 Task: Open the event Second Lunch and Learn: Effective Presentation Skills for Engaging Delivery on '2023/11/25', change the date to 2023/11/23, change the font style of the description to Tahoma, set the availability to Busy, insert an emoji Earth, logged in from the account softage.10@softage.net and add another guest for the event, softage.1@softage.net. Change the alignment of the event description to Align left.Change the font color of the description to Red and select an event charm, 
Action: Mouse moved to (302, 145)
Screenshot: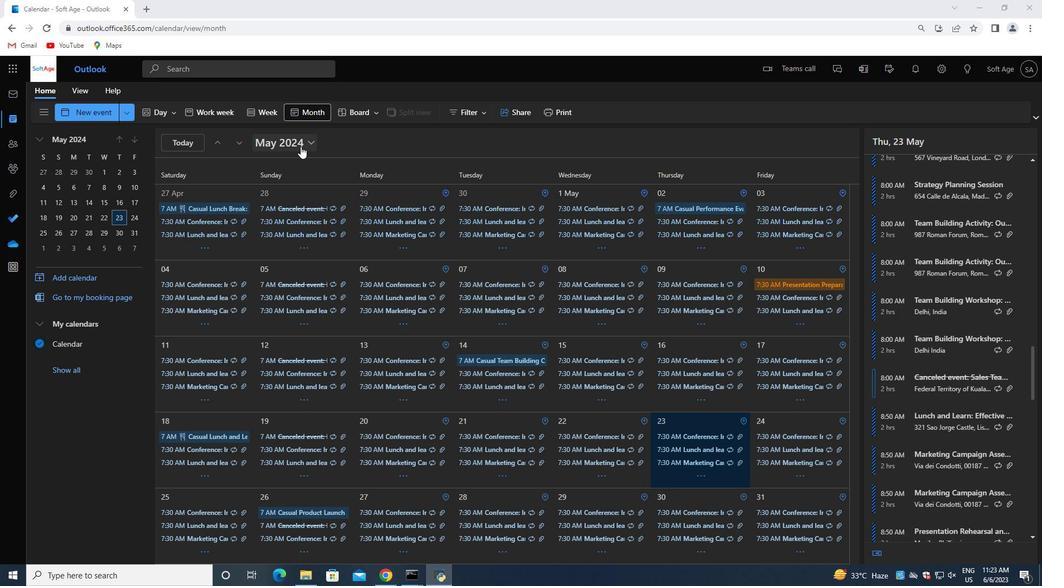 
Action: Mouse pressed left at (302, 145)
Screenshot: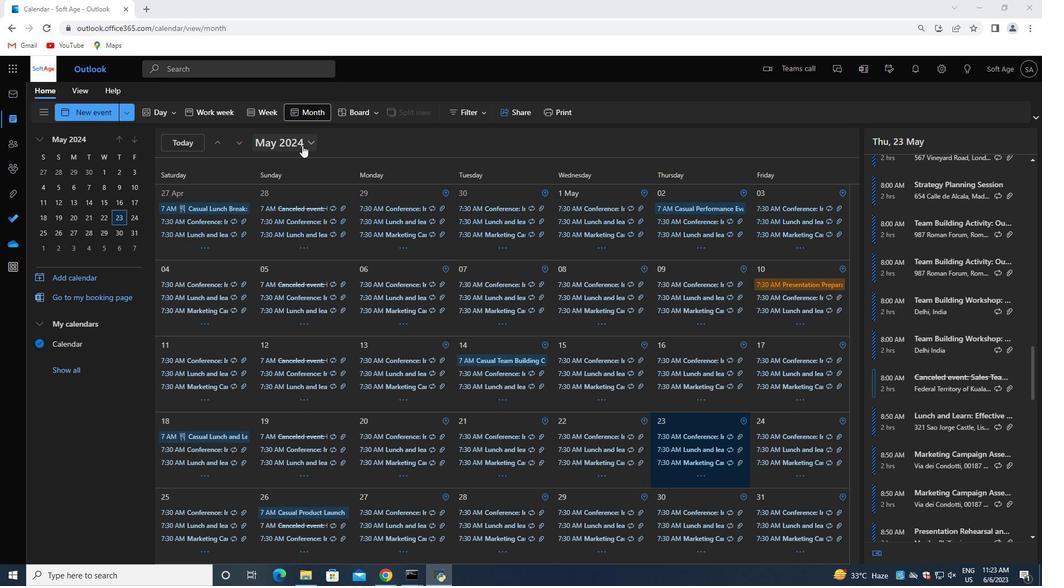 
Action: Mouse moved to (342, 168)
Screenshot: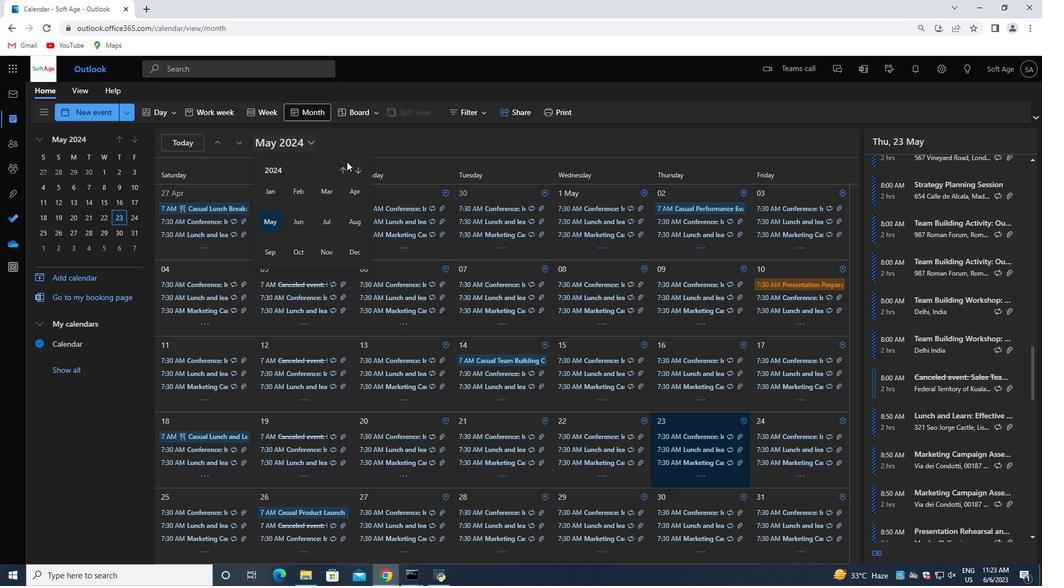 
Action: Mouse pressed left at (342, 168)
Screenshot: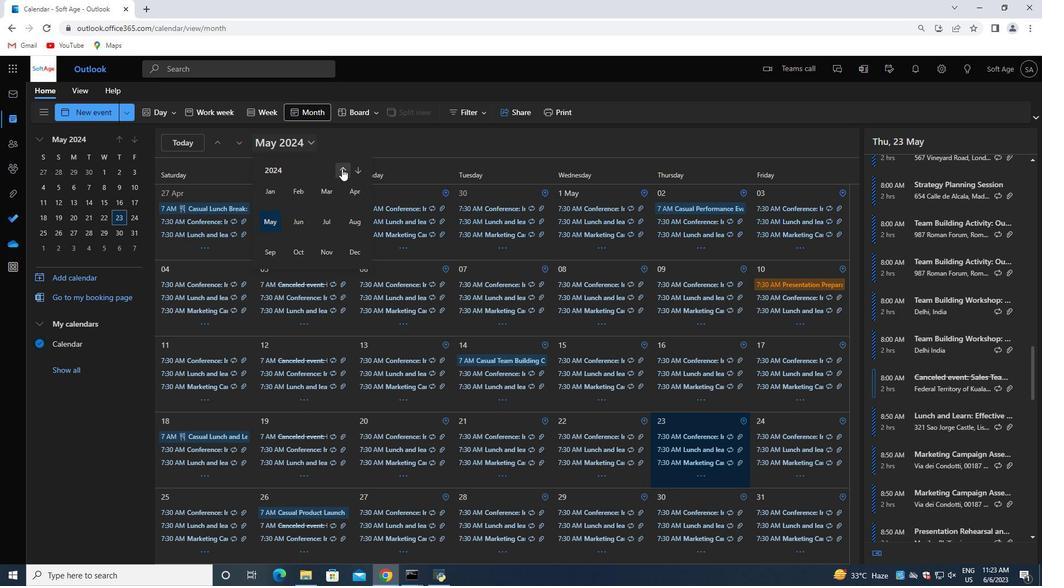 
Action: Mouse moved to (326, 256)
Screenshot: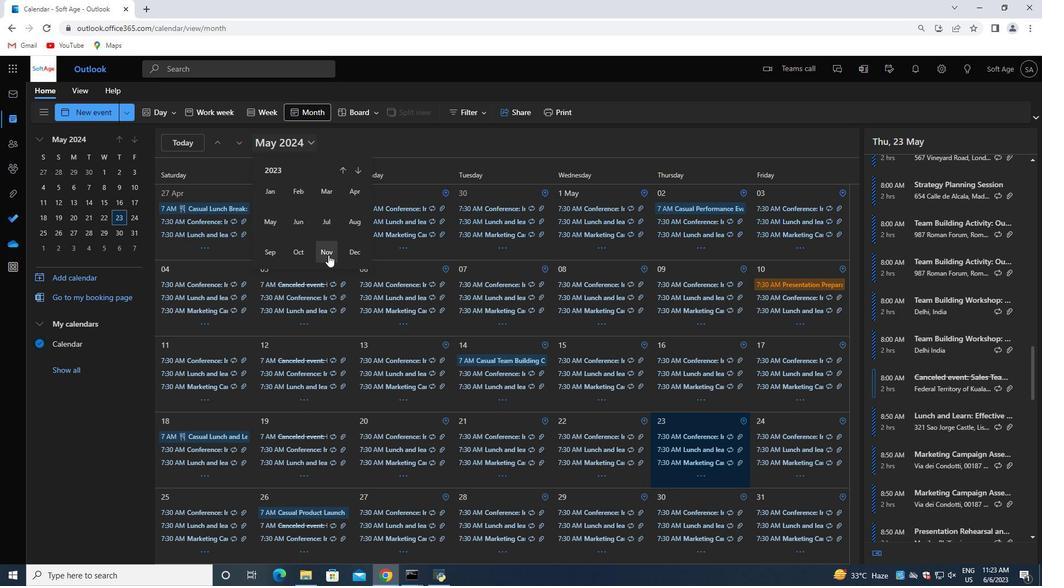 
Action: Mouse pressed left at (326, 256)
Screenshot: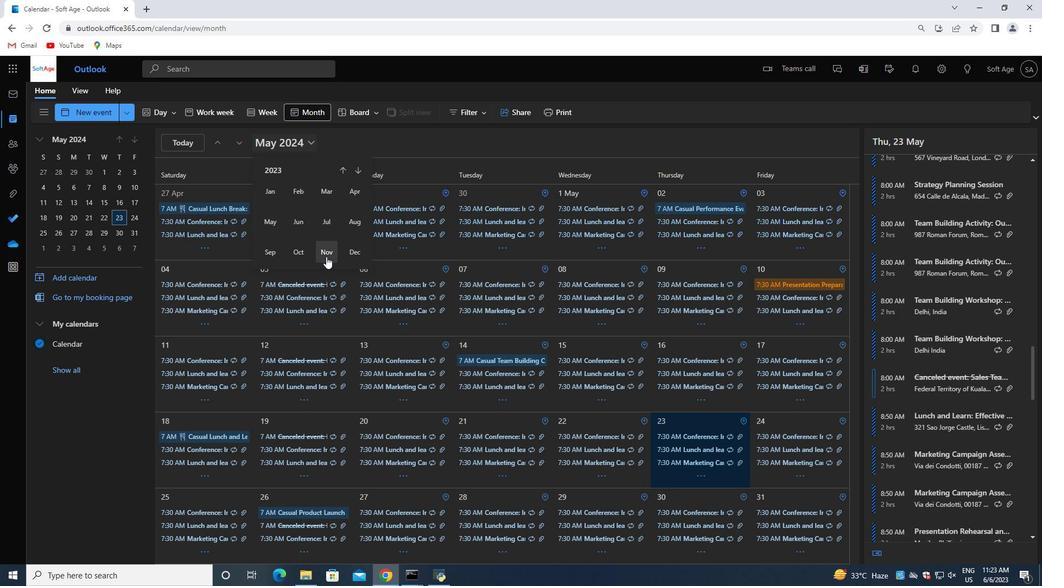 
Action: Mouse moved to (185, 548)
Screenshot: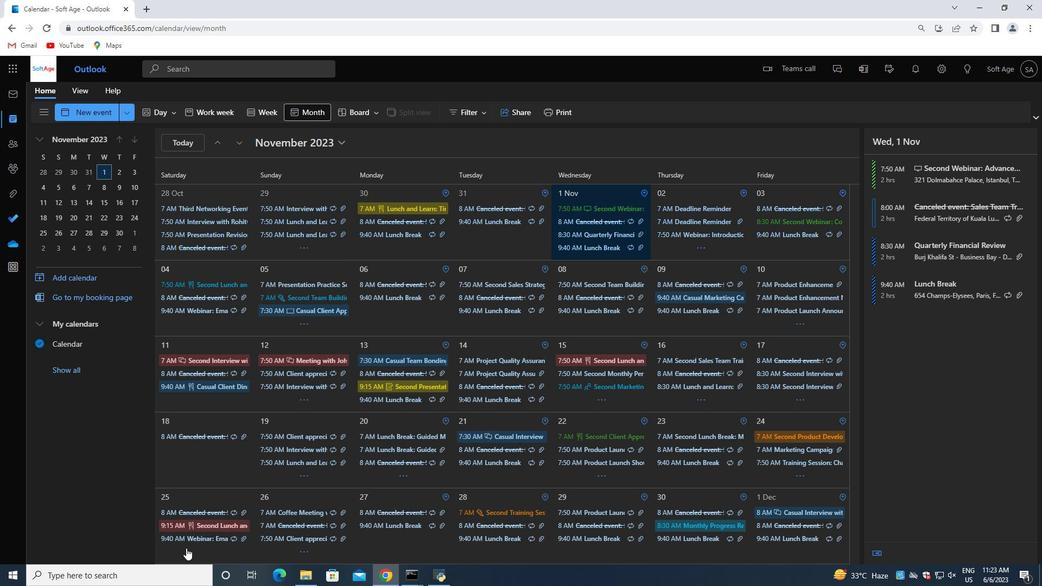 
Action: Mouse pressed left at (185, 548)
Screenshot: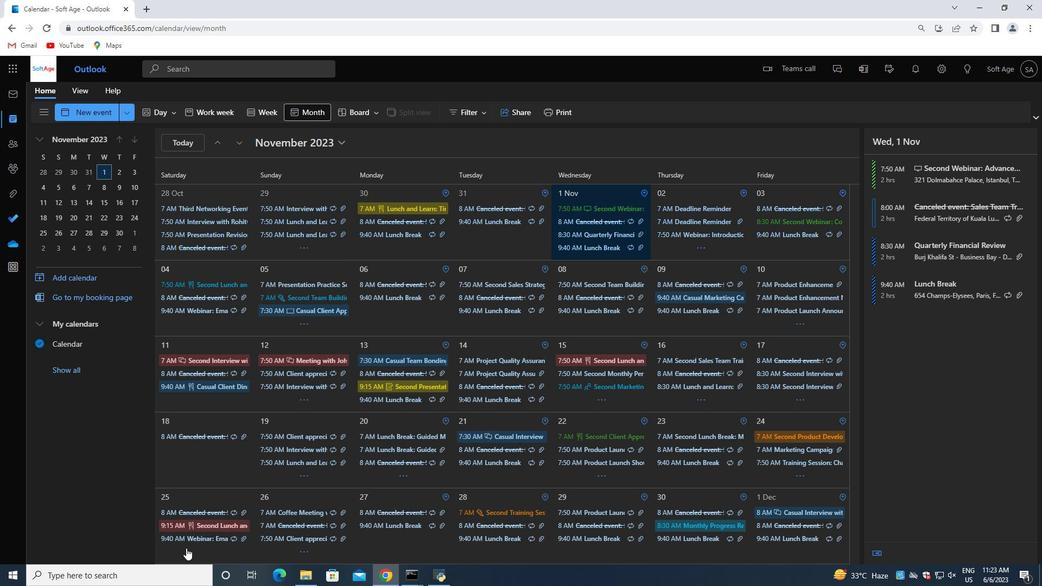 
Action: Mouse moved to (1012, 219)
Screenshot: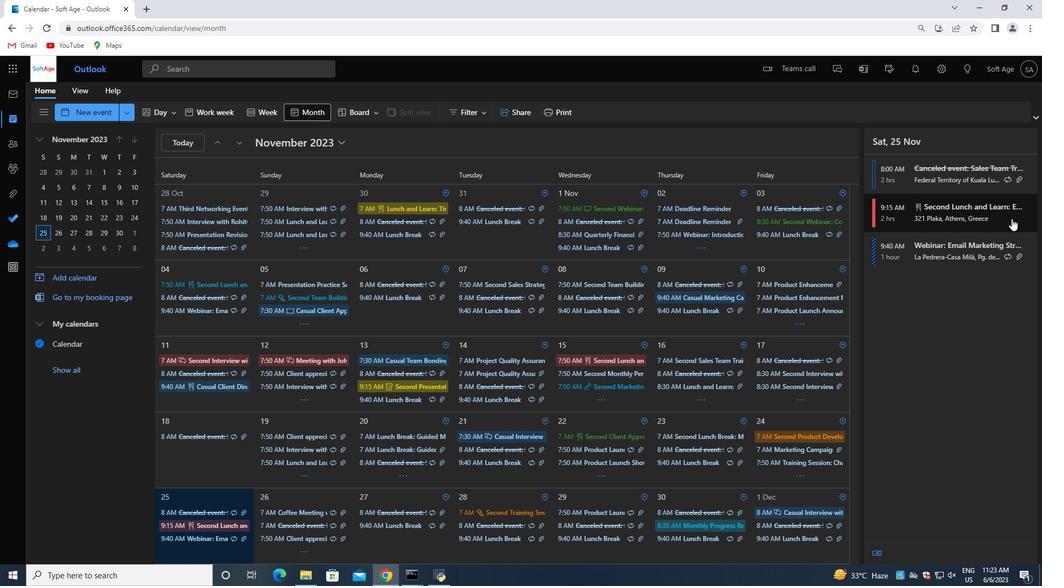 
Action: Mouse pressed left at (1012, 219)
Screenshot: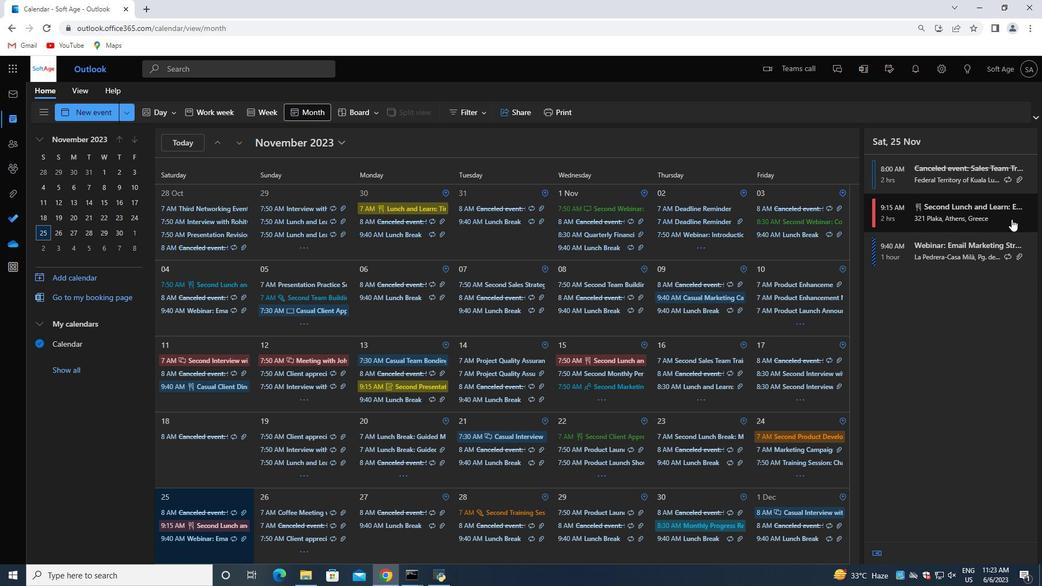 
Action: Mouse moved to (699, 343)
Screenshot: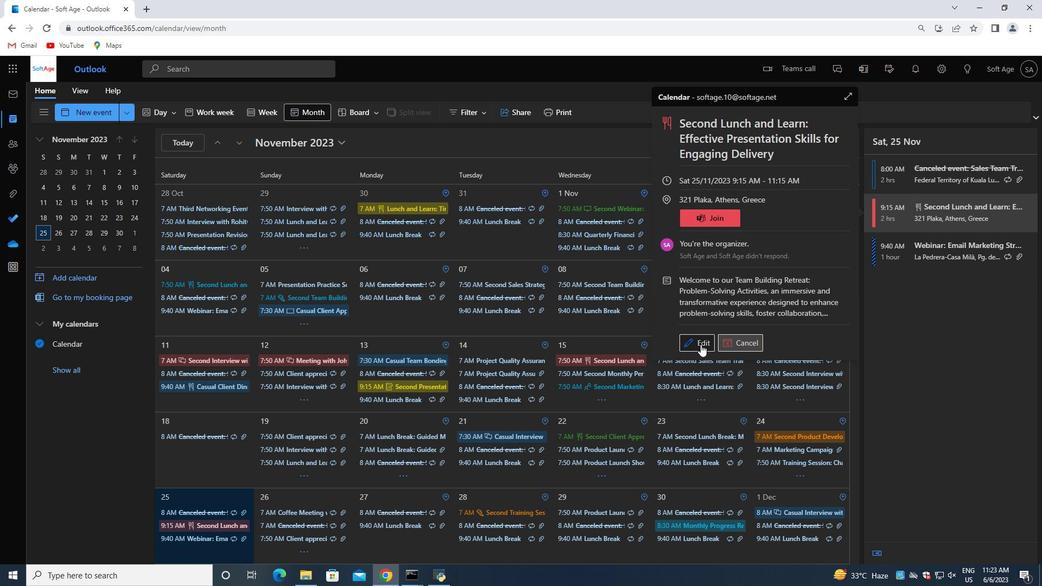 
Action: Mouse pressed left at (699, 343)
Screenshot: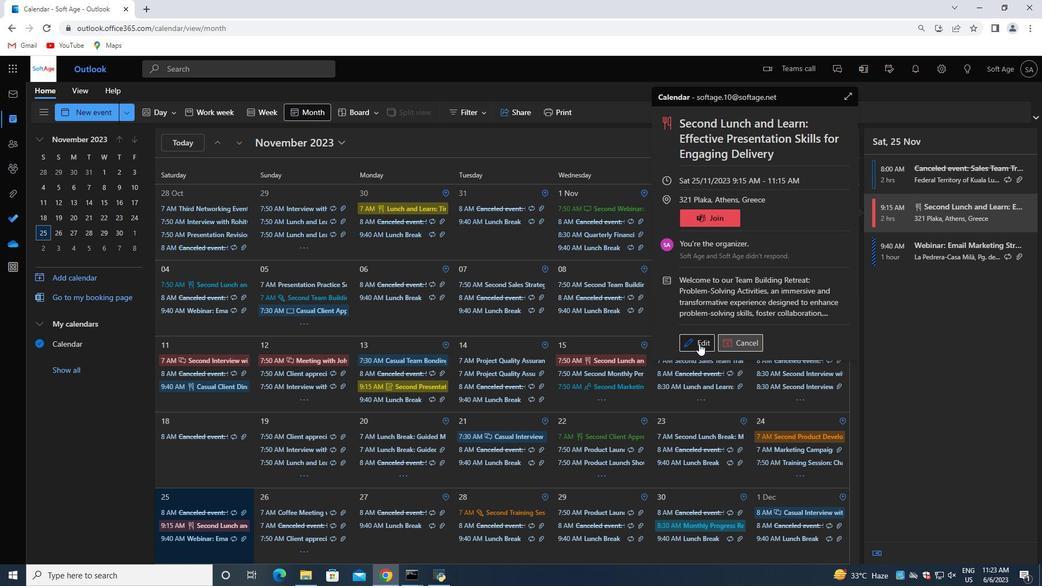 
Action: Mouse moved to (318, 299)
Screenshot: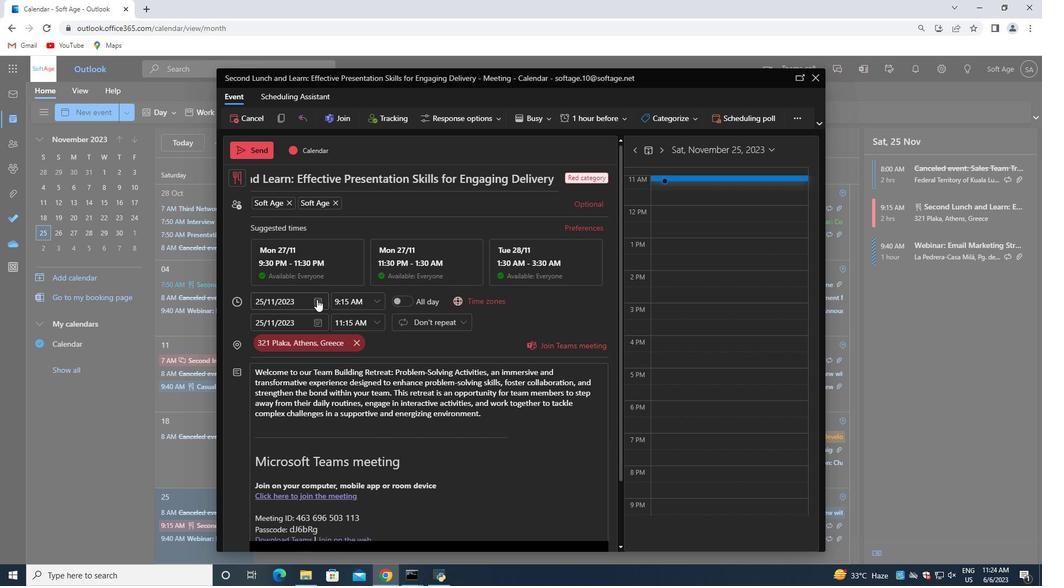 
Action: Mouse pressed left at (318, 299)
Screenshot: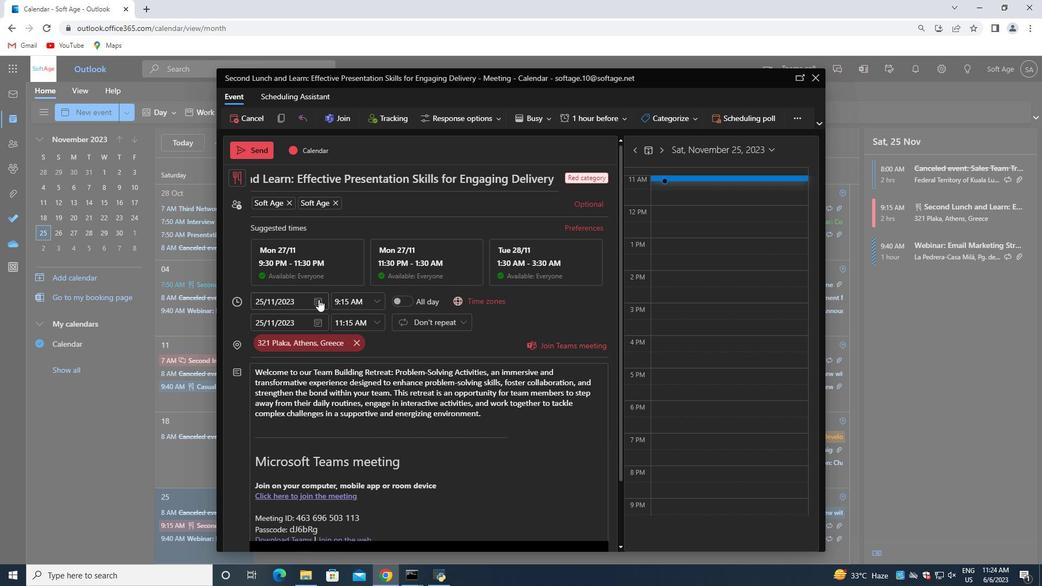 
Action: Mouse moved to (338, 399)
Screenshot: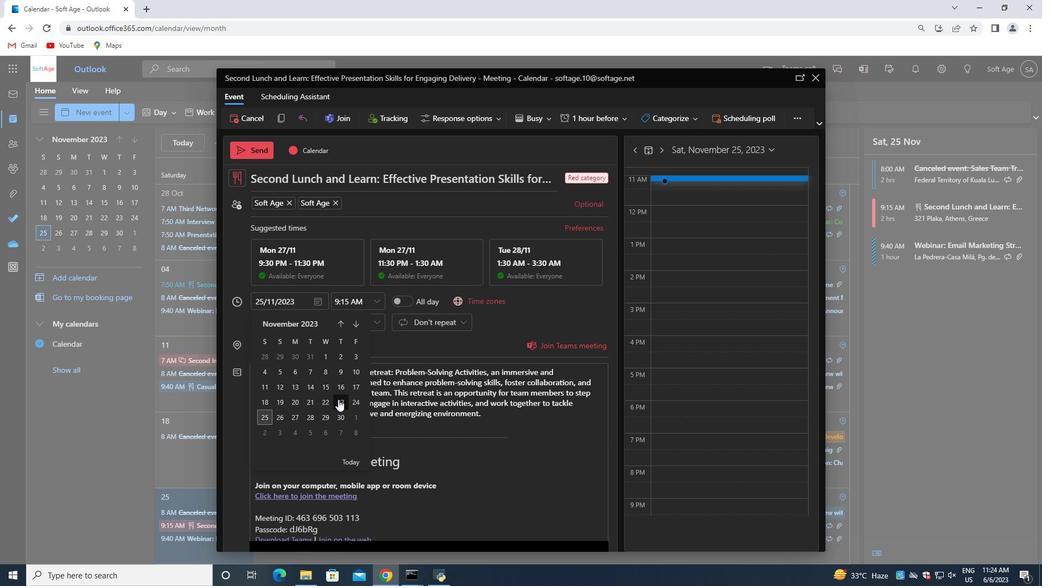 
Action: Mouse pressed left at (338, 399)
Screenshot: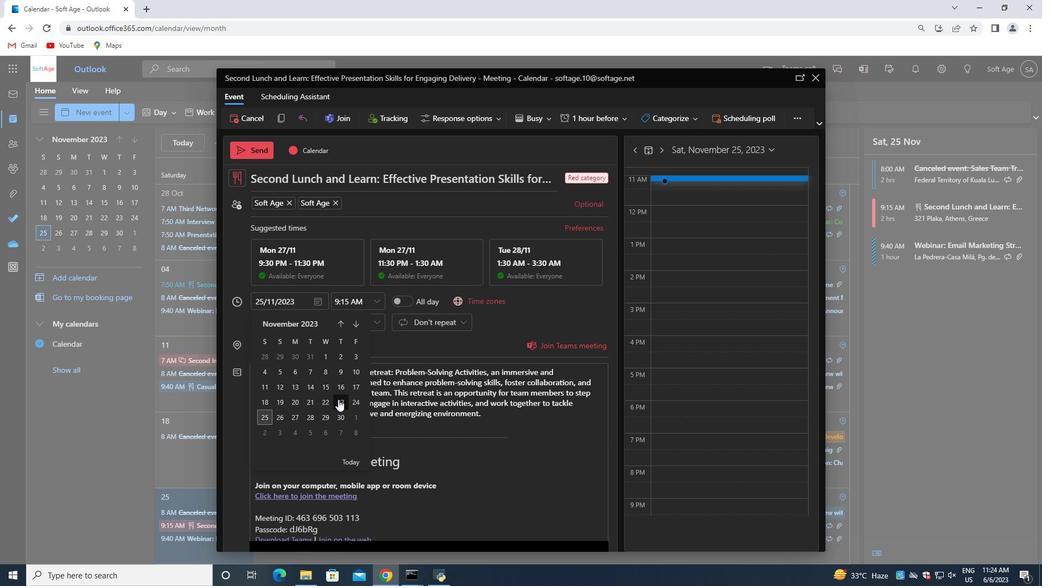 
Action: Mouse moved to (485, 414)
Screenshot: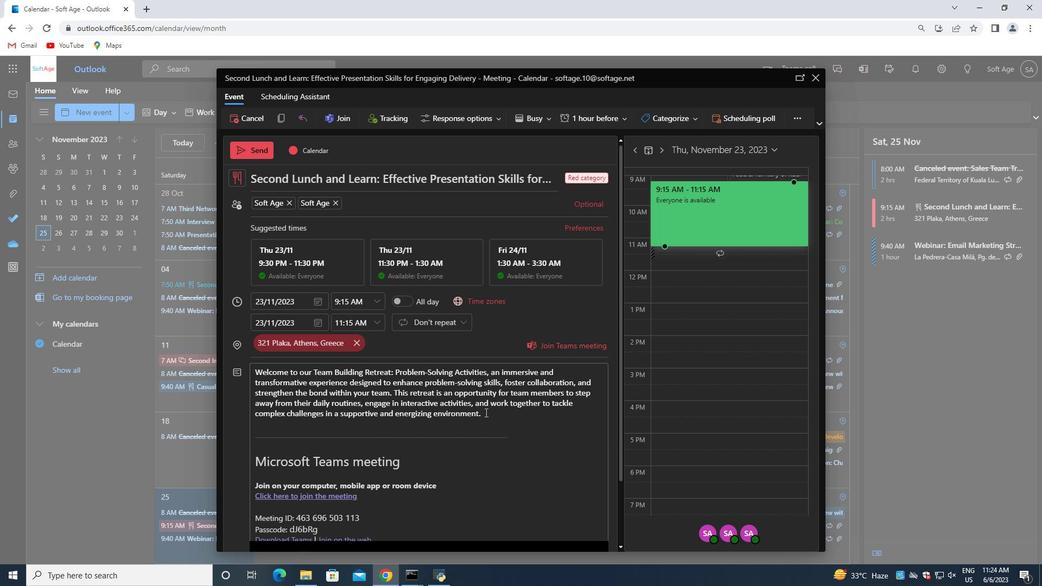 
Action: Mouse pressed left at (485, 414)
Screenshot: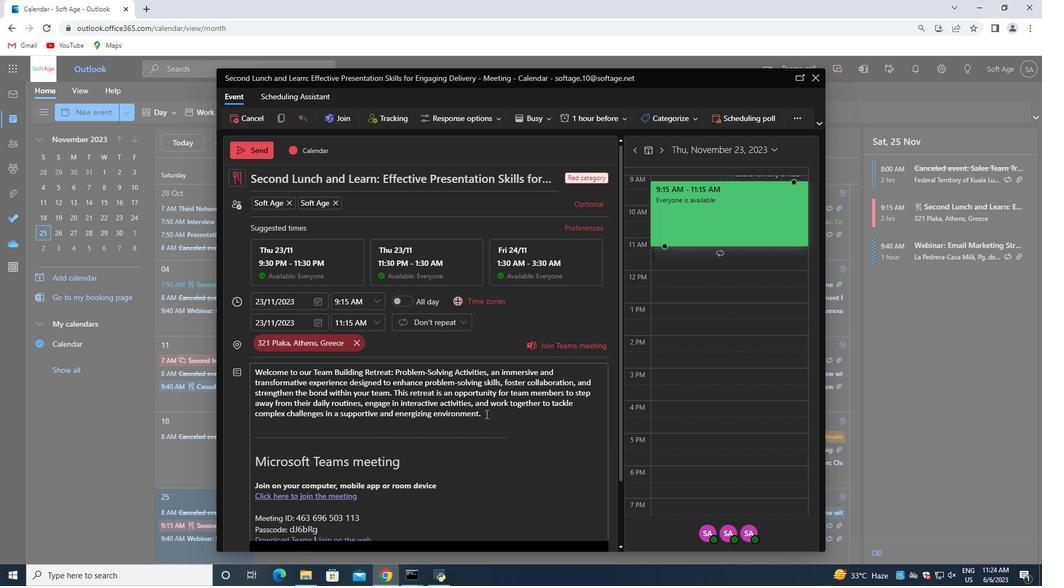 
Action: Mouse moved to (427, 440)
Screenshot: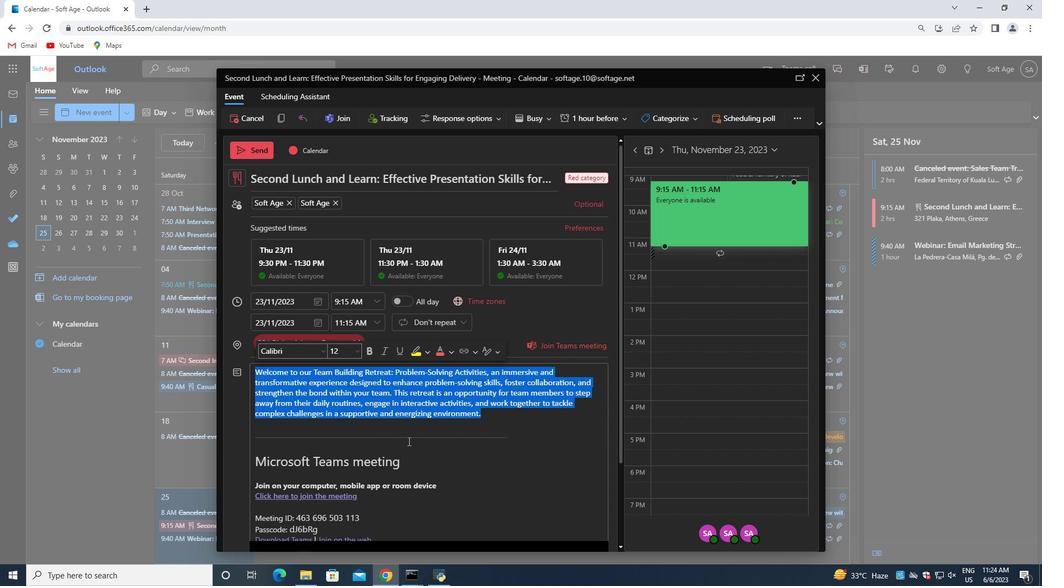 
Action: Mouse scrolled (427, 440) with delta (0, 0)
Screenshot: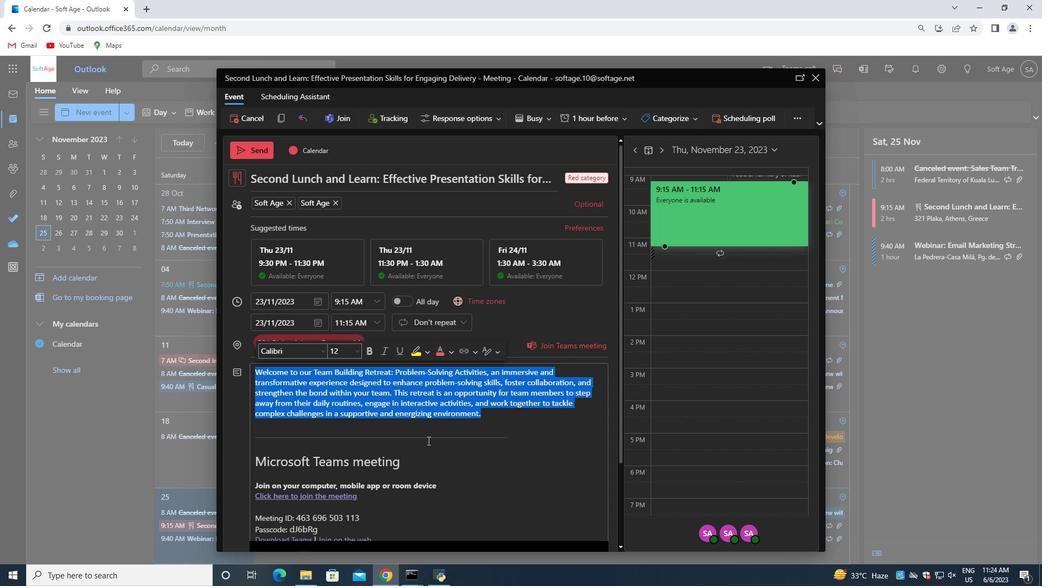 
Action: Mouse moved to (428, 441)
Screenshot: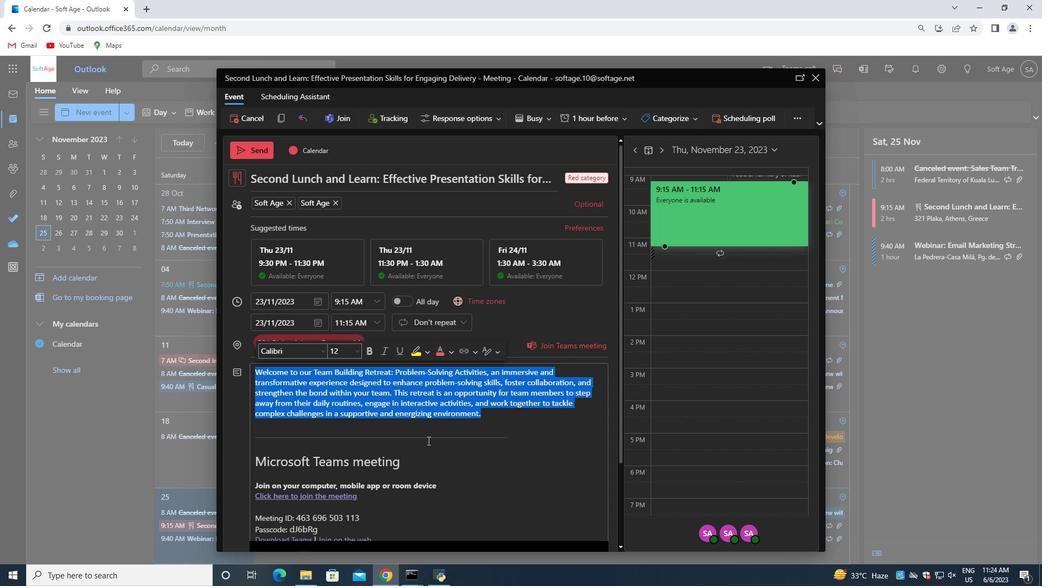 
Action: Mouse scrolled (428, 440) with delta (0, 0)
Screenshot: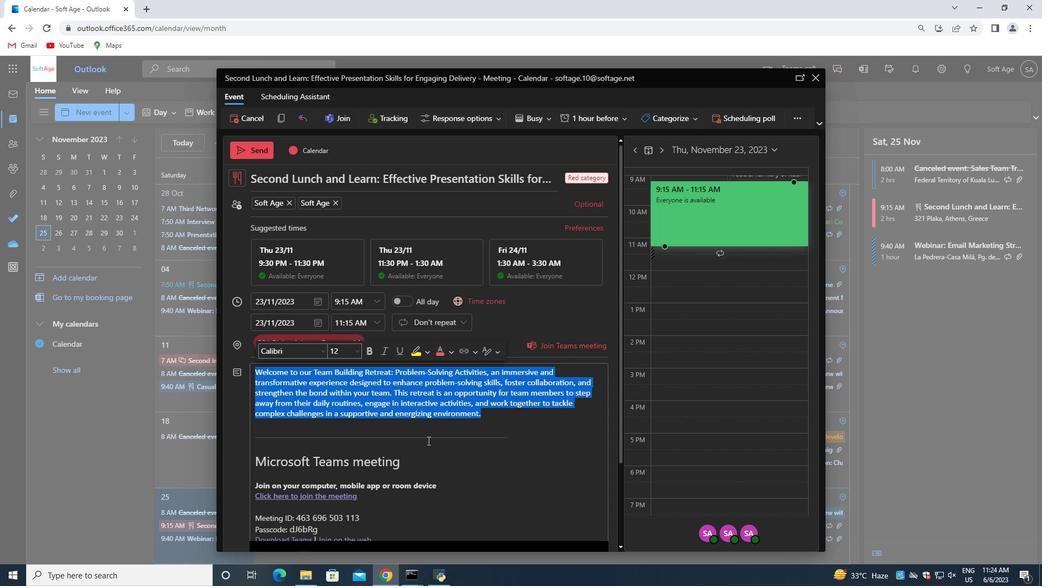 
Action: Mouse scrolled (428, 440) with delta (0, 0)
Screenshot: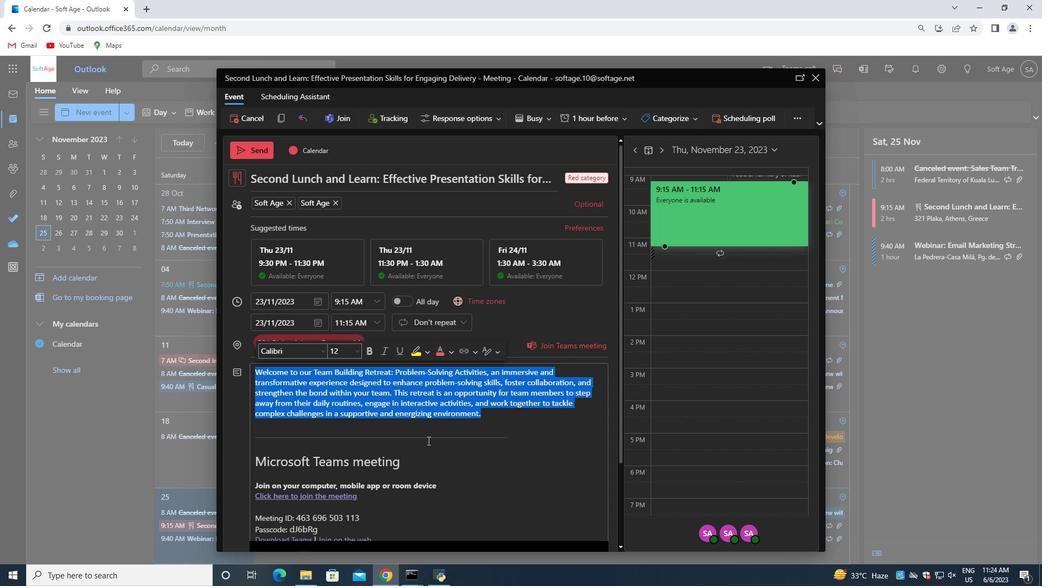 
Action: Mouse moved to (285, 501)
Screenshot: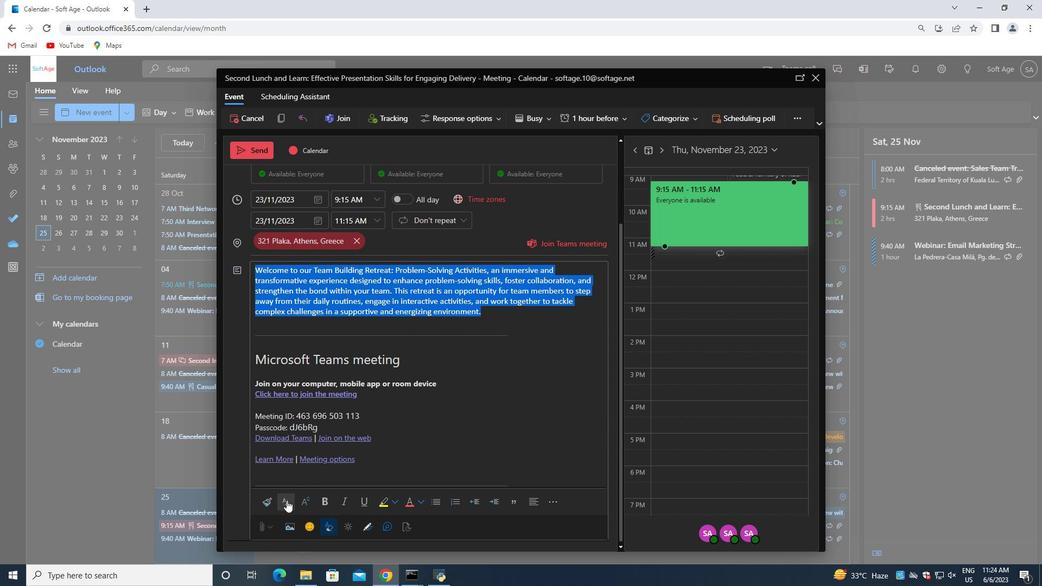 
Action: Mouse pressed left at (285, 501)
Screenshot: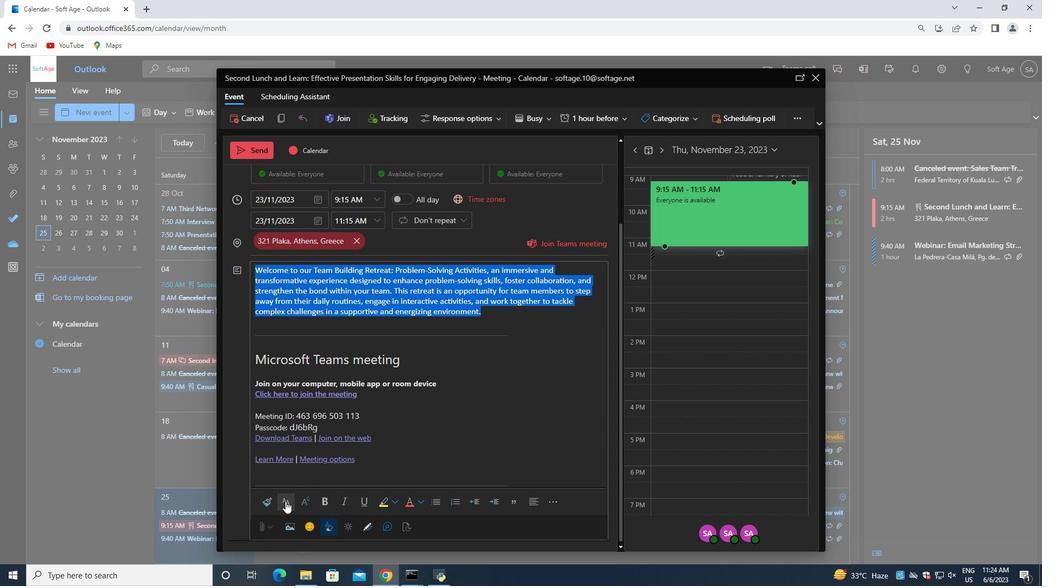
Action: Mouse moved to (293, 474)
Screenshot: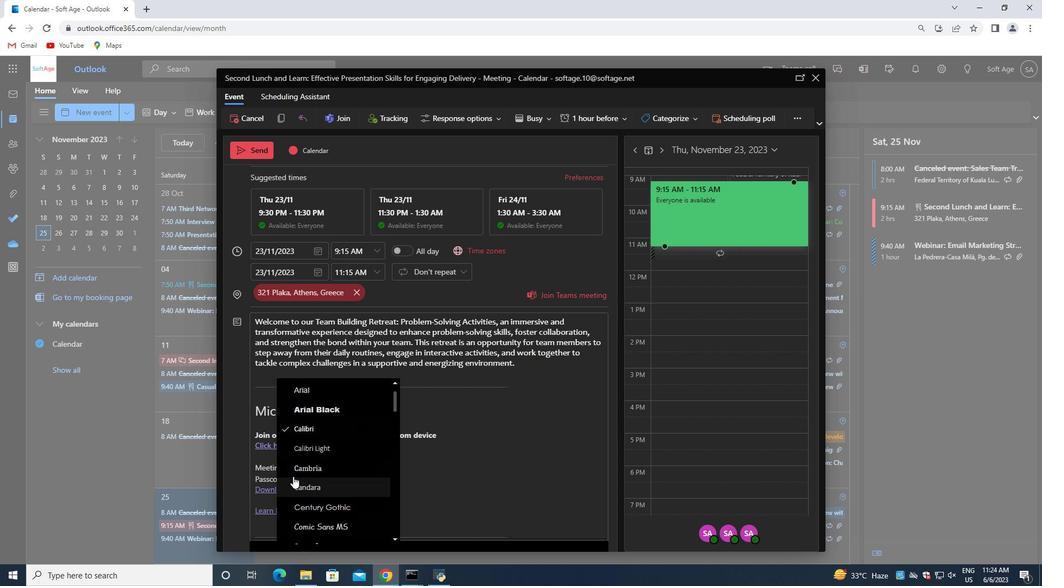 
Action: Mouse scrolled (293, 473) with delta (0, 0)
Screenshot: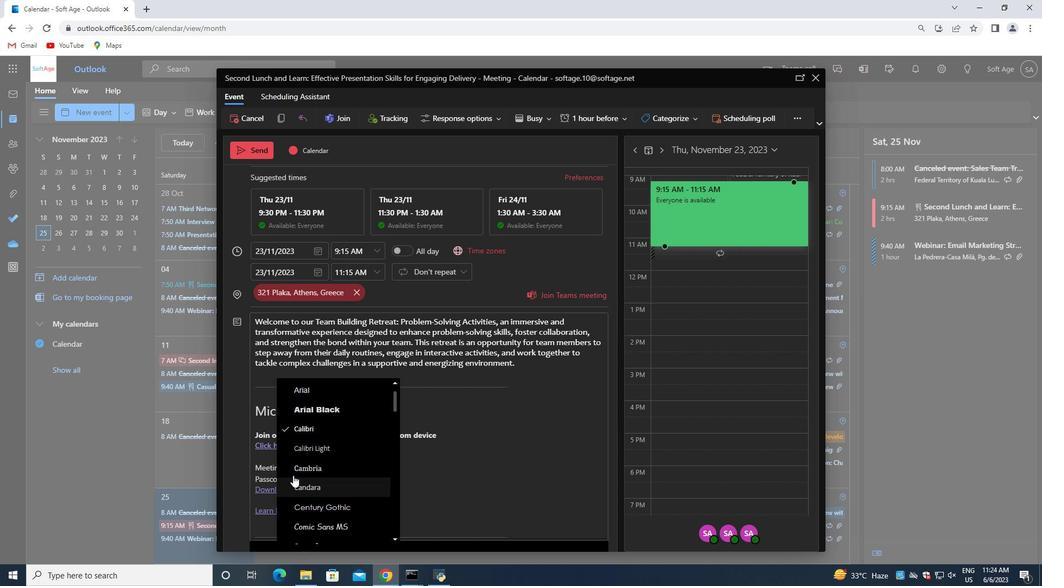 
Action: Mouse scrolled (293, 473) with delta (0, 0)
Screenshot: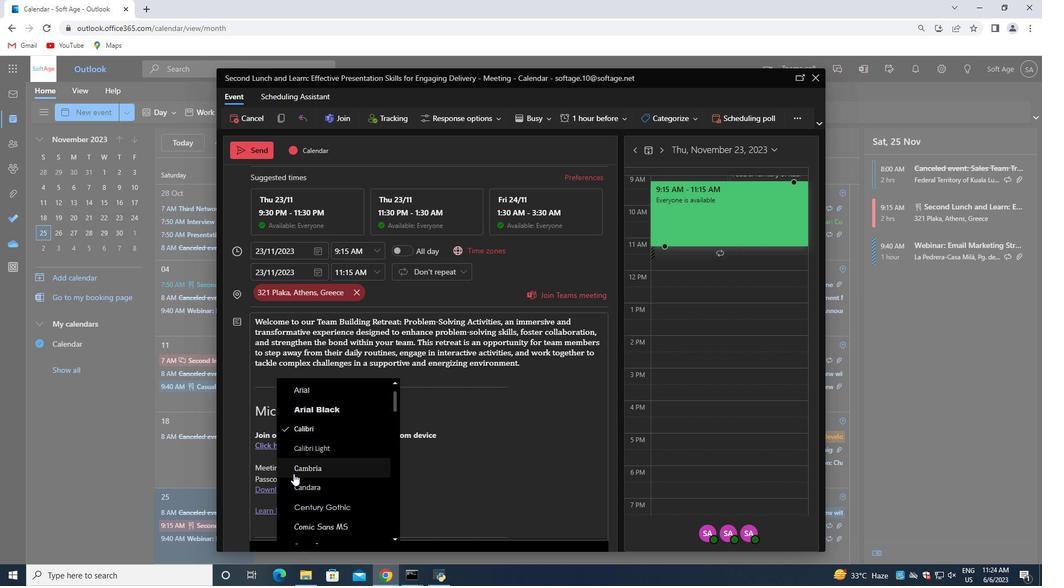
Action: Mouse moved to (295, 476)
Screenshot: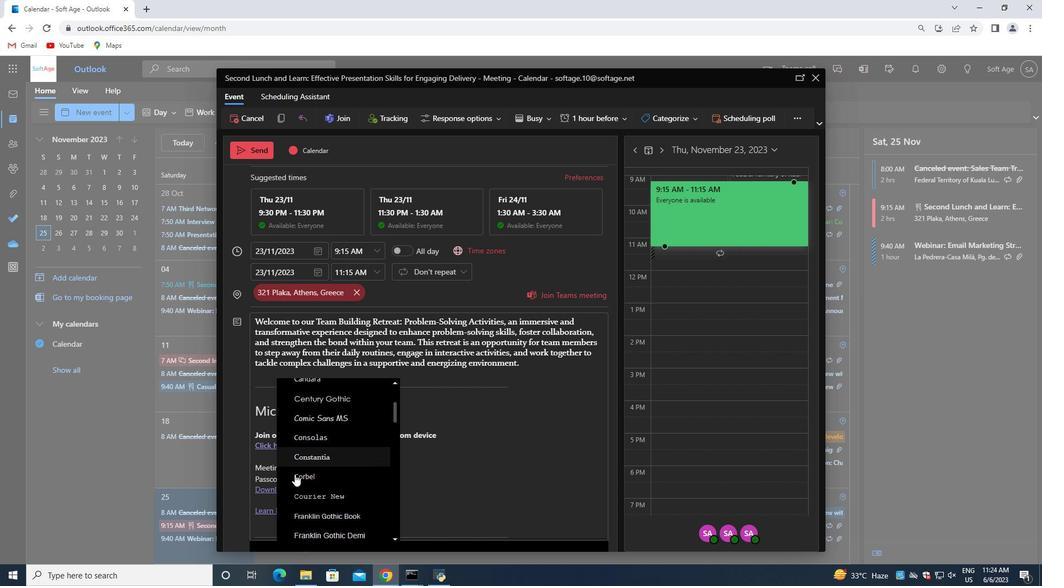 
Action: Mouse scrolled (295, 476) with delta (0, 0)
Screenshot: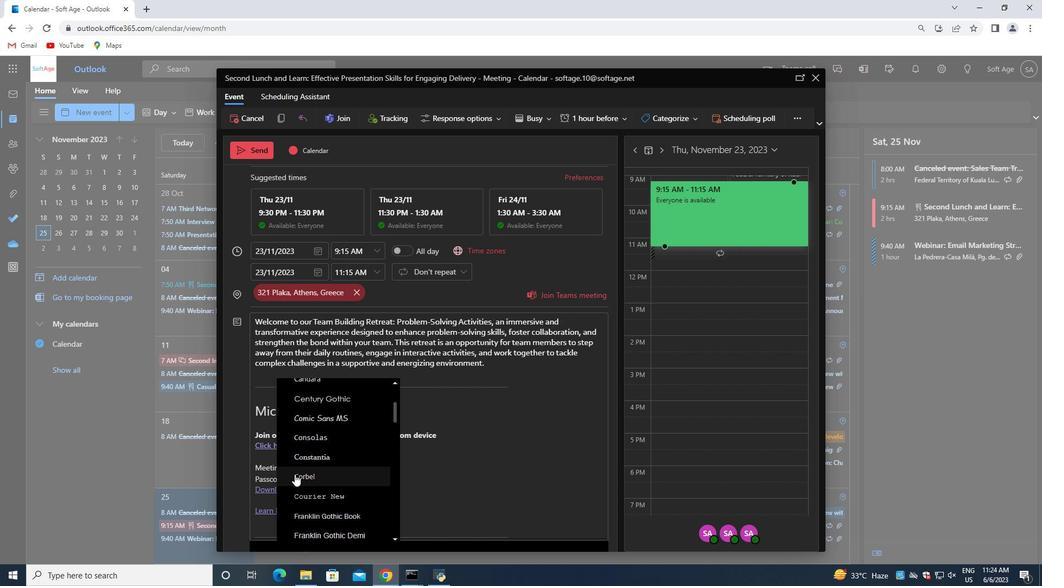 
Action: Mouse moved to (298, 478)
Screenshot: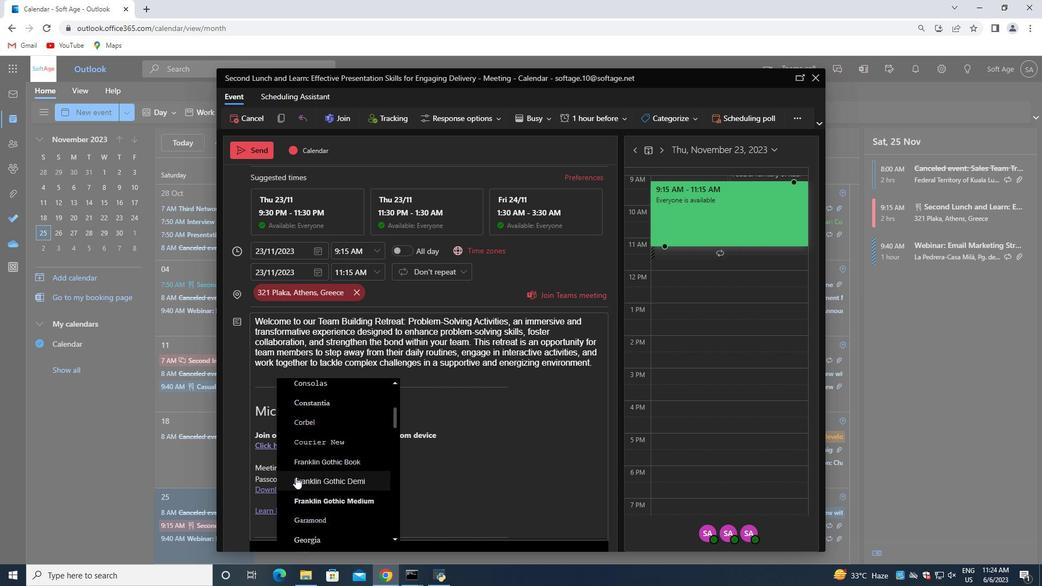 
Action: Mouse scrolled (298, 477) with delta (0, 0)
Screenshot: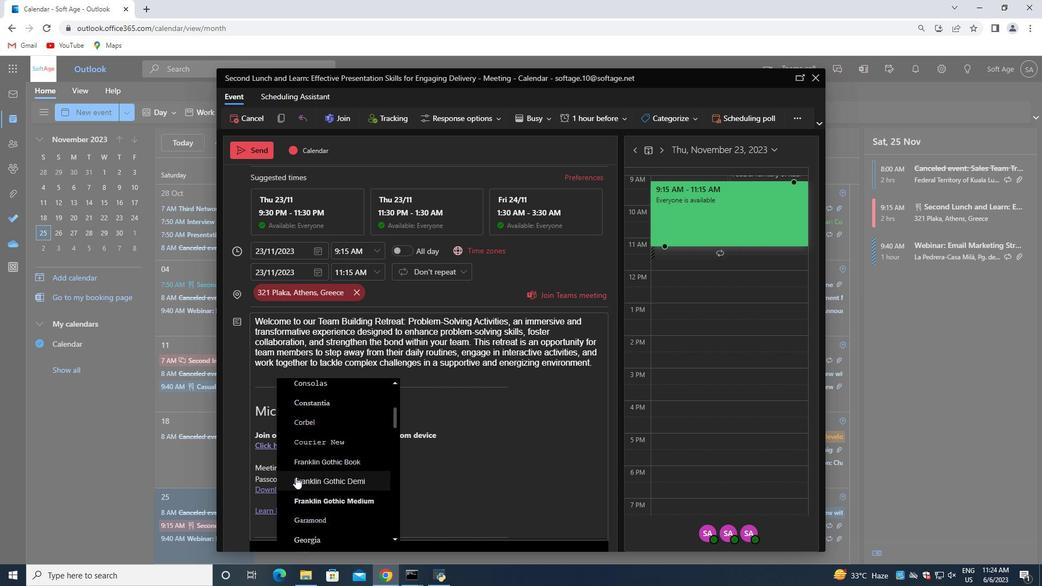 
Action: Mouse moved to (301, 482)
Screenshot: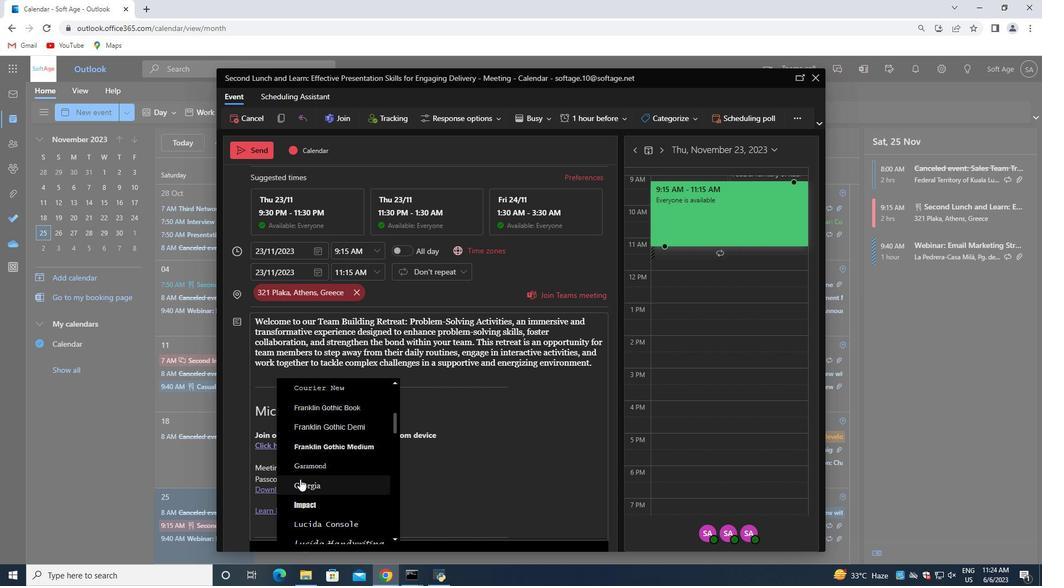 
Action: Mouse scrolled (301, 479) with delta (0, 0)
Screenshot: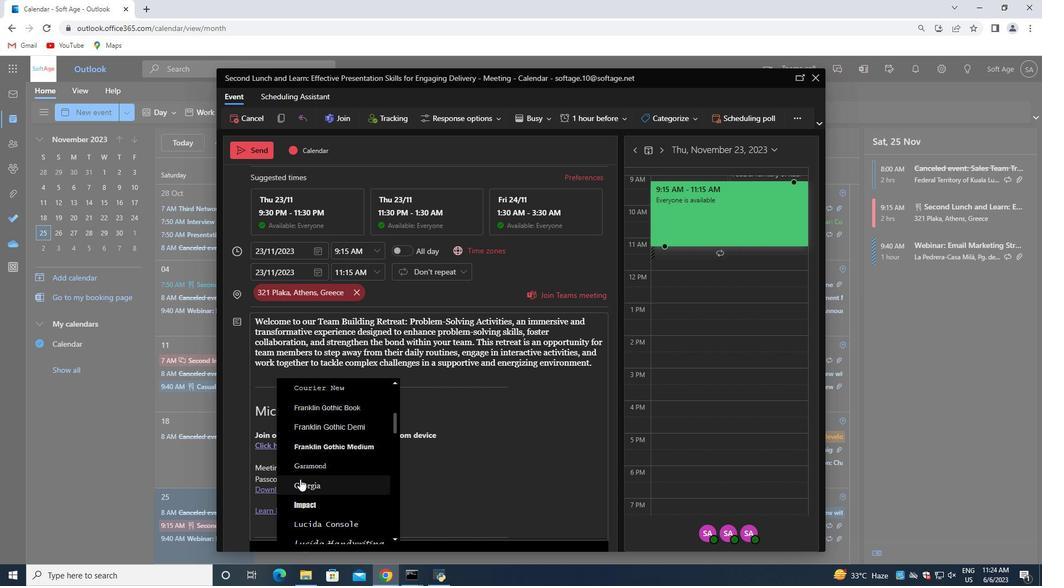 
Action: Mouse scrolled (301, 481) with delta (0, 0)
Screenshot: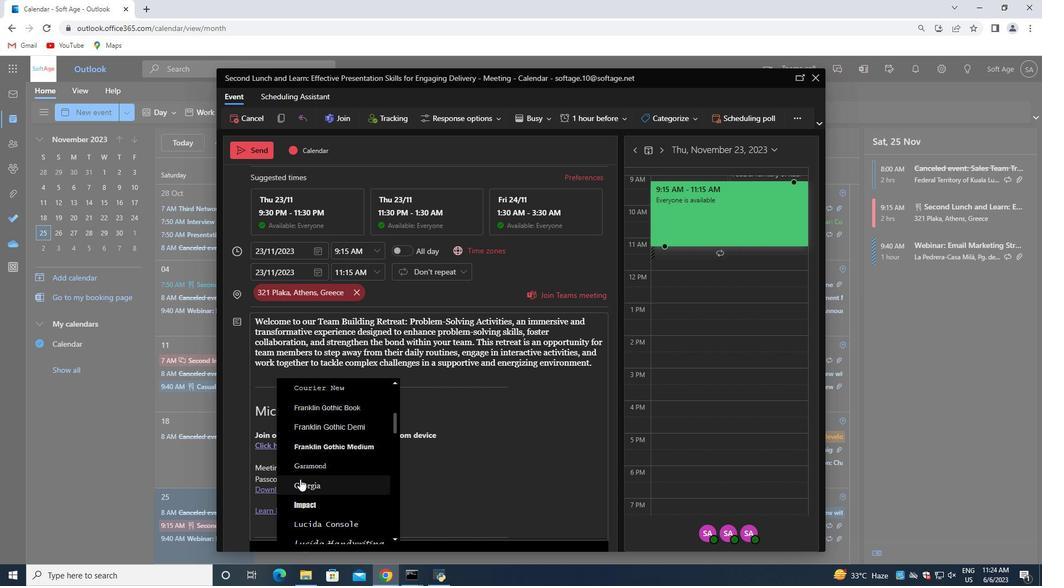 
Action: Mouse moved to (301, 483)
Screenshot: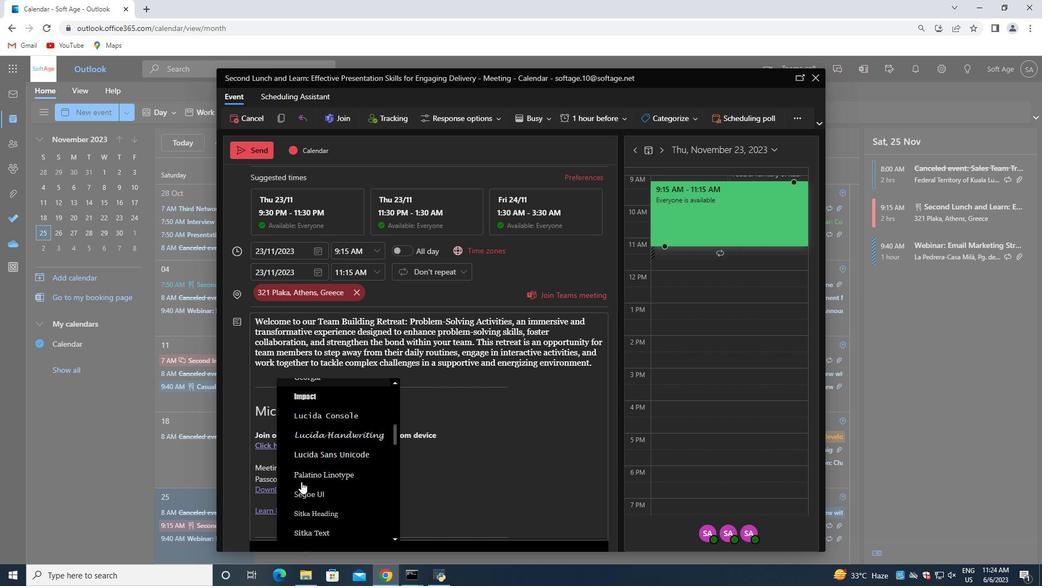 
Action: Mouse scrolled (301, 482) with delta (0, 0)
Screenshot: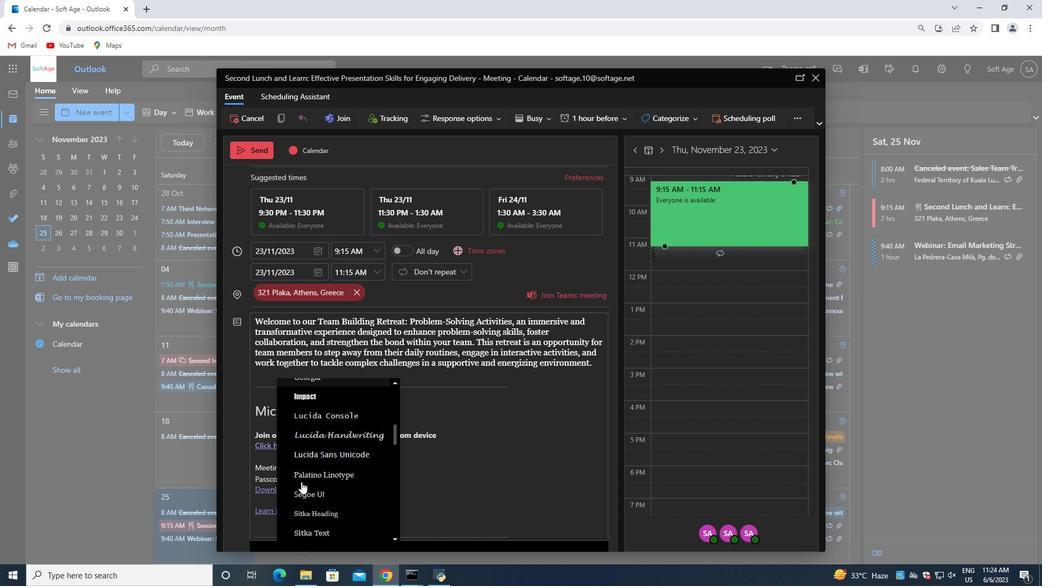 
Action: Mouse moved to (301, 483)
Screenshot: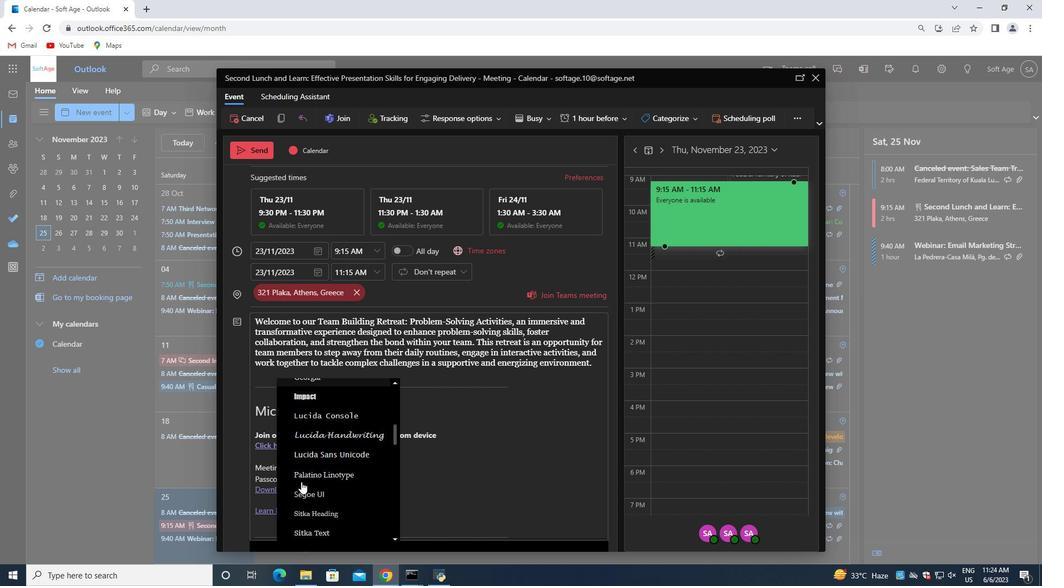 
Action: Mouse scrolled (301, 483) with delta (0, 0)
Screenshot: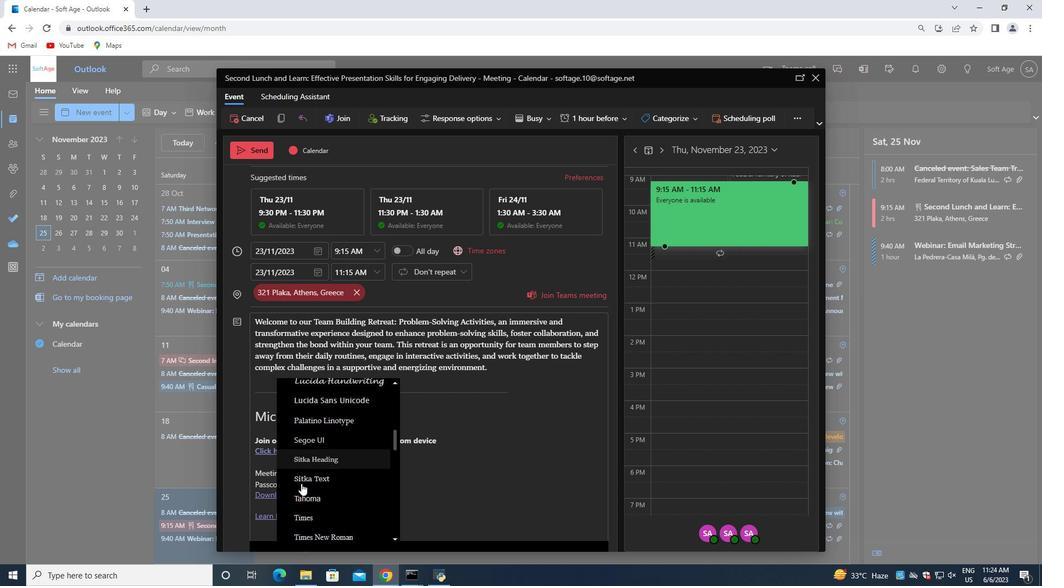 
Action: Mouse moved to (321, 438)
Screenshot: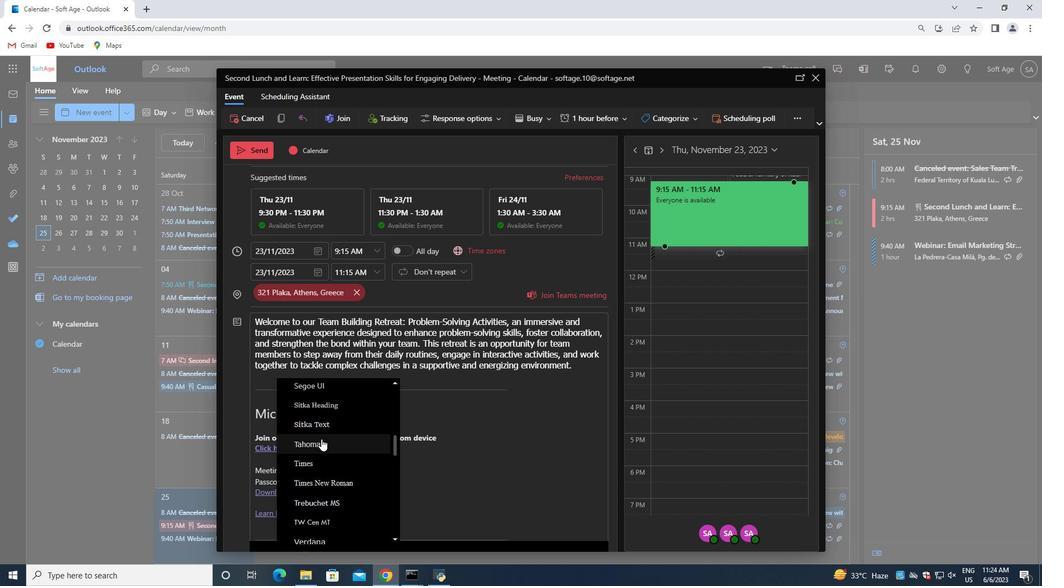 
Action: Mouse pressed left at (321, 438)
Screenshot: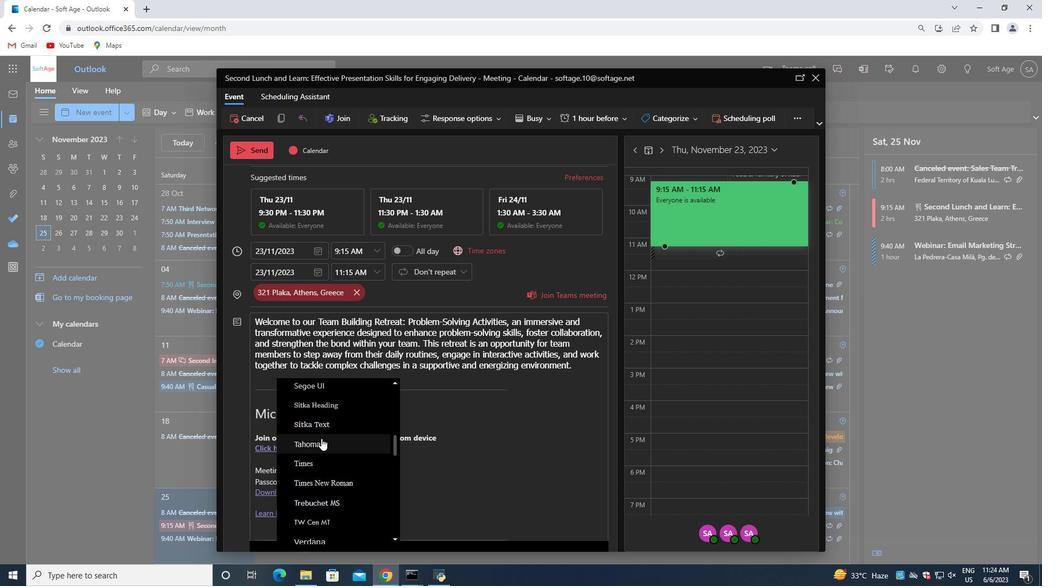 
Action: Mouse moved to (589, 370)
Screenshot: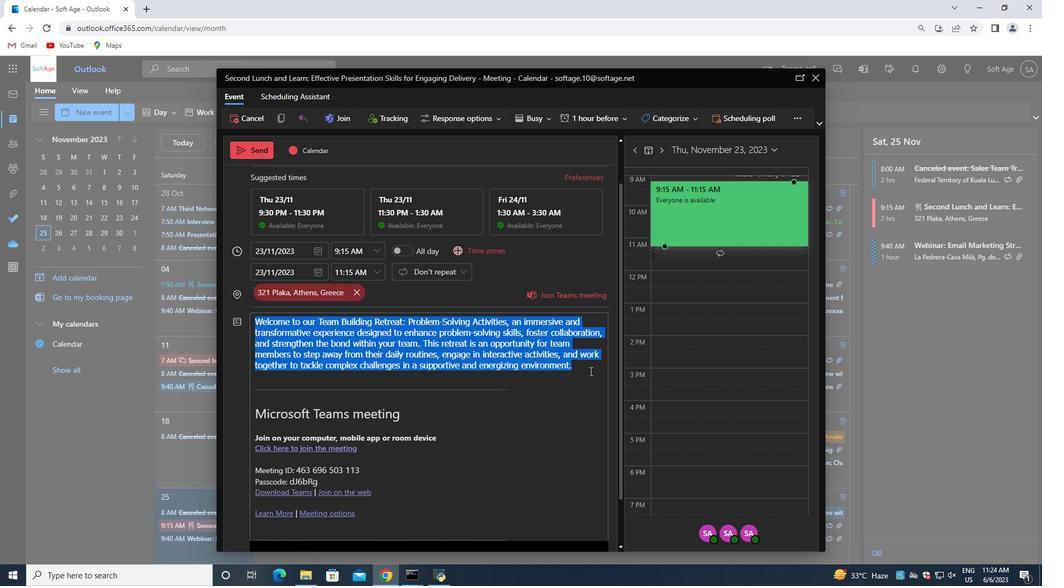 
Action: Mouse pressed left at (589, 370)
Screenshot: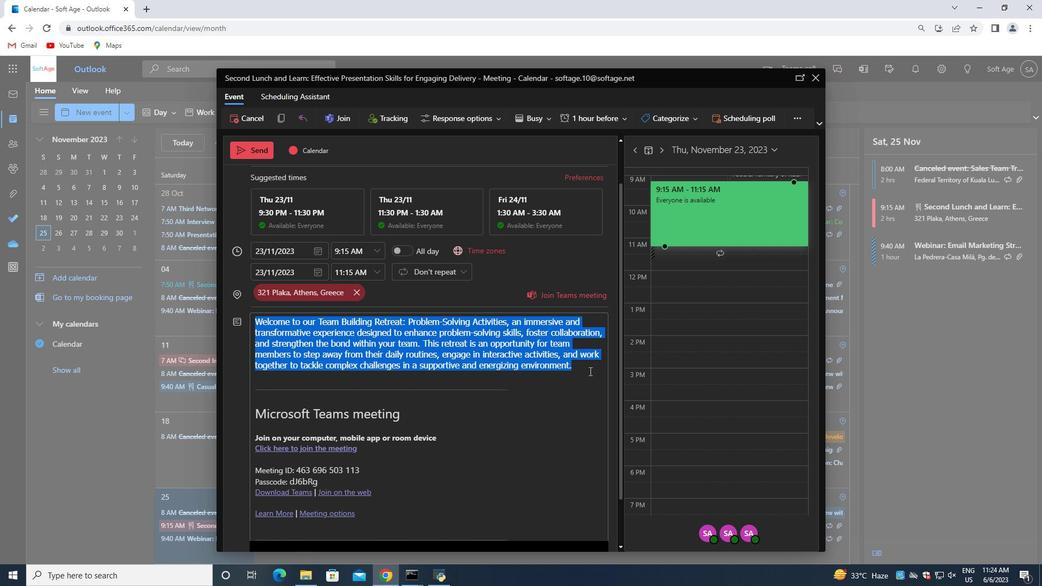 
Action: Mouse moved to (539, 119)
Screenshot: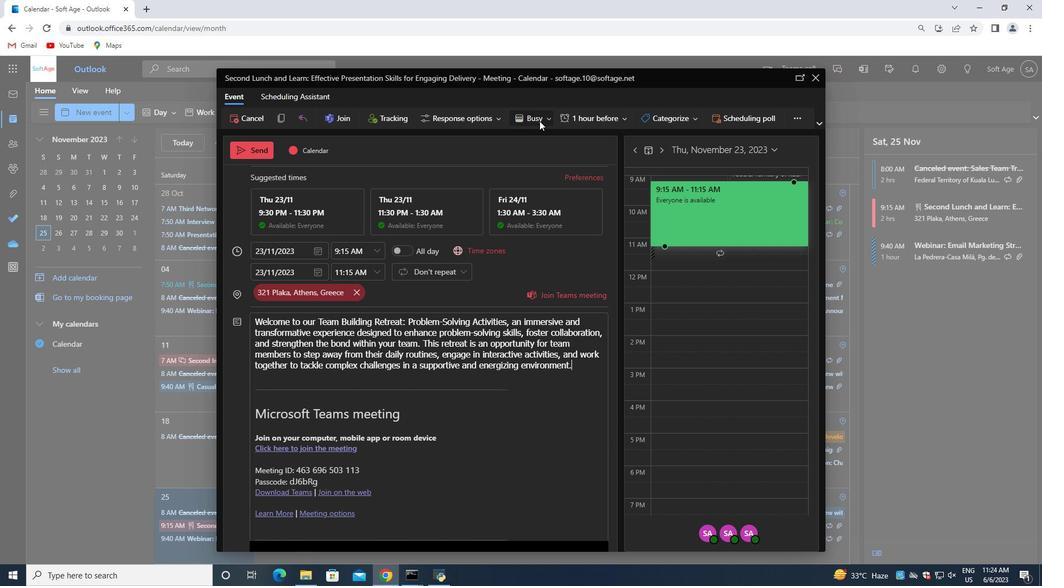 
Action: Mouse pressed left at (539, 119)
Screenshot: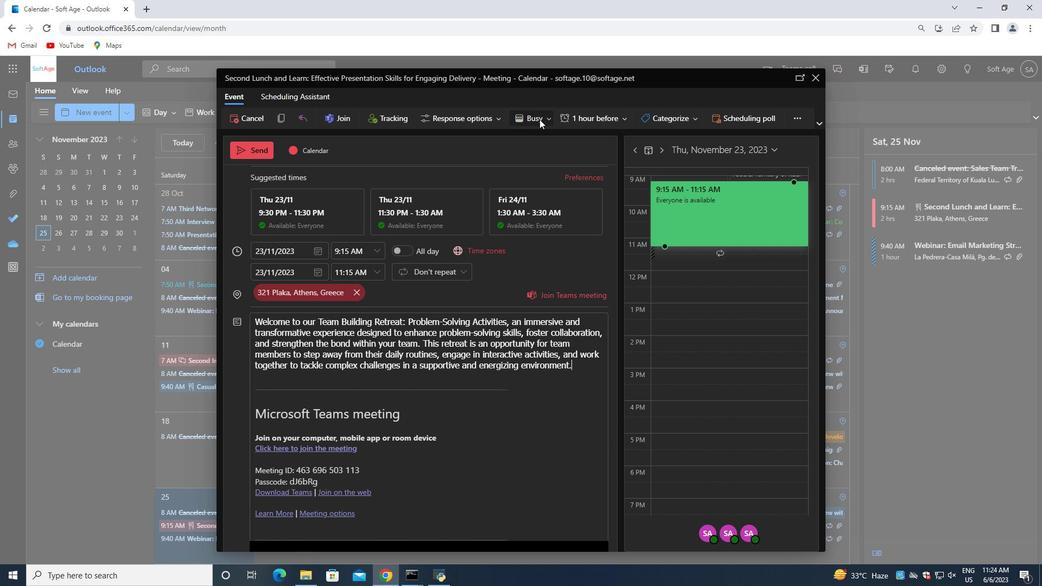 
Action: Mouse moved to (496, 199)
Screenshot: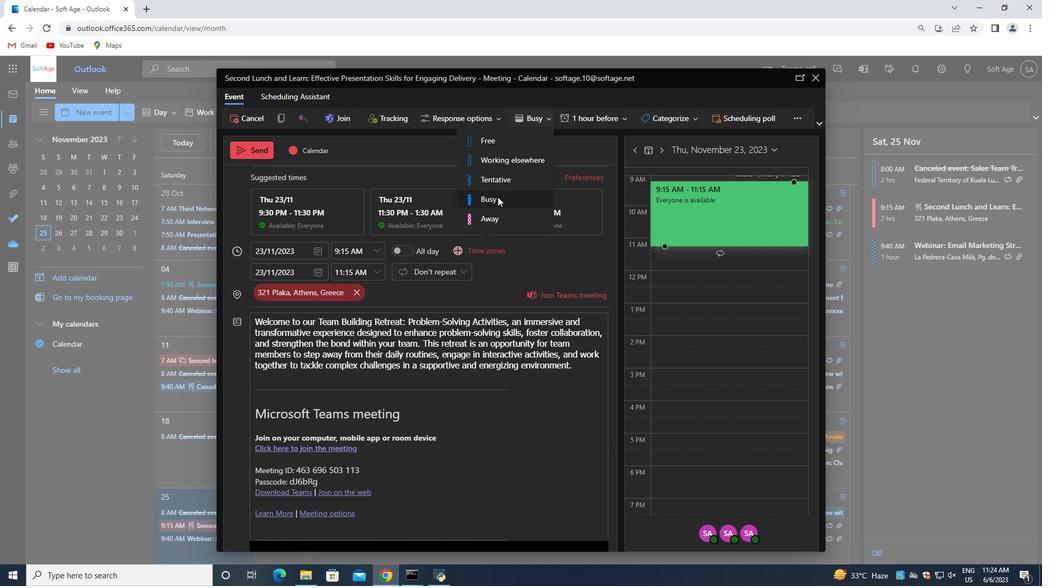 
Action: Mouse pressed left at (496, 199)
Screenshot: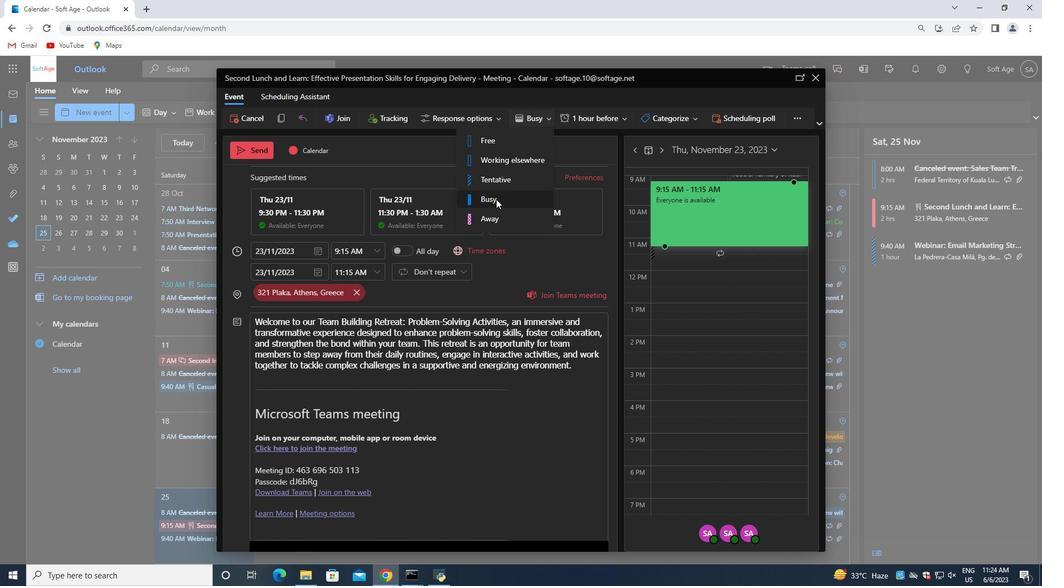 
Action: Mouse moved to (579, 365)
Screenshot: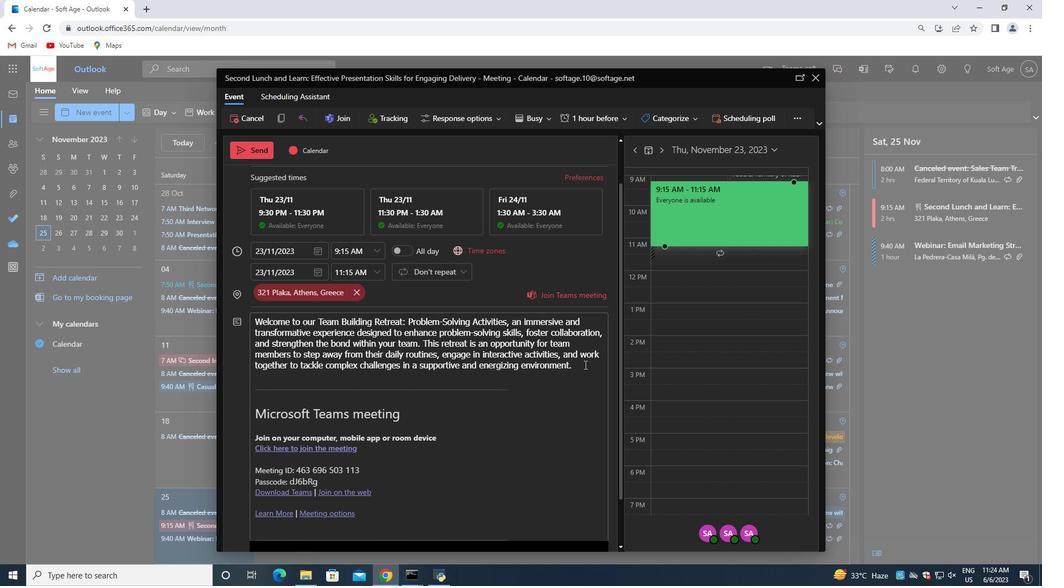 
Action: Mouse pressed left at (579, 365)
Screenshot: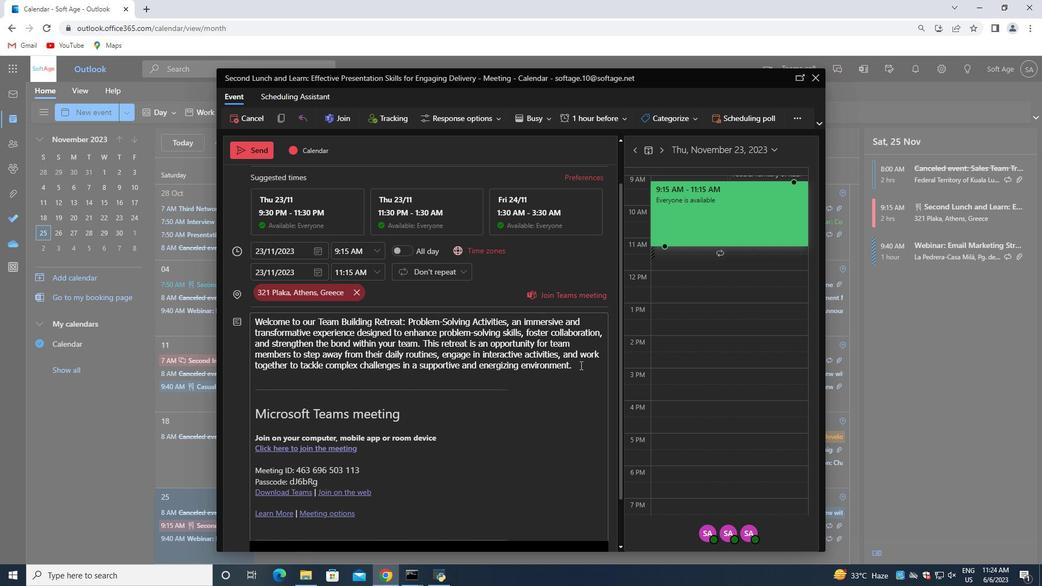 
Action: Mouse moved to (575, 368)
Screenshot: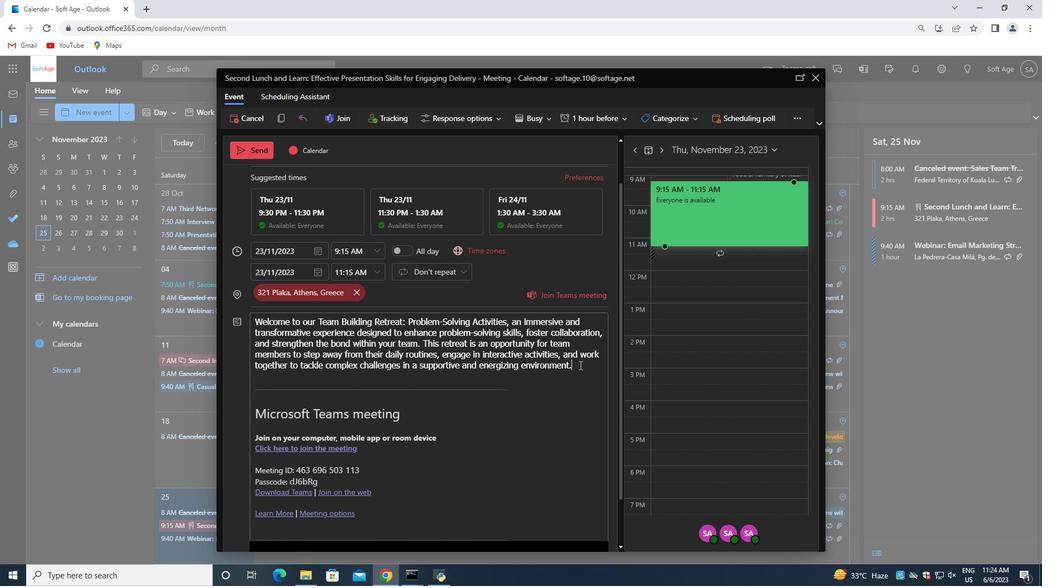 
Action: Mouse scrolled (575, 367) with delta (0, 0)
Screenshot: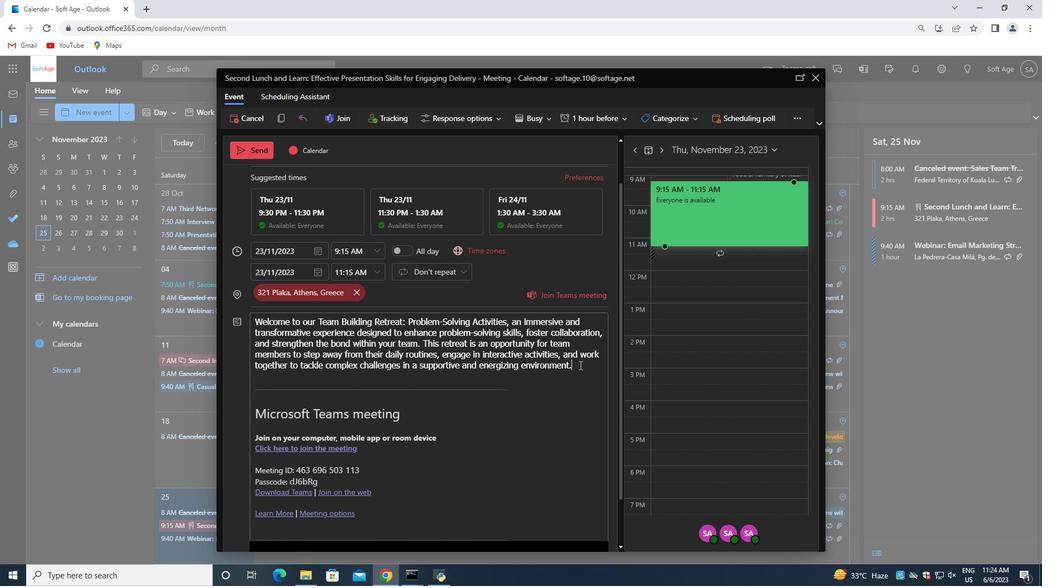 
Action: Mouse moved to (544, 380)
Screenshot: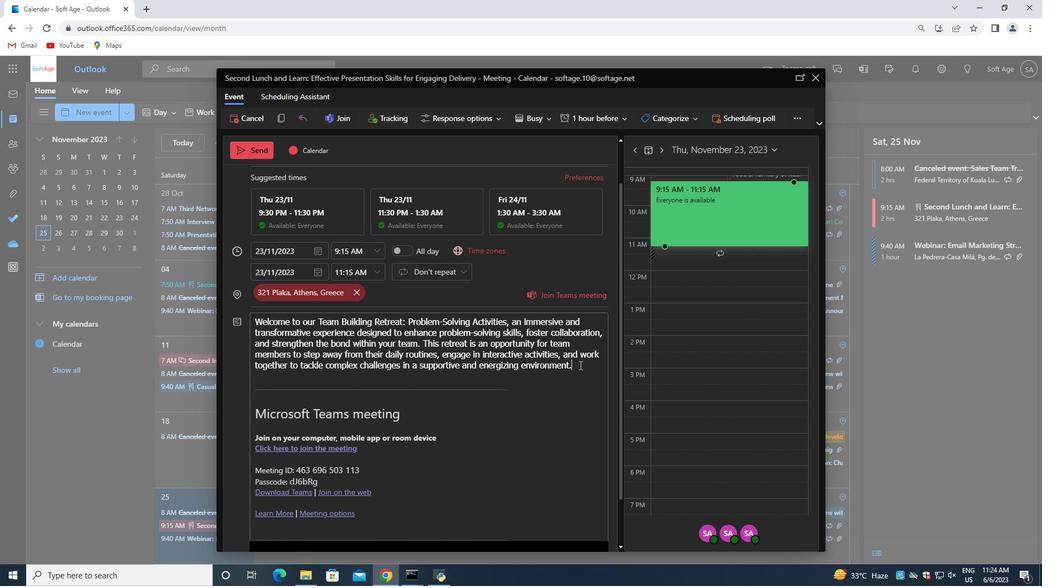
Action: Mouse scrolled (544, 379) with delta (0, 0)
Screenshot: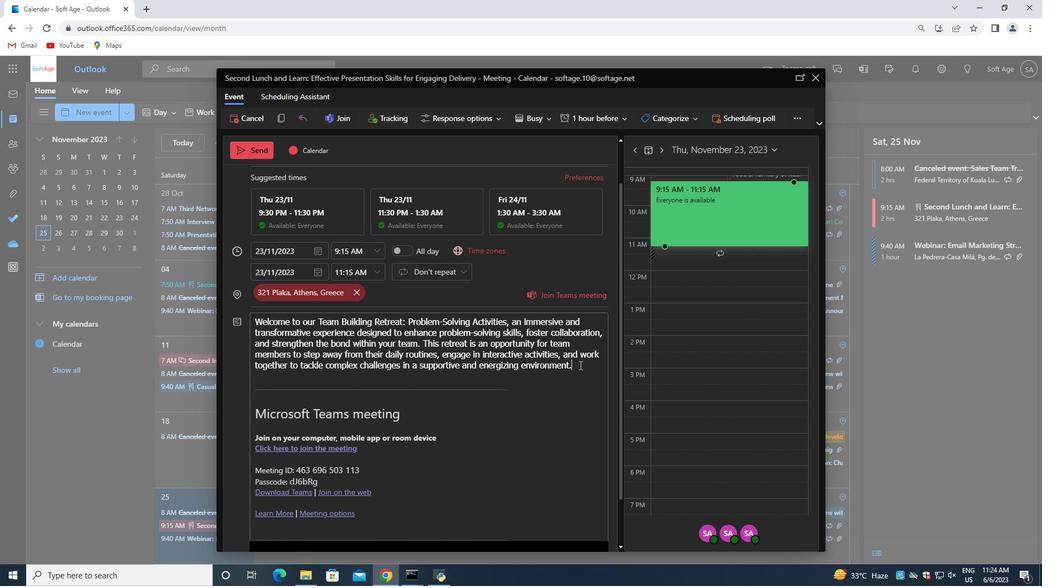 
Action: Mouse moved to (508, 388)
Screenshot: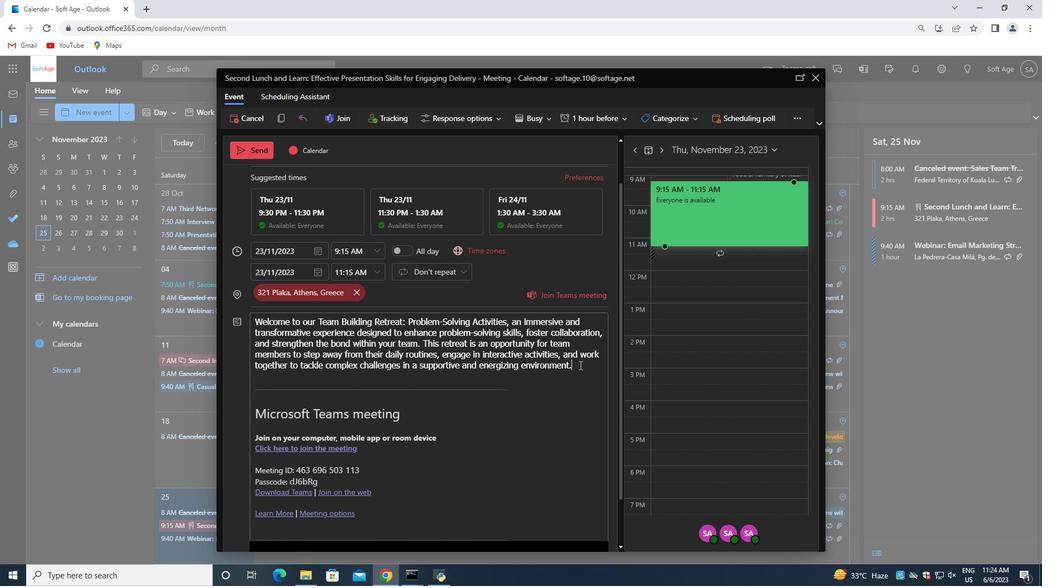 
Action: Mouse scrolled (514, 387) with delta (0, 0)
Screenshot: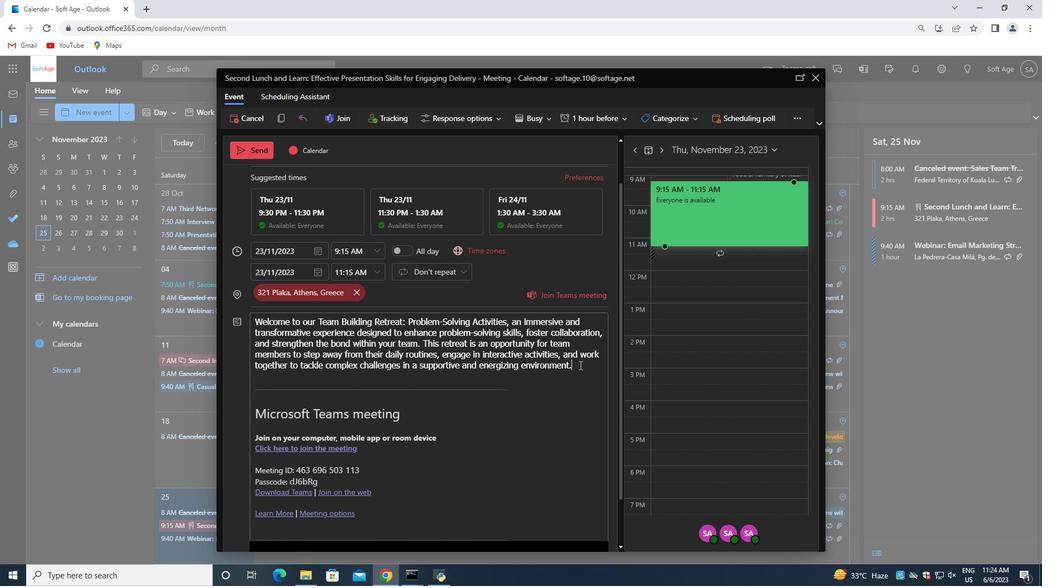 
Action: Mouse moved to (490, 394)
Screenshot: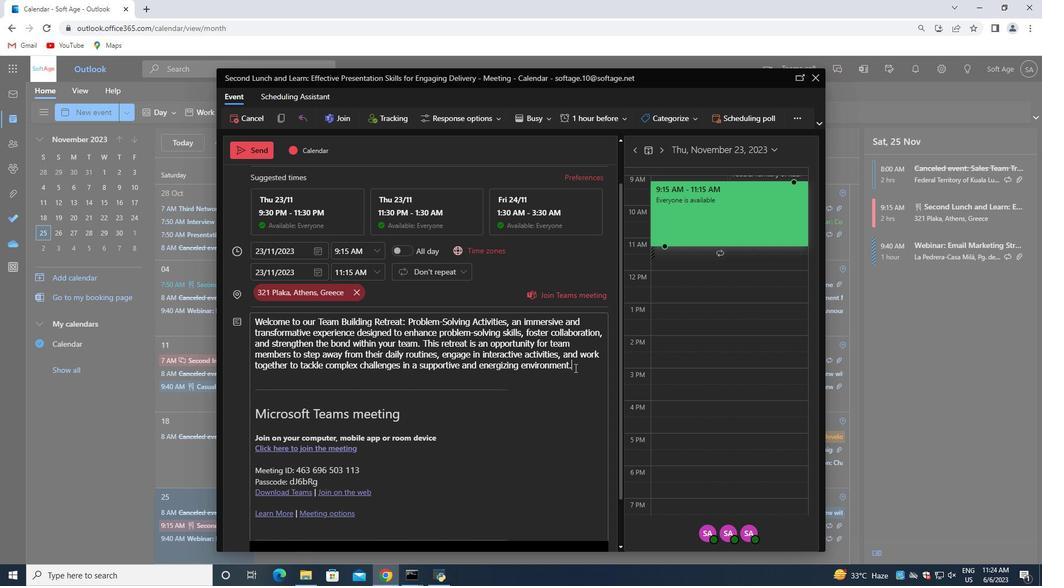 
Action: Mouse scrolled (490, 393) with delta (0, 0)
Screenshot: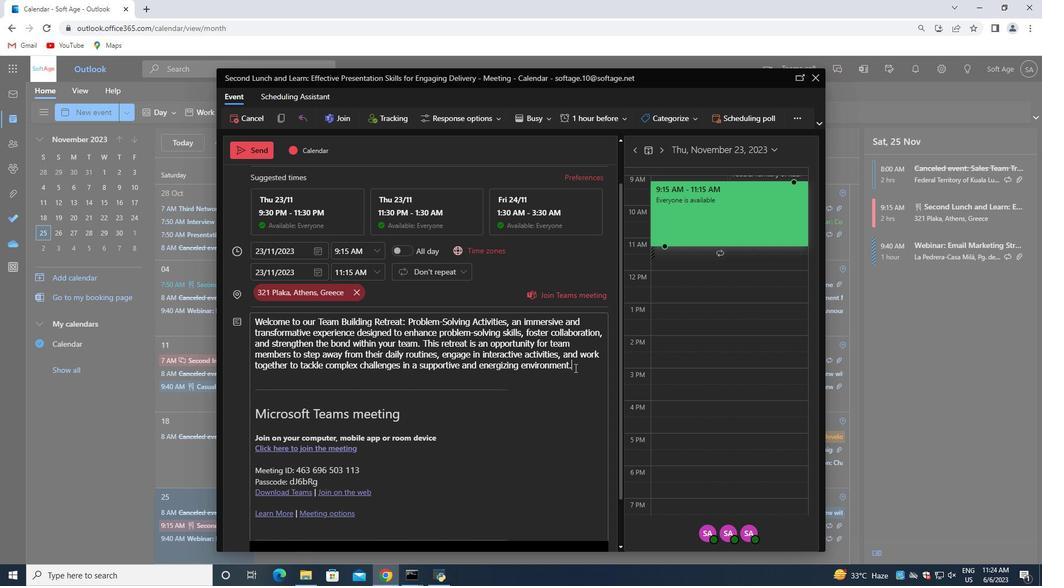 
Action: Mouse moved to (461, 407)
Screenshot: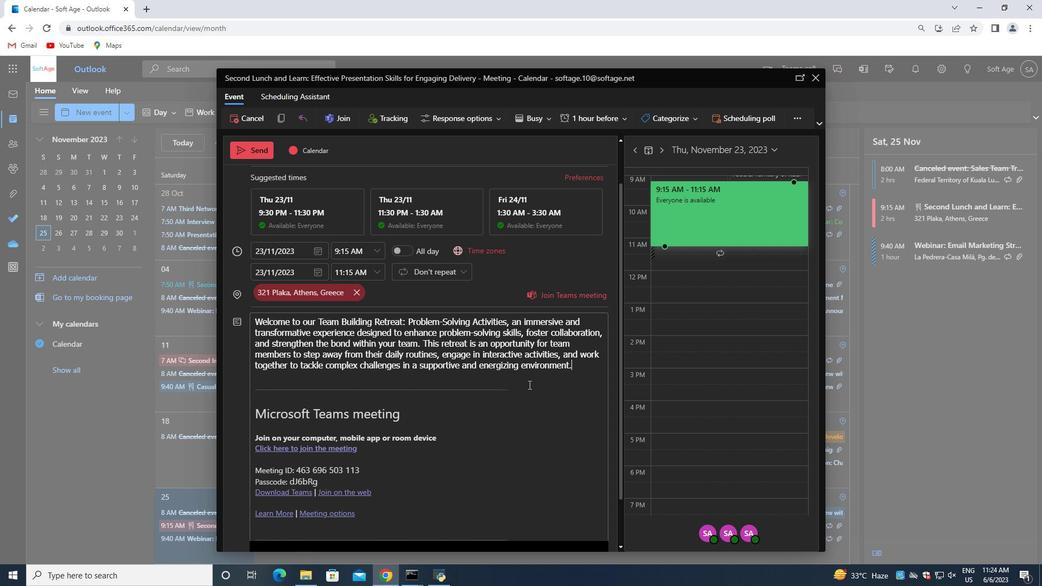 
Action: Mouse scrolled (470, 402) with delta (0, 0)
Screenshot: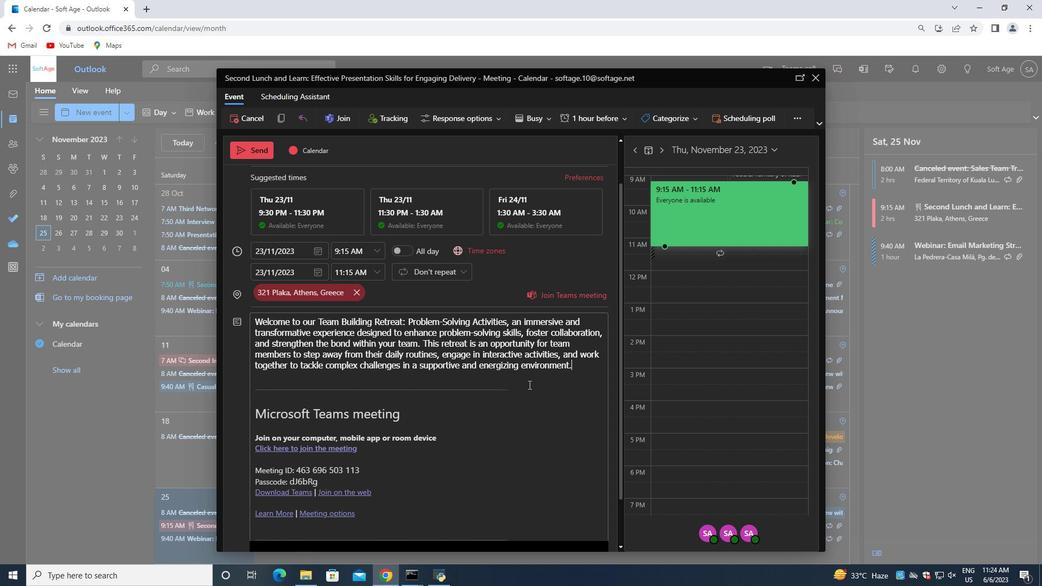 
Action: Mouse moved to (310, 529)
Screenshot: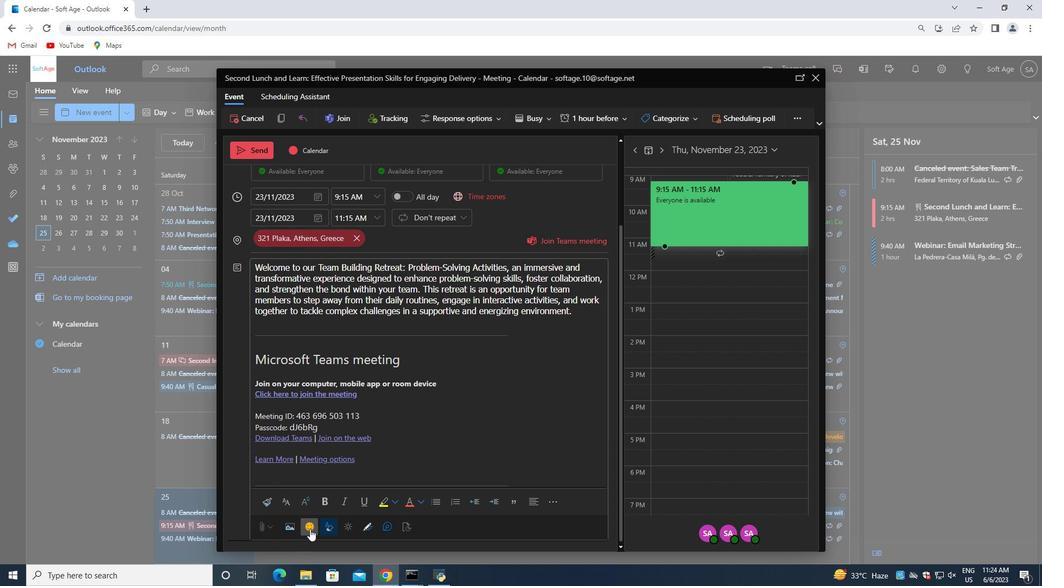 
Action: Mouse pressed left at (310, 529)
Screenshot: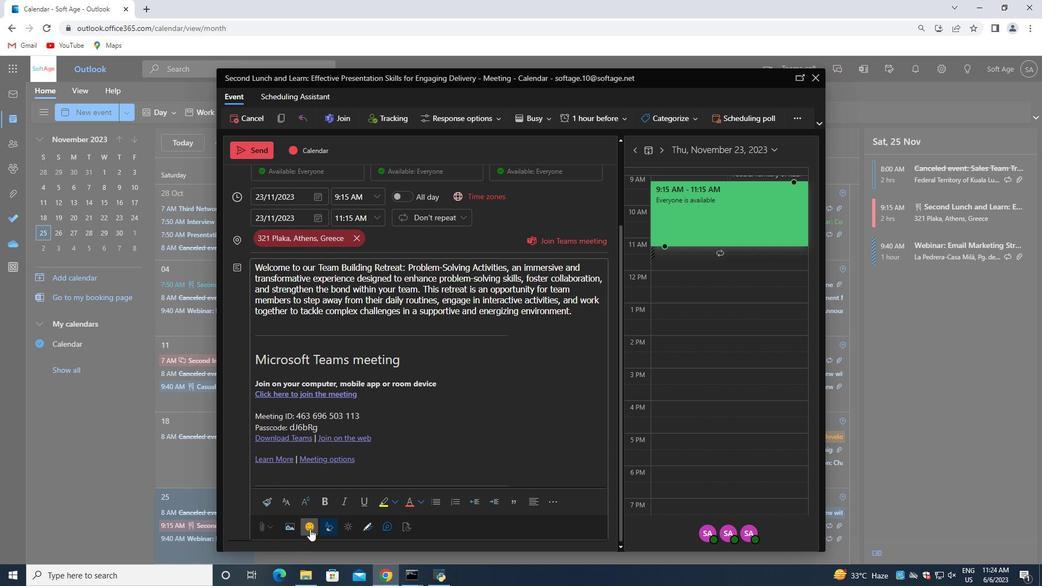 
Action: Mouse moved to (702, 229)
Screenshot: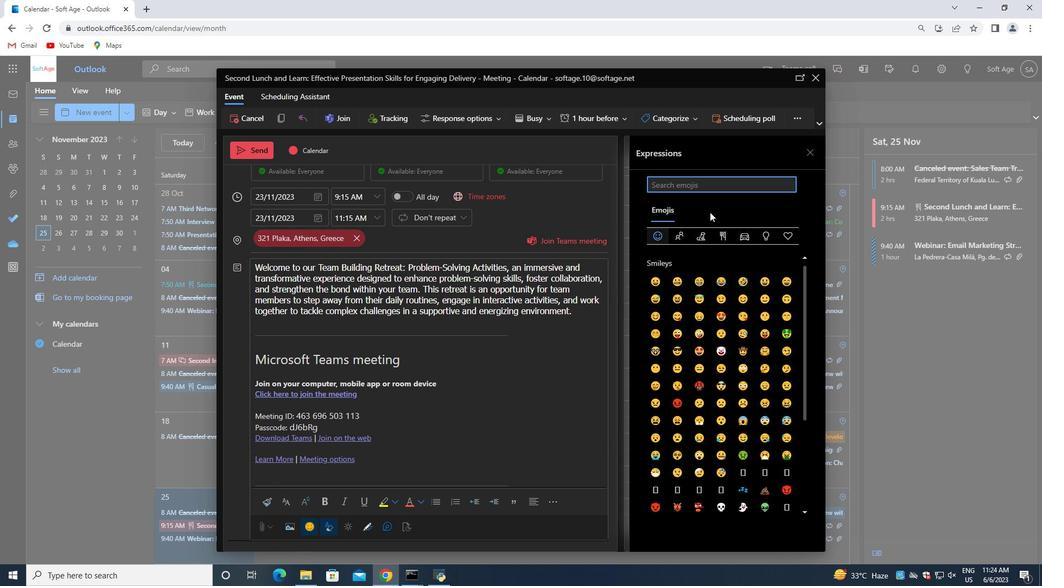 
Action: Mouse pressed left at (702, 229)
Screenshot: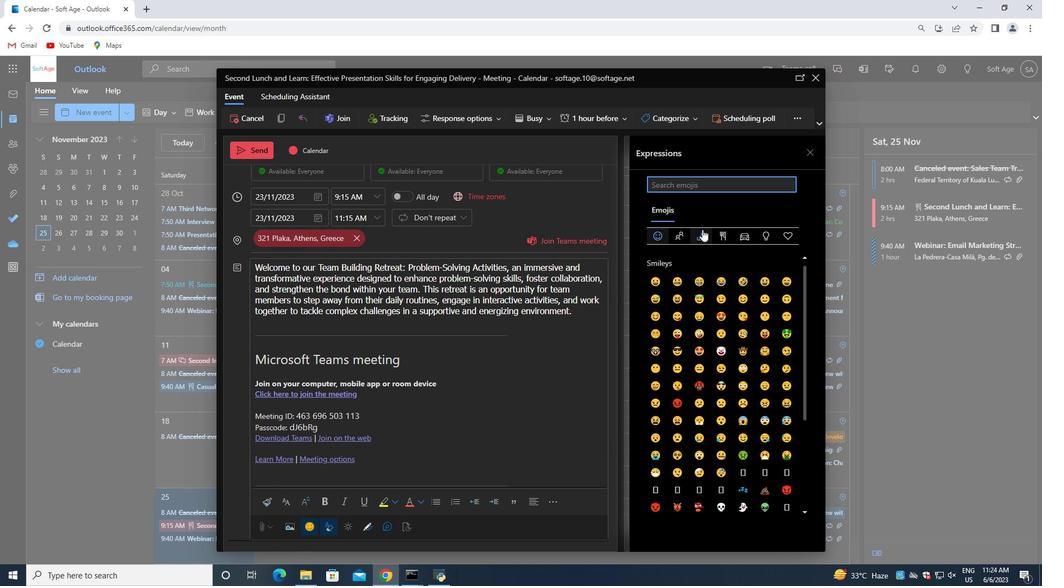 
Action: Mouse moved to (708, 371)
Screenshot: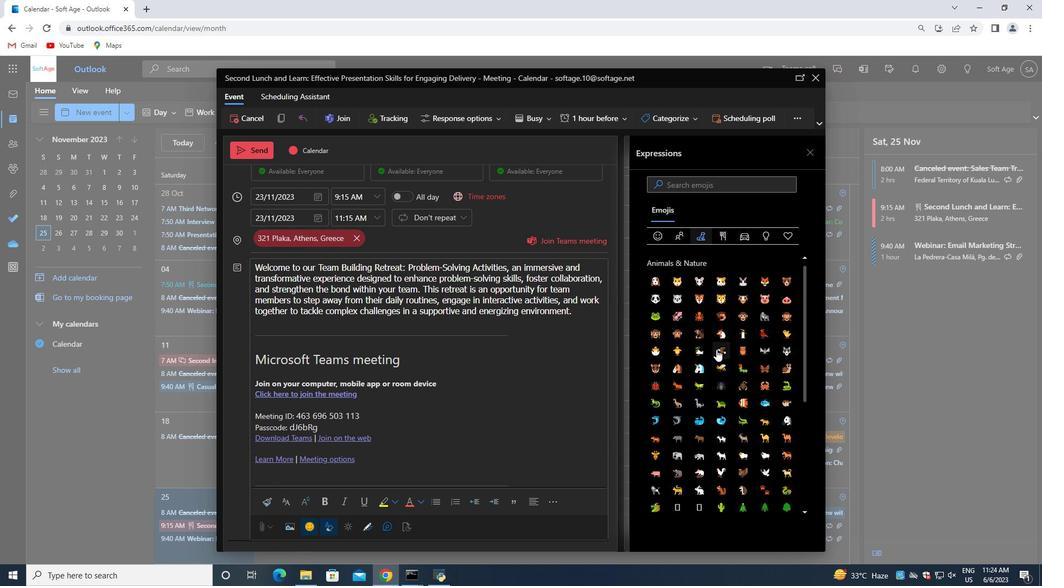 
Action: Mouse scrolled (708, 371) with delta (0, 0)
Screenshot: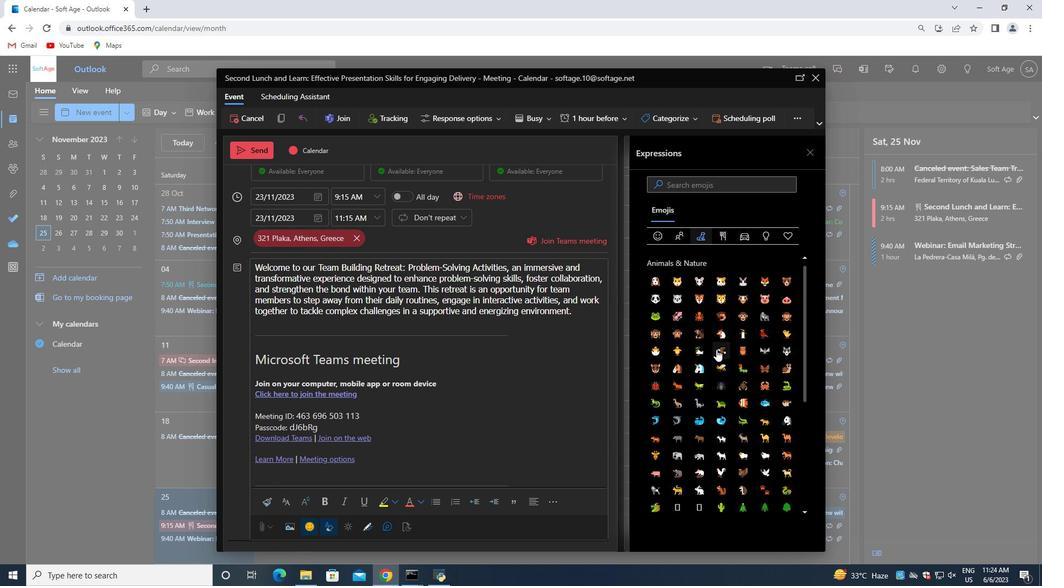 
Action: Mouse moved to (708, 375)
Screenshot: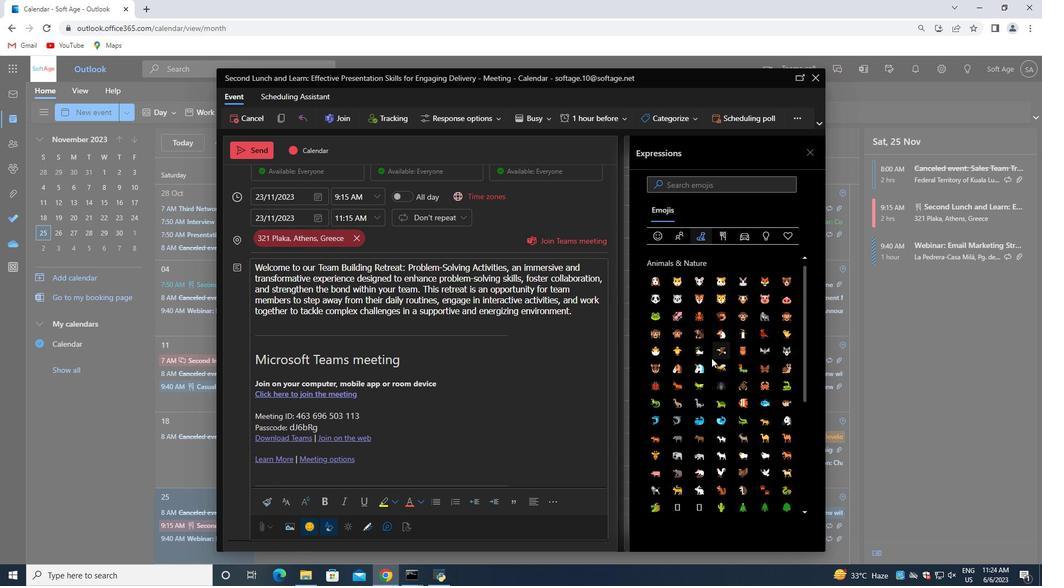 
Action: Mouse scrolled (708, 374) with delta (0, 0)
Screenshot: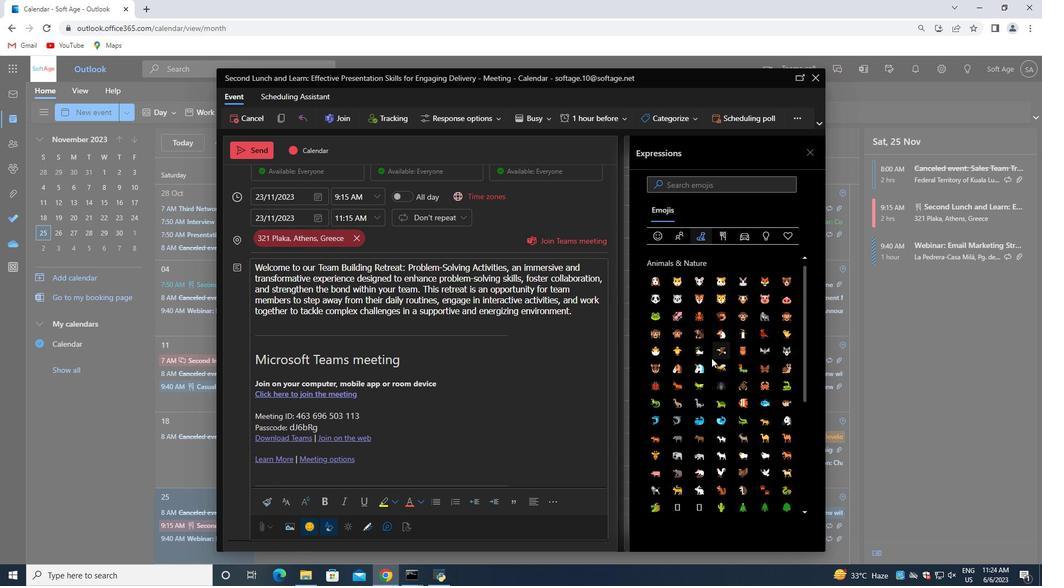 
Action: Mouse moved to (708, 379)
Screenshot: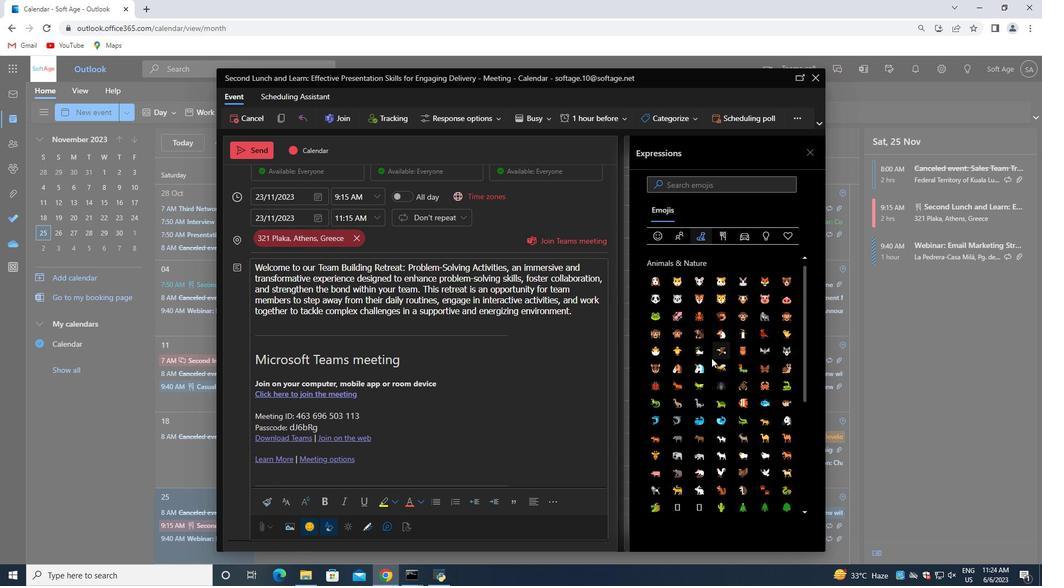 
Action: Mouse scrolled (708, 379) with delta (0, 0)
Screenshot: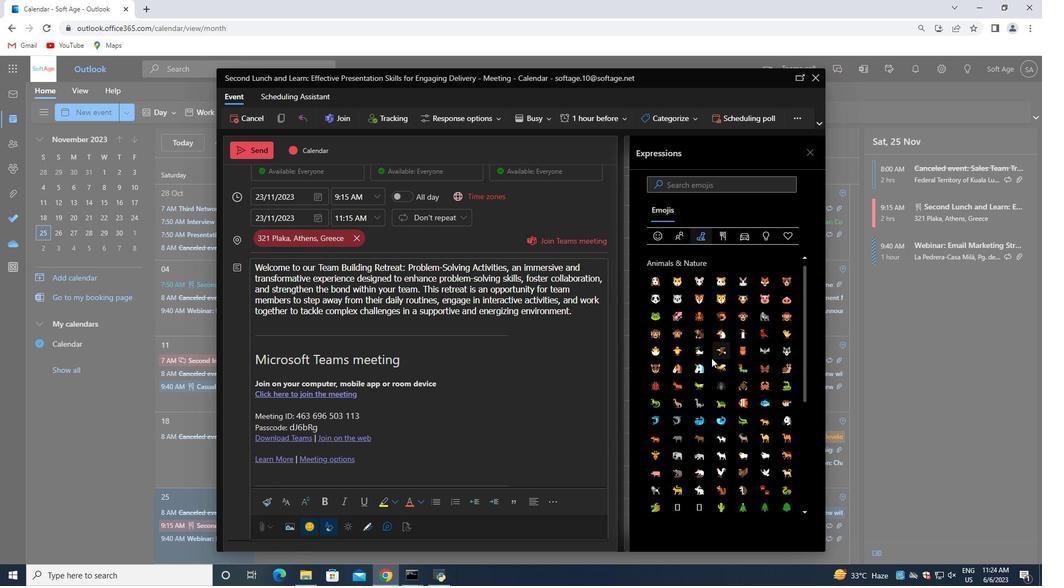 
Action: Mouse moved to (708, 384)
Screenshot: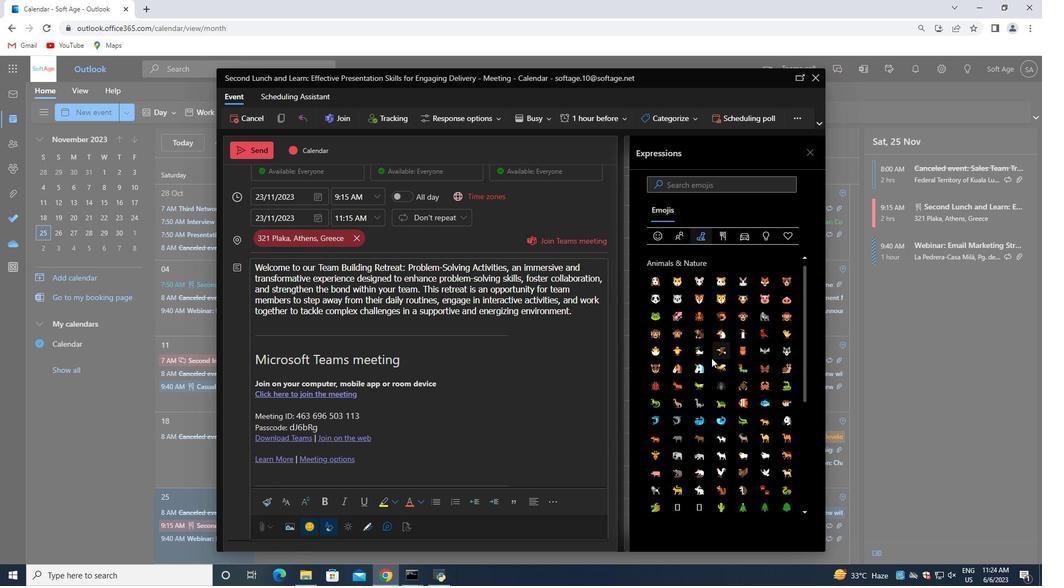 
Action: Mouse scrolled (708, 384) with delta (0, 0)
Screenshot: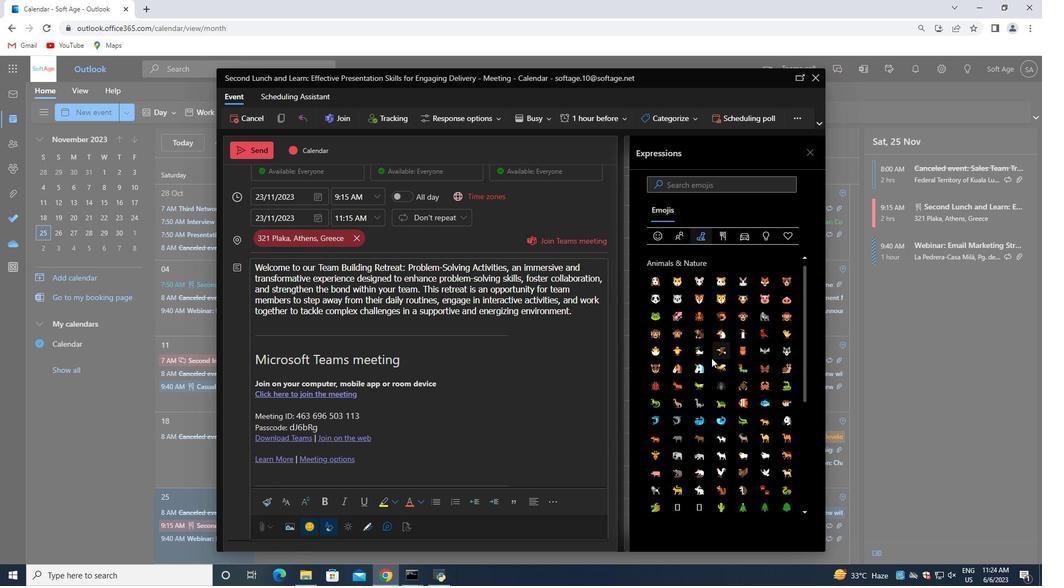 
Action: Mouse moved to (709, 388)
Screenshot: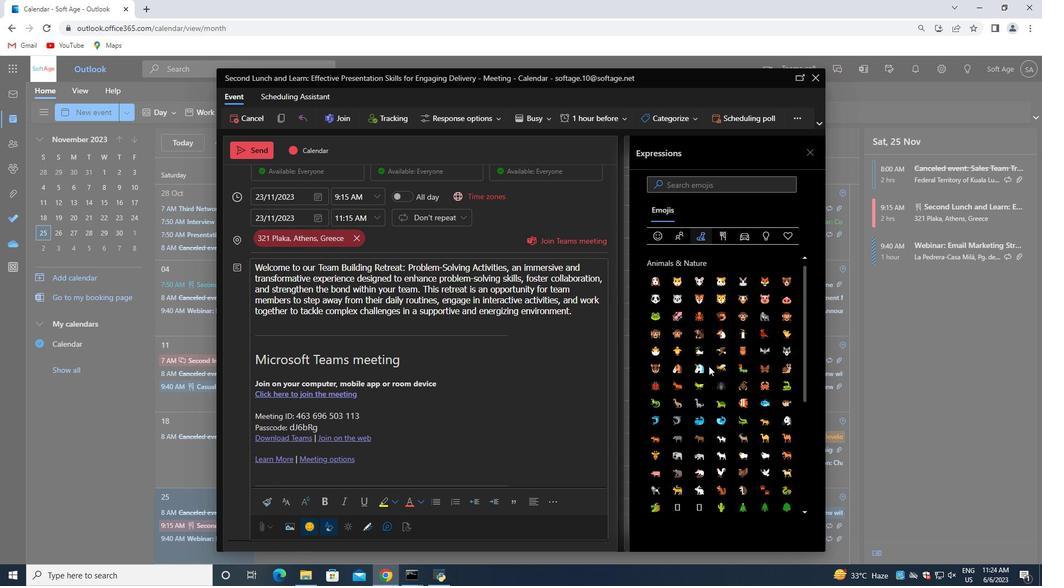 
Action: Mouse scrolled (709, 388) with delta (0, 0)
Screenshot: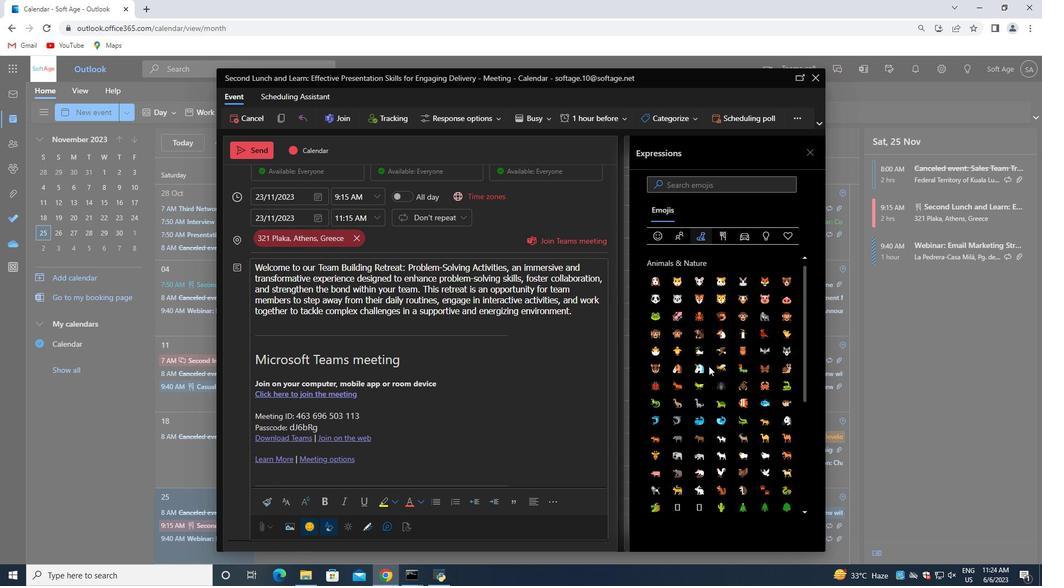 
Action: Mouse moved to (710, 391)
Screenshot: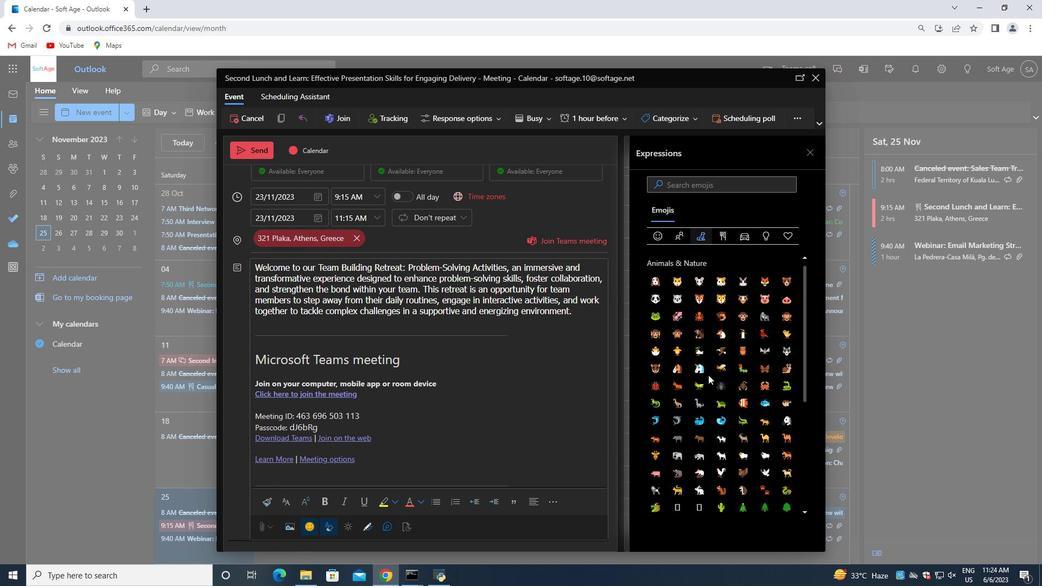 
Action: Mouse scrolled (710, 390) with delta (0, 0)
Screenshot: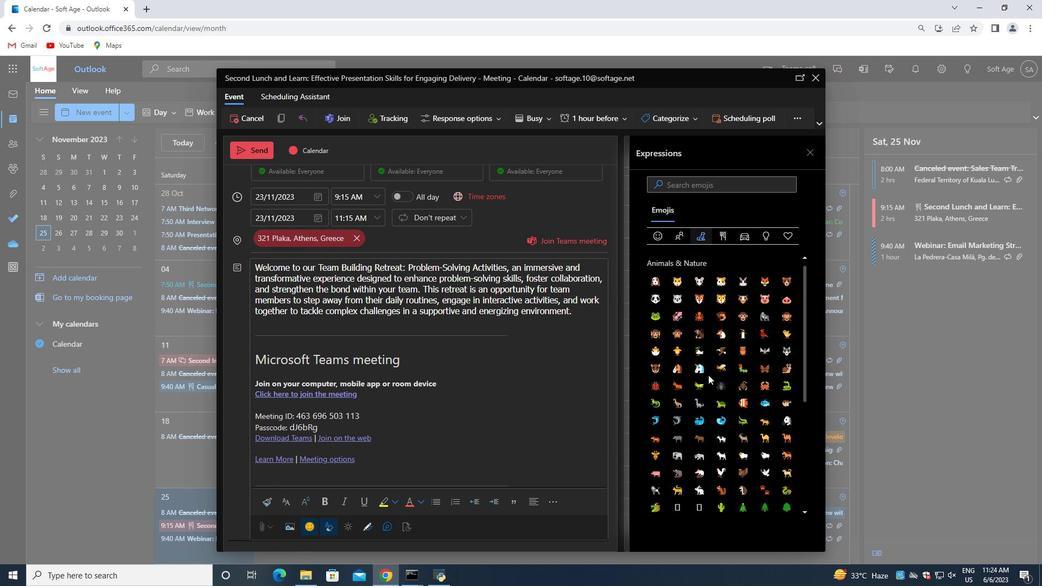 
Action: Mouse moved to (719, 407)
Screenshot: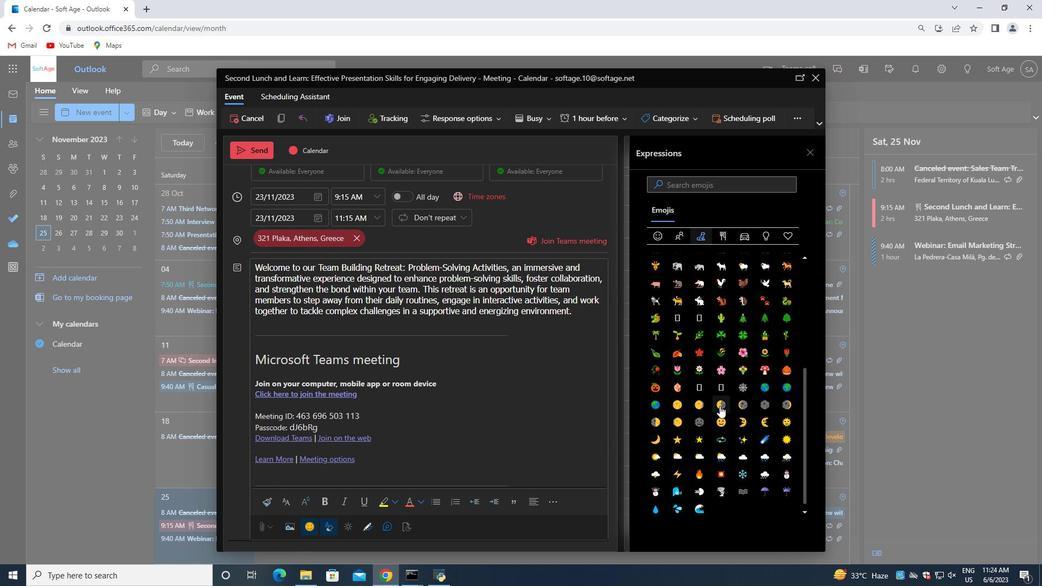 
Action: Mouse scrolled (719, 407) with delta (0, 0)
Screenshot: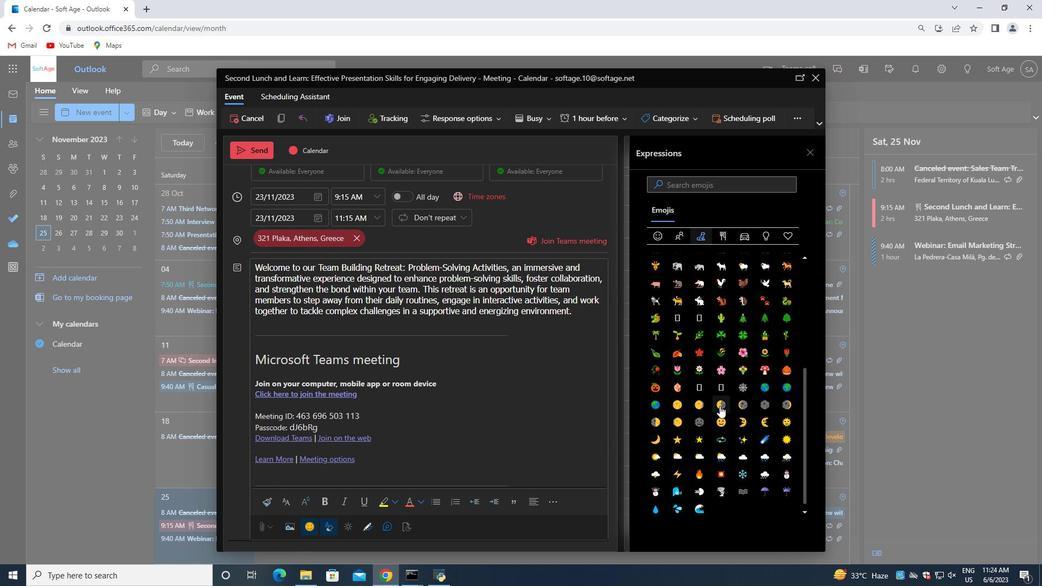
Action: Mouse moved to (715, 413)
Screenshot: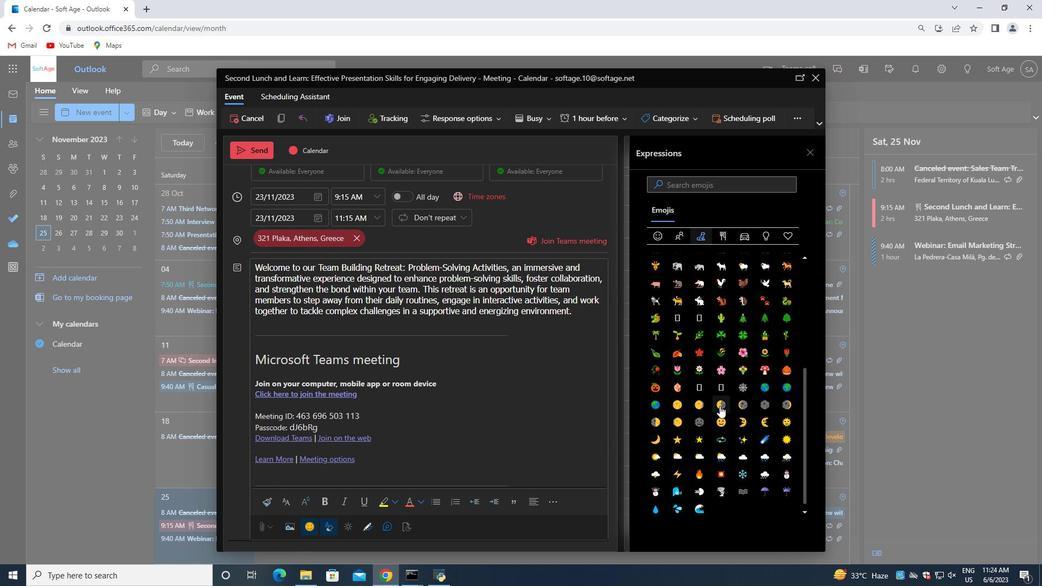 
Action: Mouse scrolled (715, 412) with delta (0, 0)
Screenshot: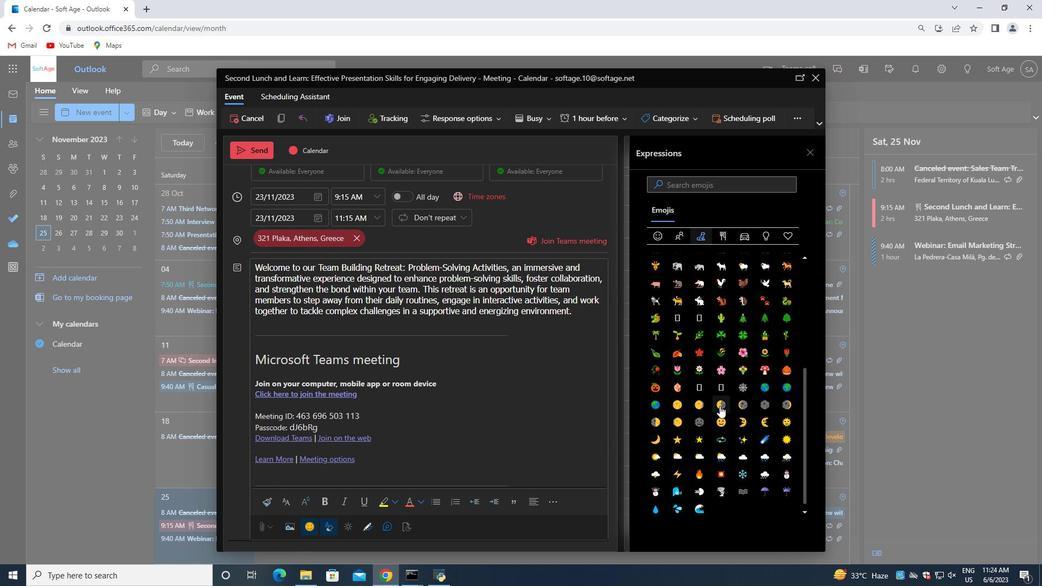 
Action: Mouse moved to (710, 417)
Screenshot: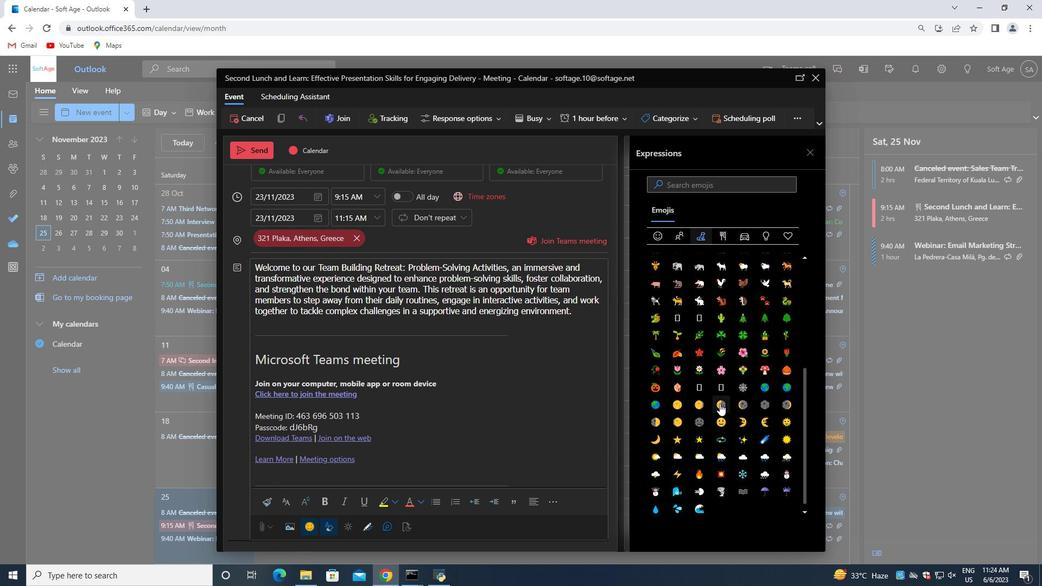 
Action: Mouse scrolled (710, 416) with delta (0, 0)
Screenshot: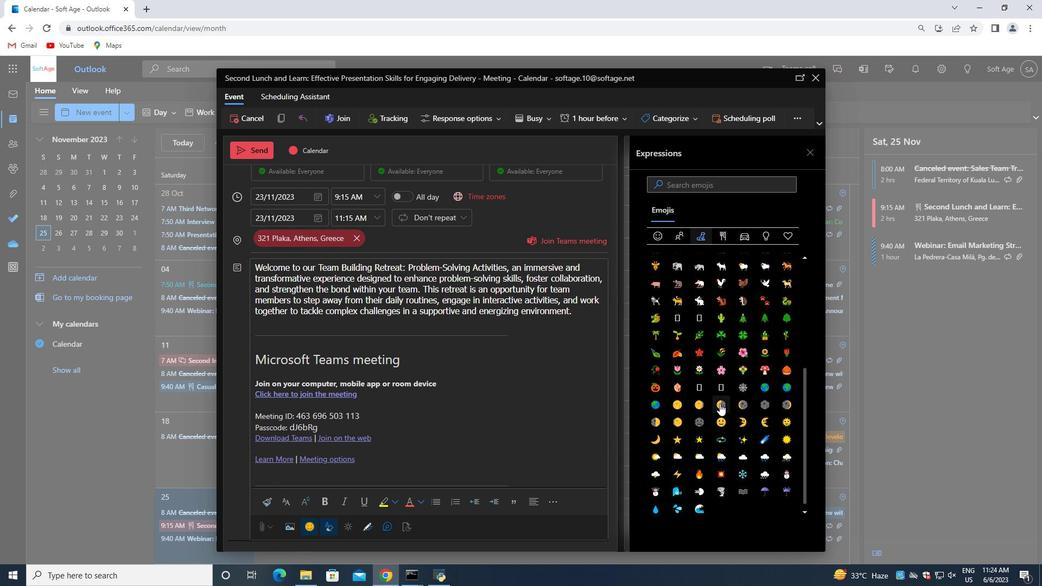 
Action: Mouse moved to (710, 418)
Screenshot: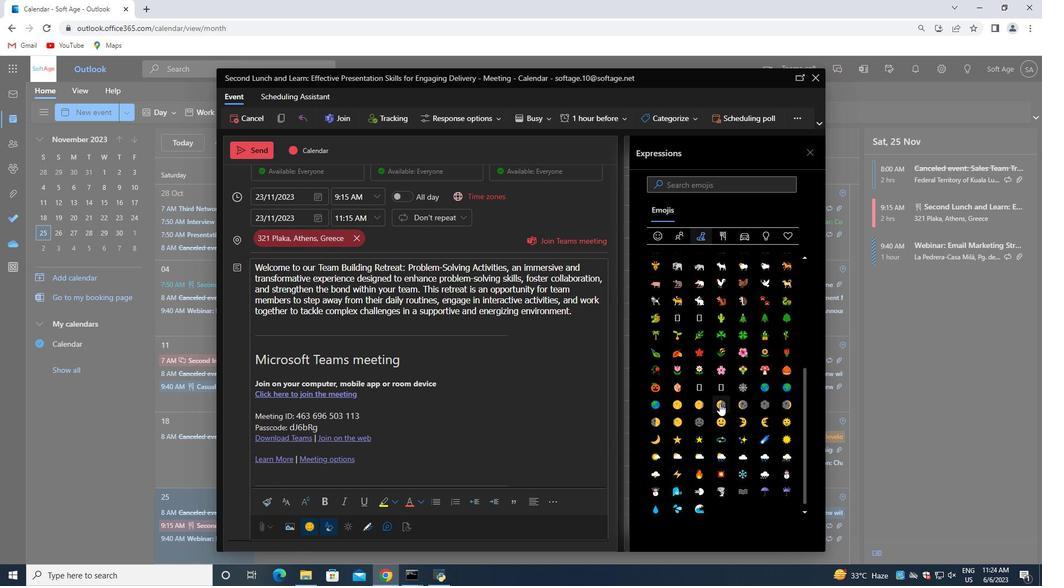 
Action: Mouse scrolled (710, 418) with delta (0, 0)
Screenshot: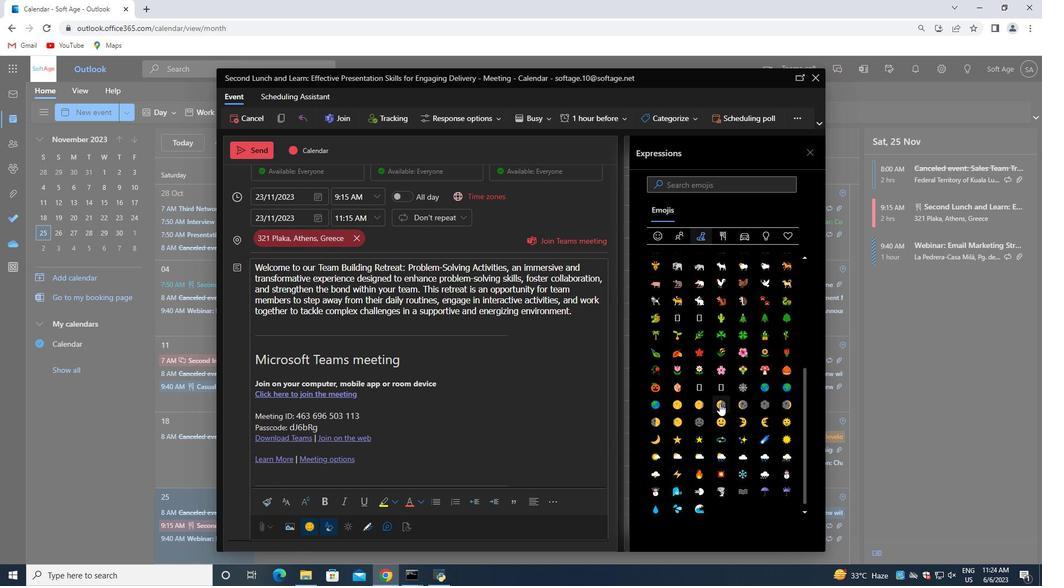 
Action: Mouse moved to (766, 383)
Screenshot: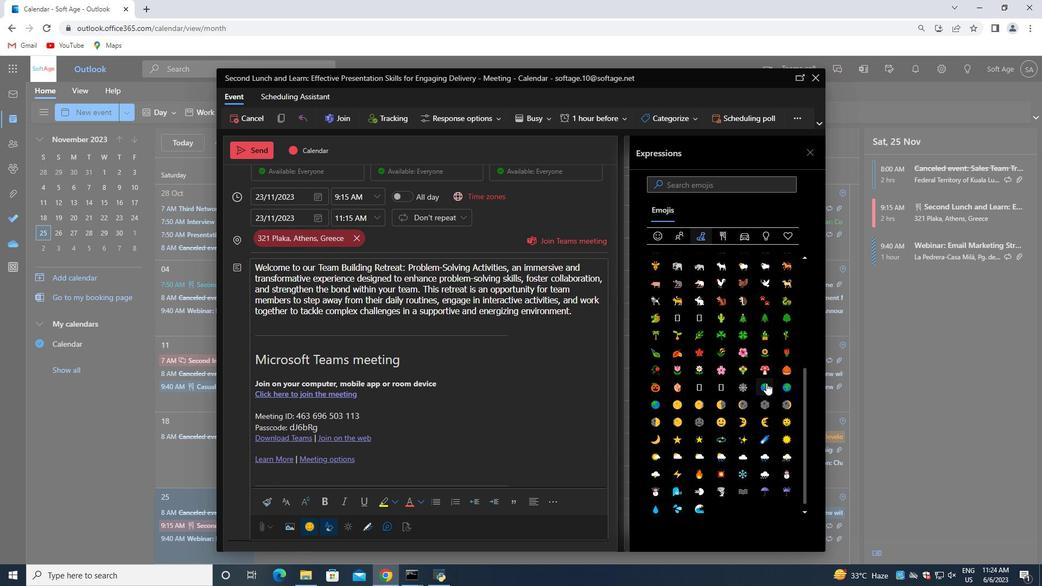 
Action: Mouse pressed left at (766, 383)
Screenshot: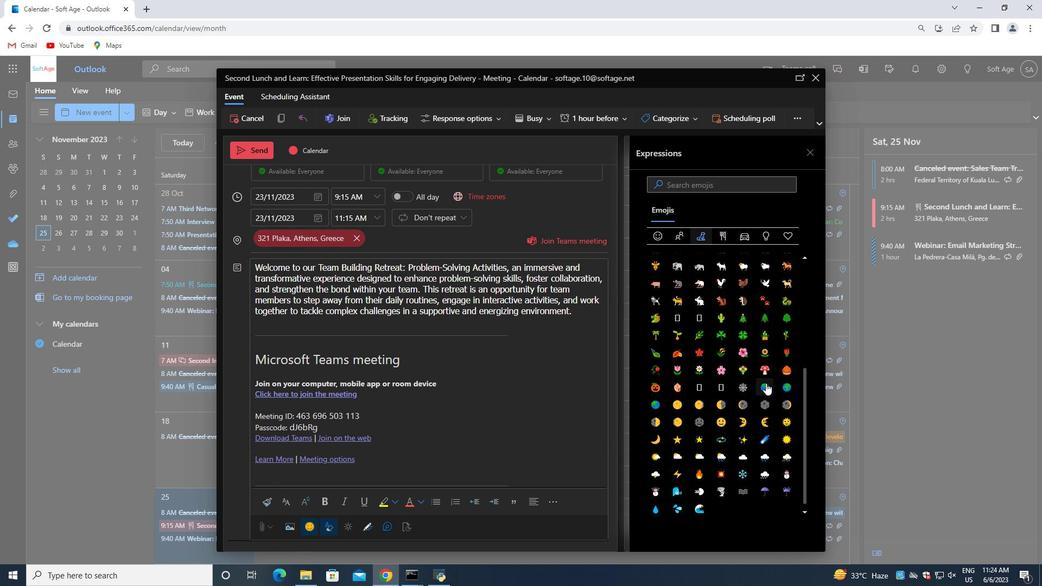 
Action: Mouse moved to (425, 299)
Screenshot: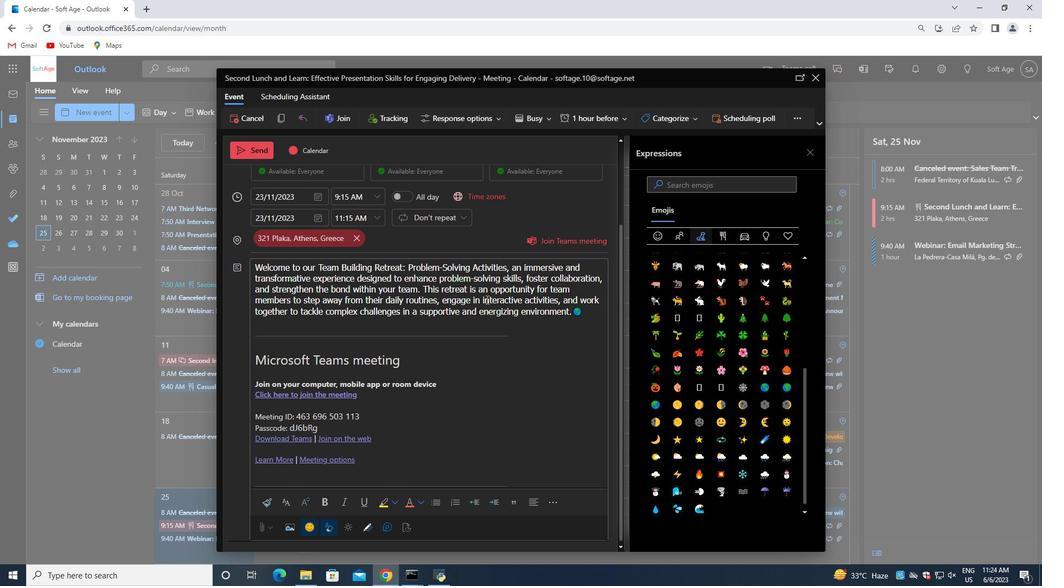 
Action: Mouse scrolled (425, 299) with delta (0, 0)
Screenshot: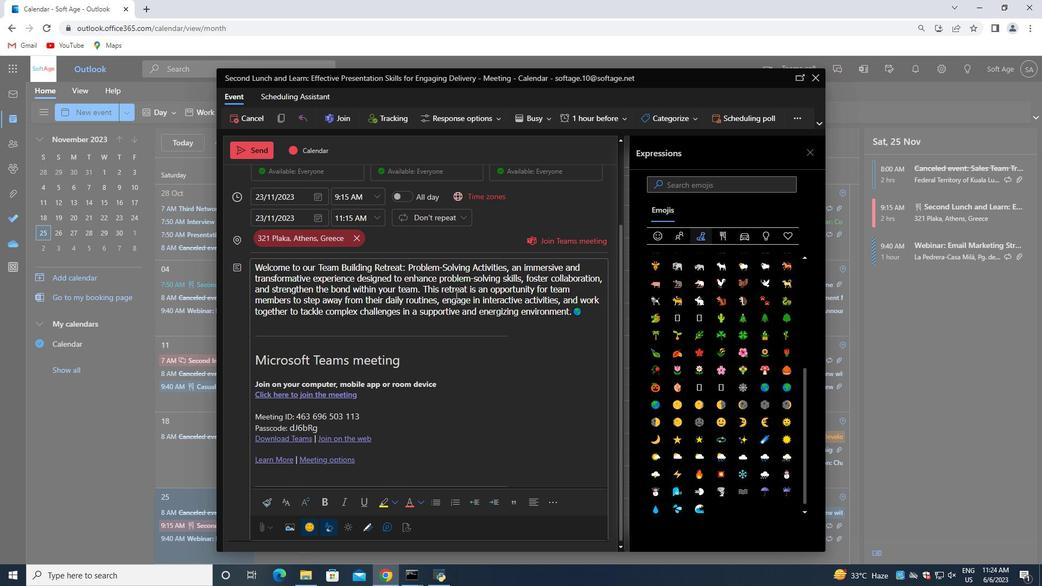 
Action: Mouse scrolled (425, 299) with delta (0, 0)
Screenshot: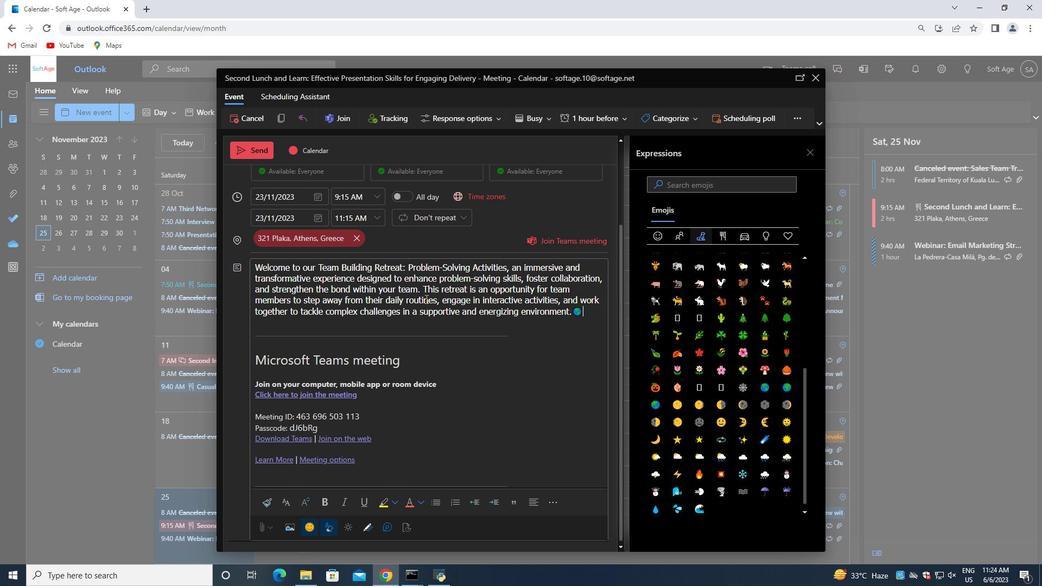 
Action: Mouse scrolled (425, 299) with delta (0, 0)
Screenshot: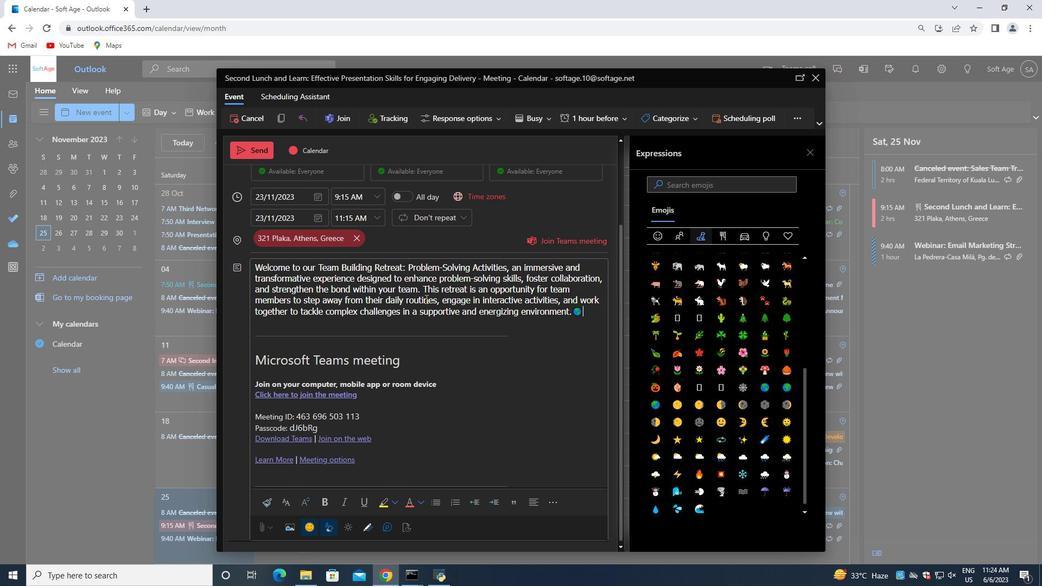 
Action: Mouse scrolled (425, 299) with delta (0, 0)
Screenshot: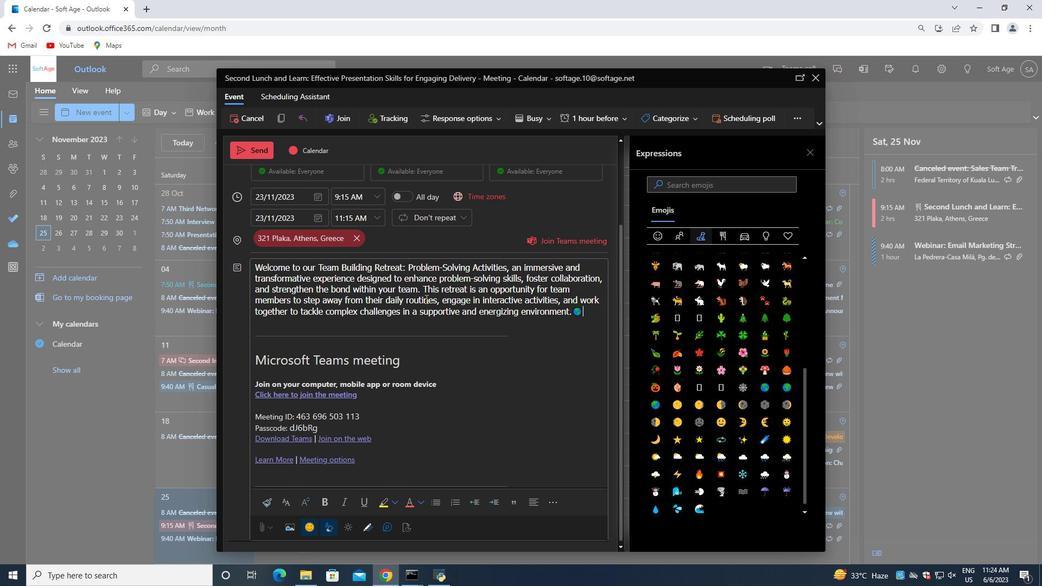 
Action: Mouse moved to (811, 156)
Screenshot: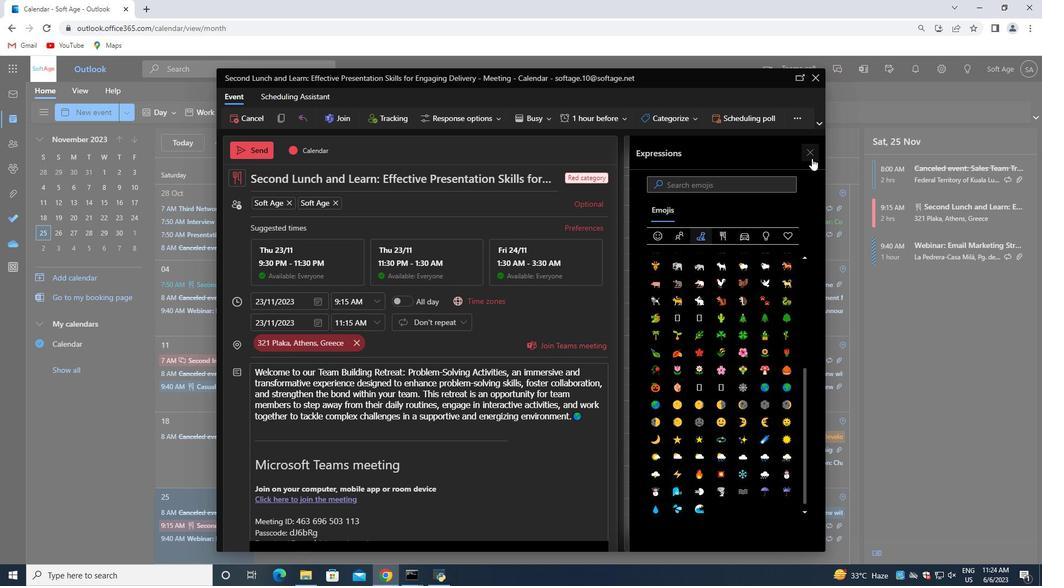 
Action: Mouse pressed left at (811, 156)
Screenshot: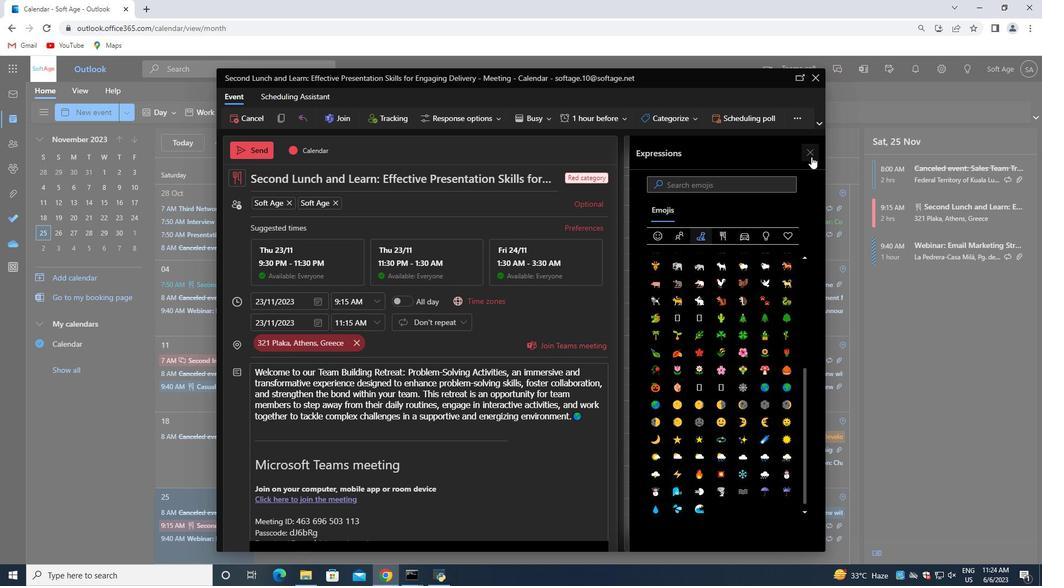 
Action: Mouse moved to (384, 201)
Screenshot: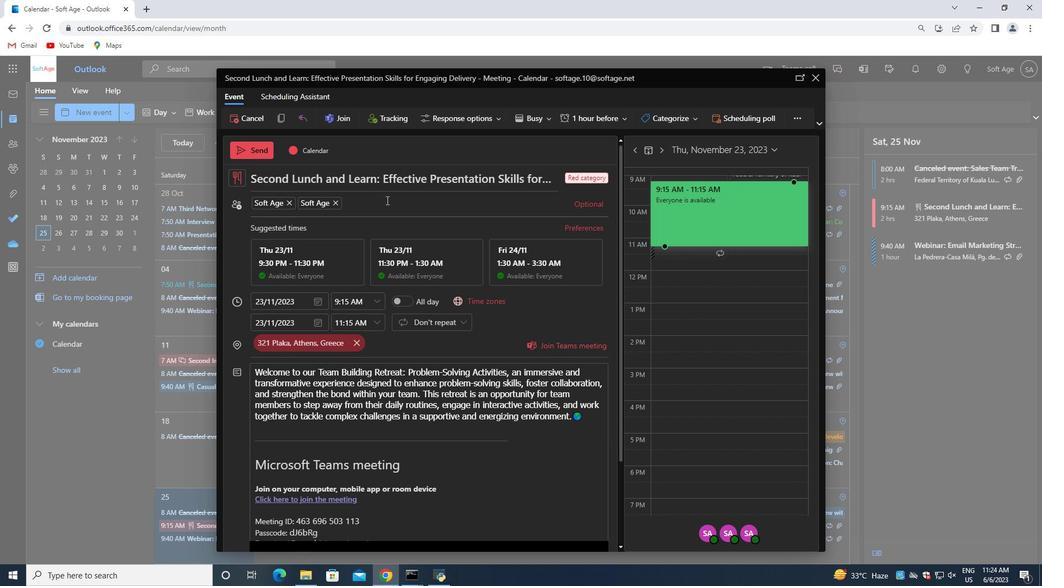 
Action: Mouse pressed left at (384, 201)
Screenshot: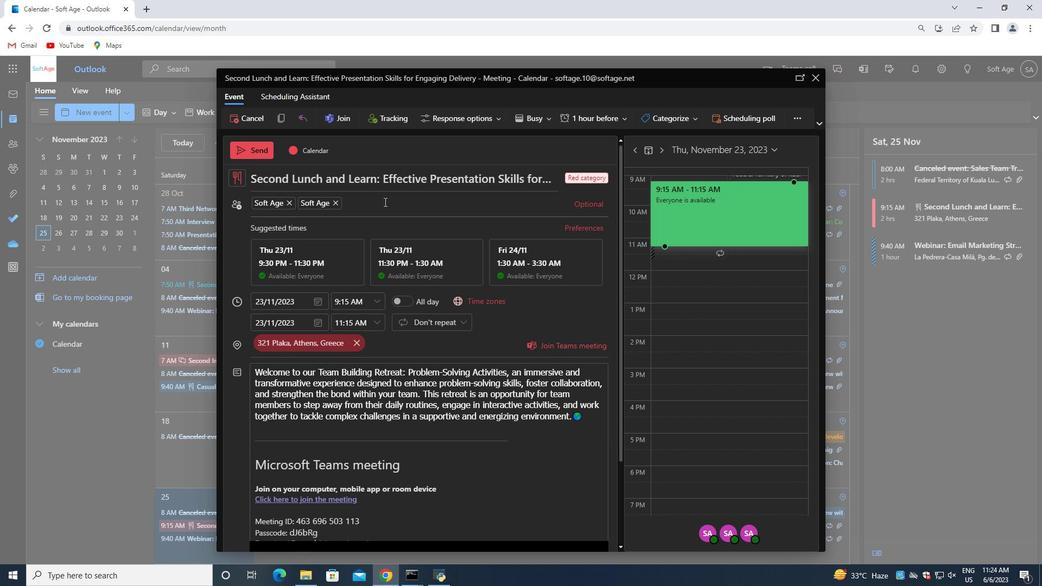 
Action: Key pressed softage.1<Key.shift>@softage.net<Key.enter>
Screenshot: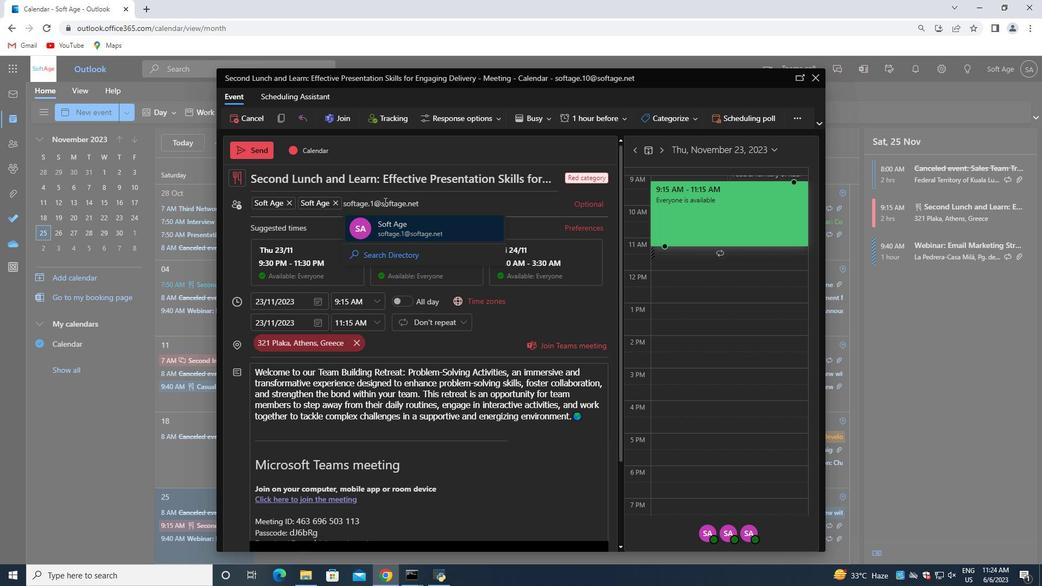 
Action: Mouse moved to (429, 248)
Screenshot: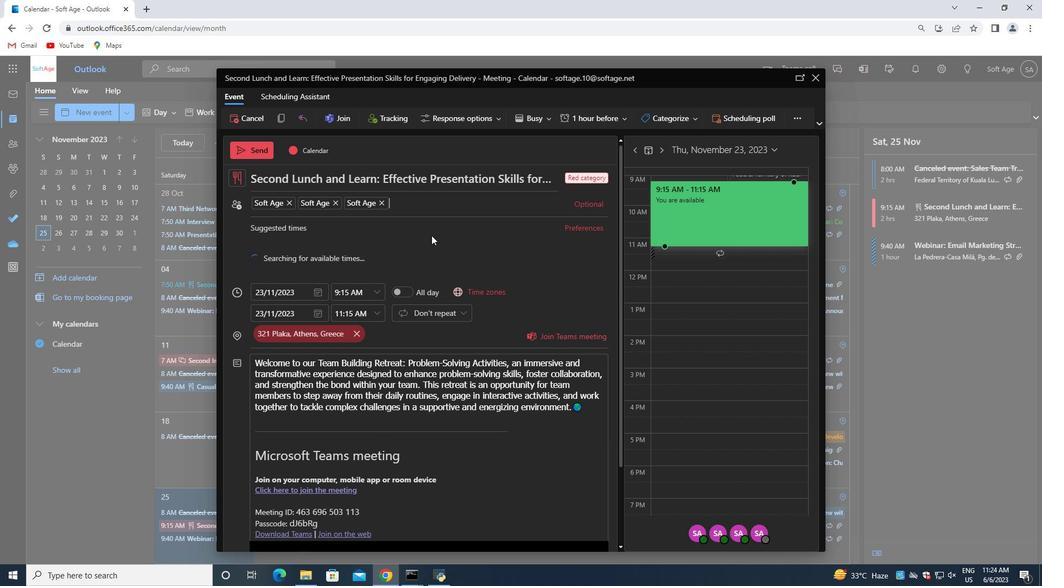 
Action: Mouse scrolled (429, 248) with delta (0, 0)
Screenshot: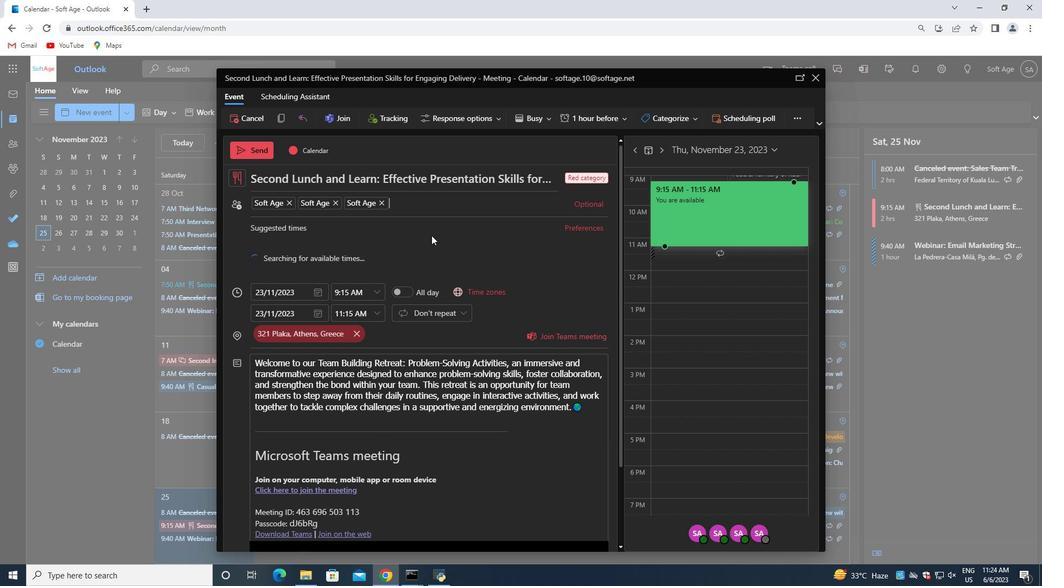 
Action: Mouse moved to (433, 266)
Screenshot: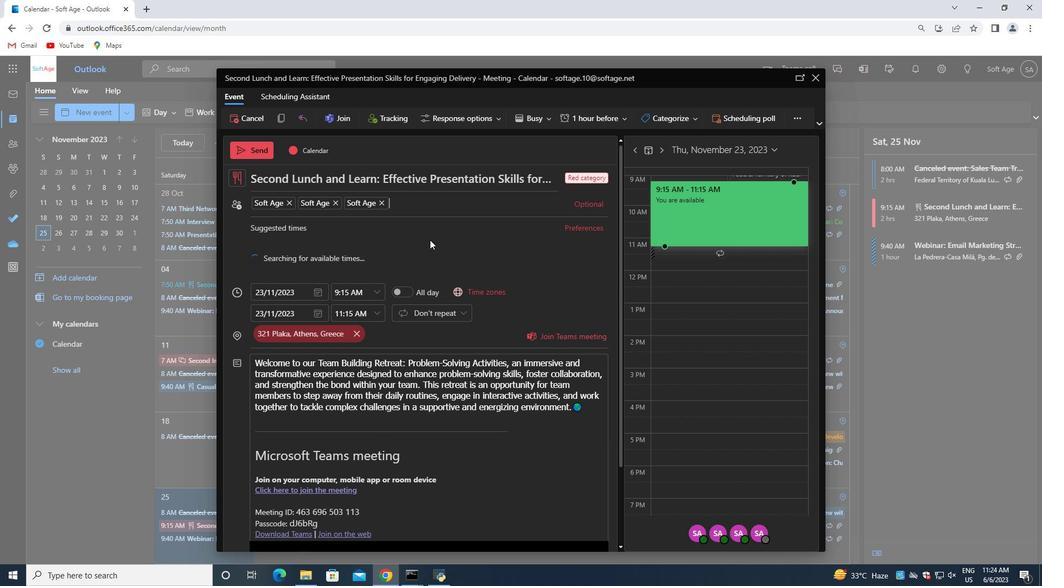 
Action: Mouse scrolled (433, 265) with delta (0, 0)
Screenshot: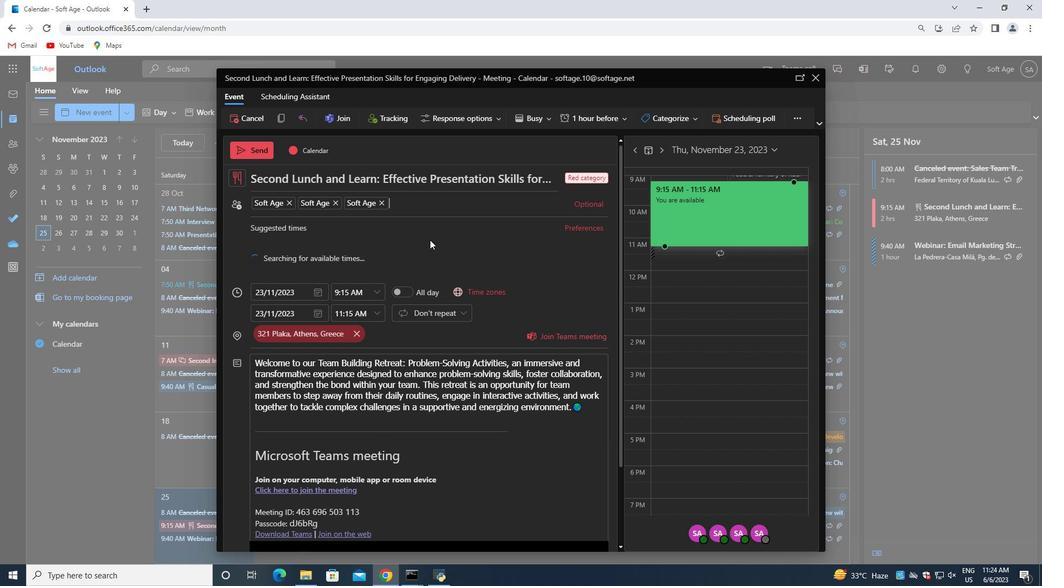 
Action: Mouse moved to (586, 310)
Screenshot: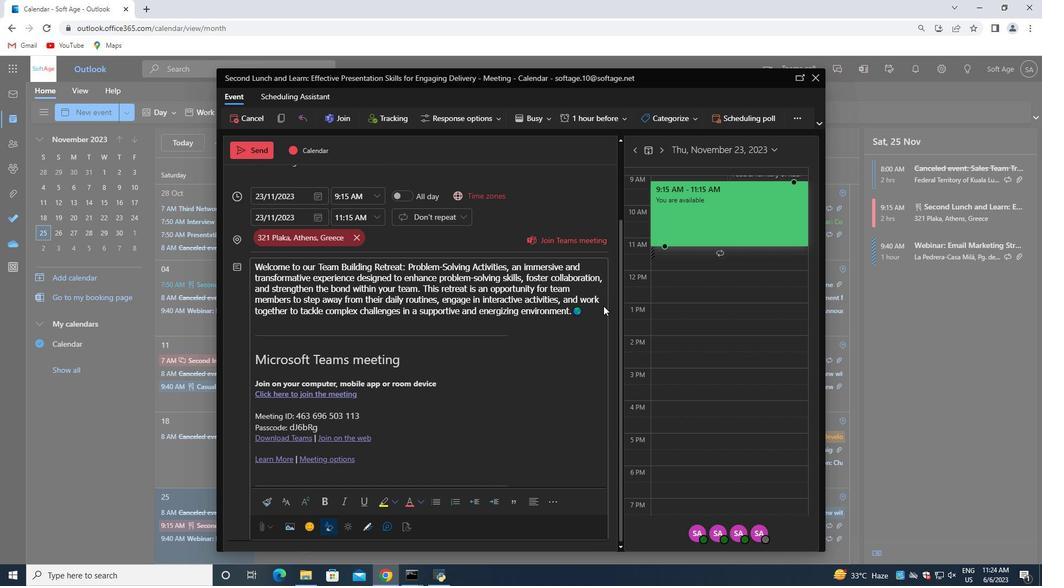 
Action: Mouse pressed left at (586, 310)
Screenshot: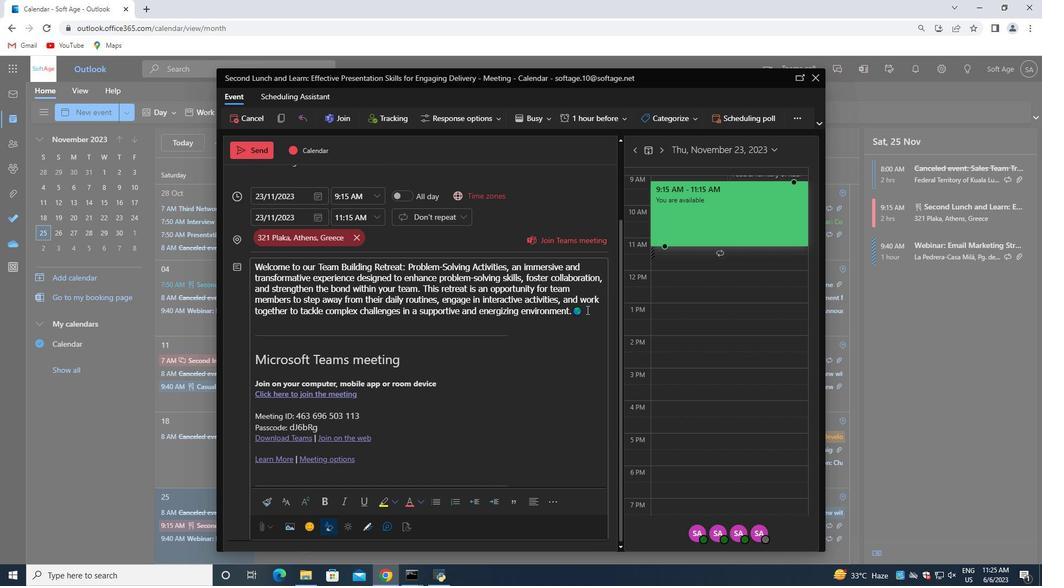 
Action: Mouse moved to (429, 399)
Screenshot: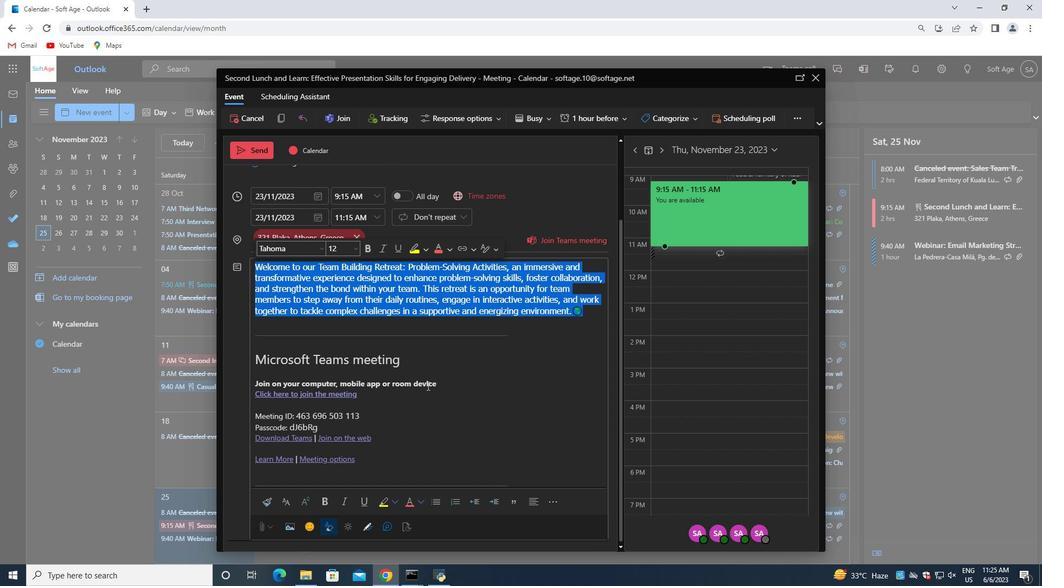 
Action: Mouse scrolled (428, 387) with delta (0, 0)
Screenshot: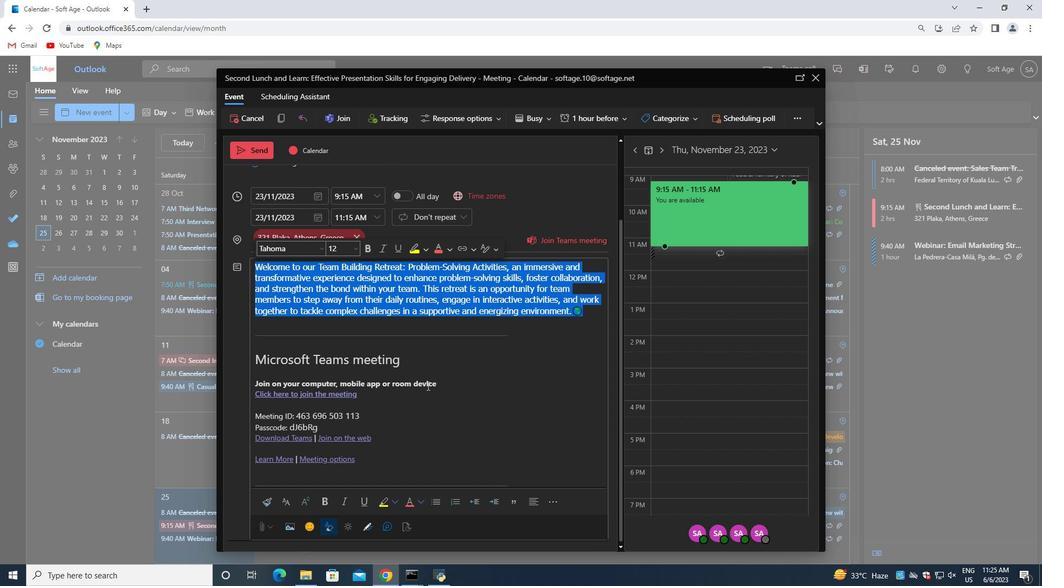 
Action: Mouse scrolled (429, 399) with delta (0, 0)
Screenshot: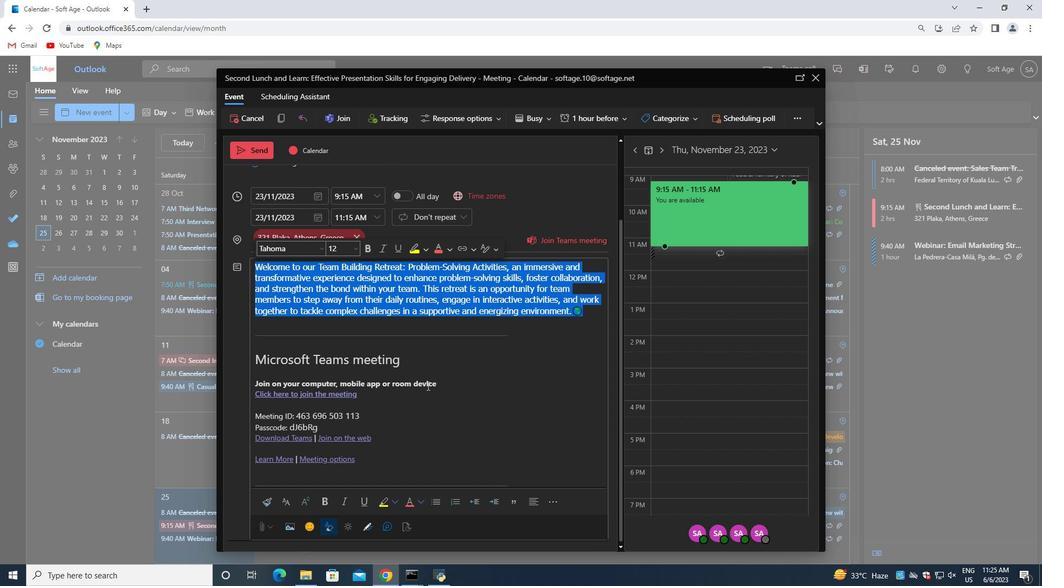 
Action: Mouse scrolled (429, 399) with delta (0, 0)
Screenshot: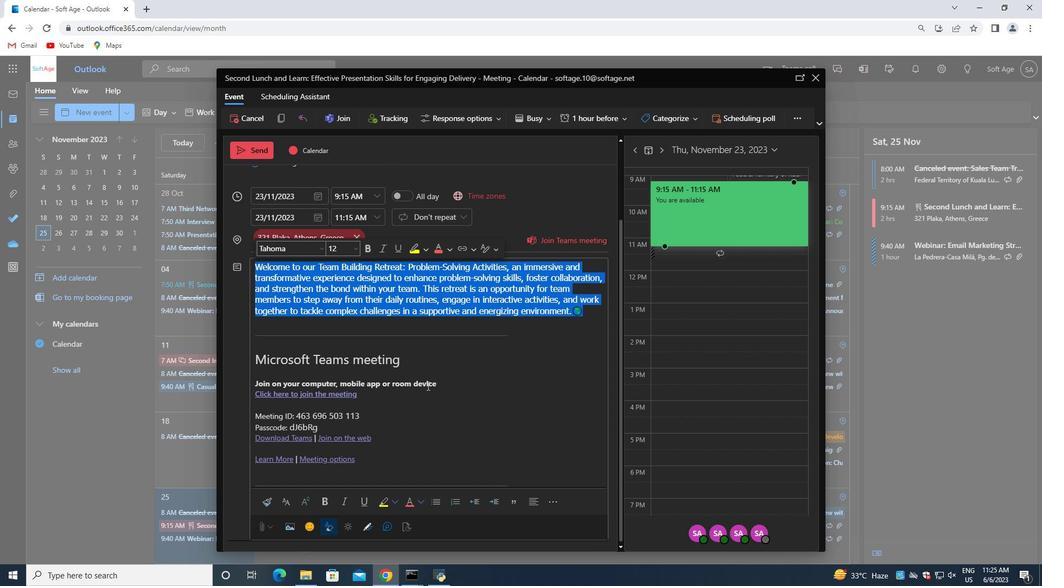 
Action: Mouse moved to (532, 501)
Screenshot: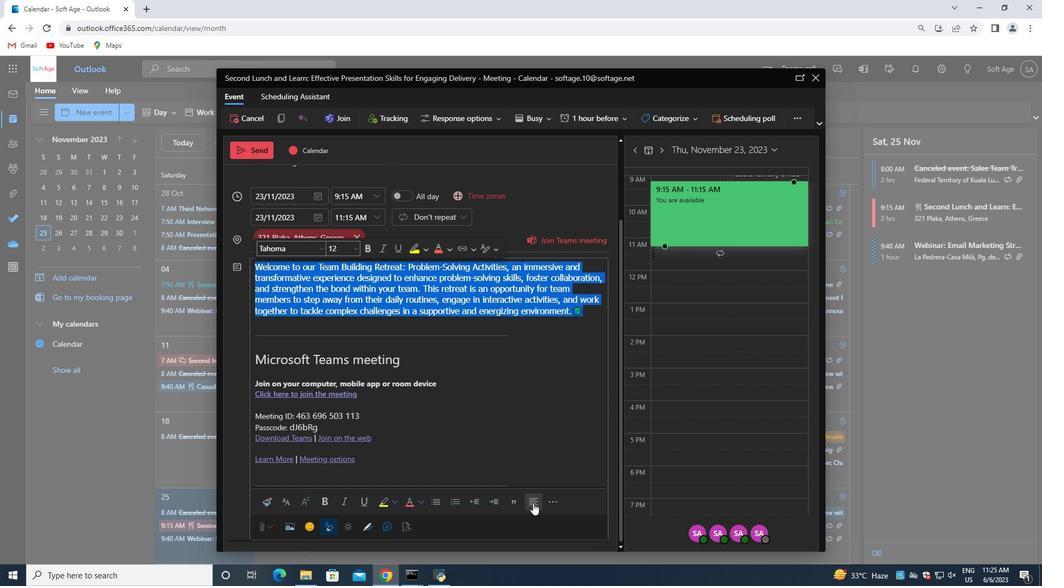 
Action: Mouse pressed left at (532, 501)
Screenshot: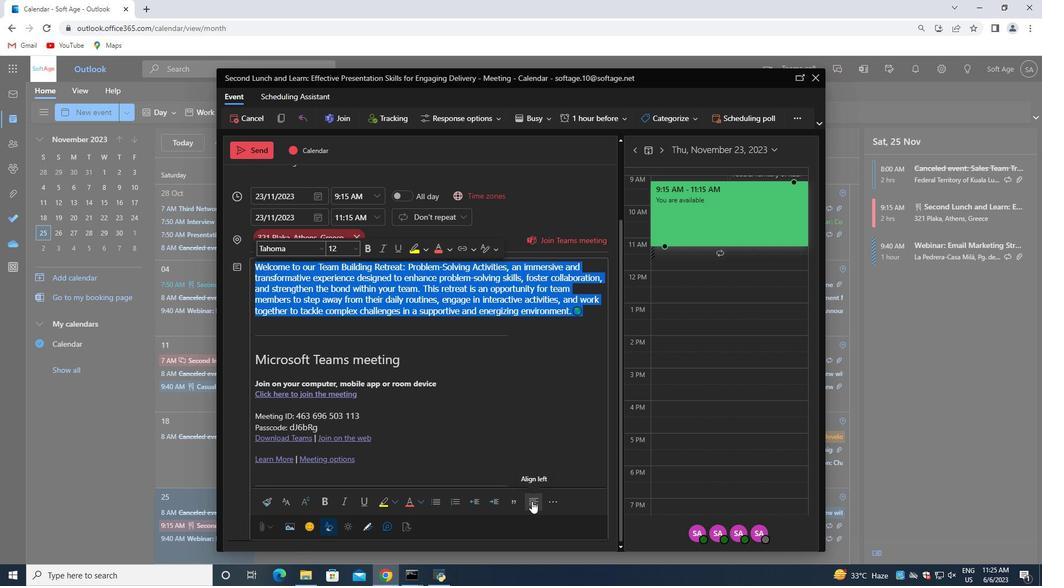
Action: Mouse moved to (421, 499)
Screenshot: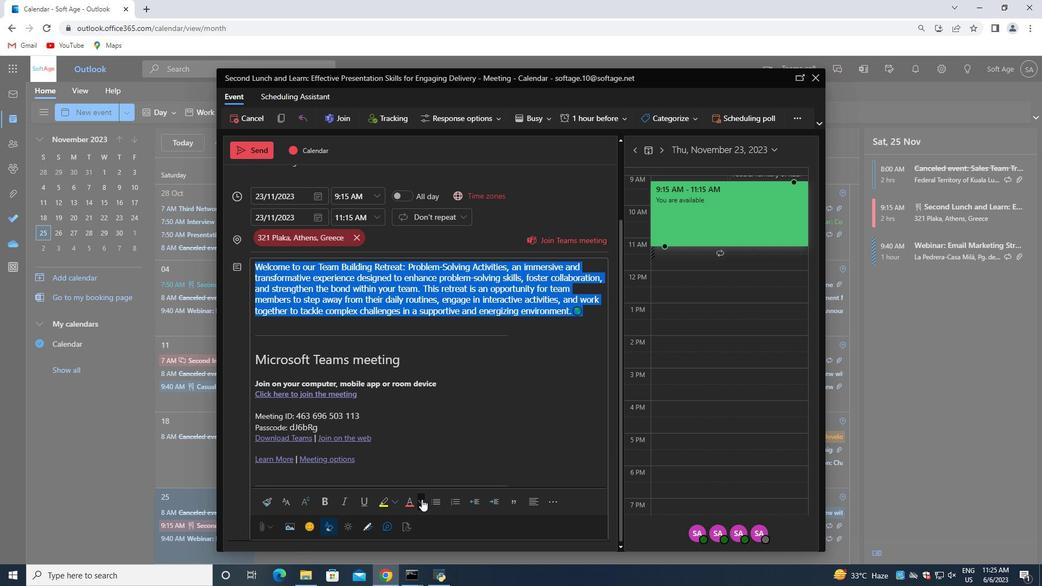 
Action: Mouse pressed left at (421, 499)
Screenshot: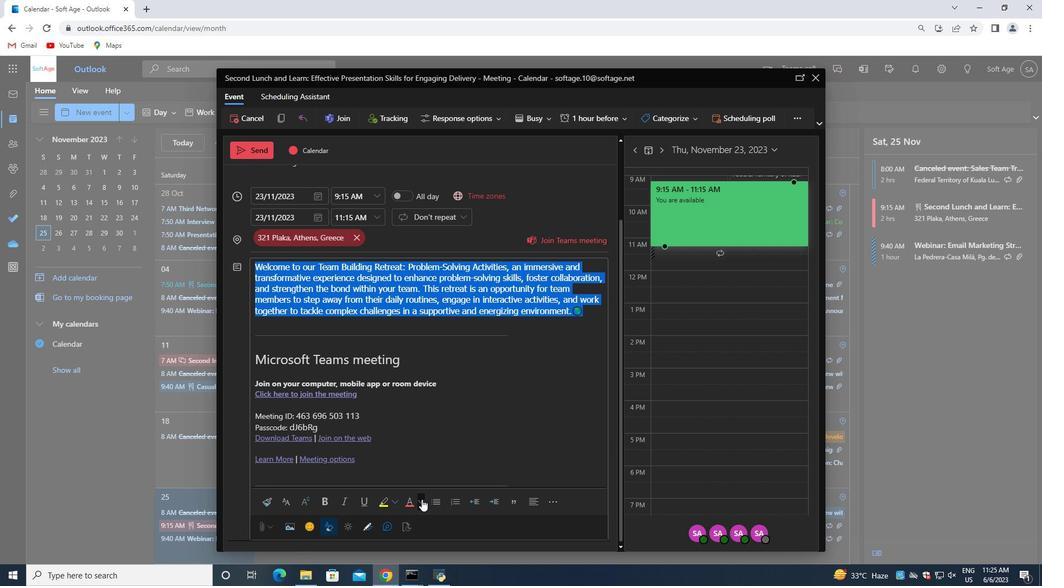 
Action: Mouse moved to (483, 457)
Screenshot: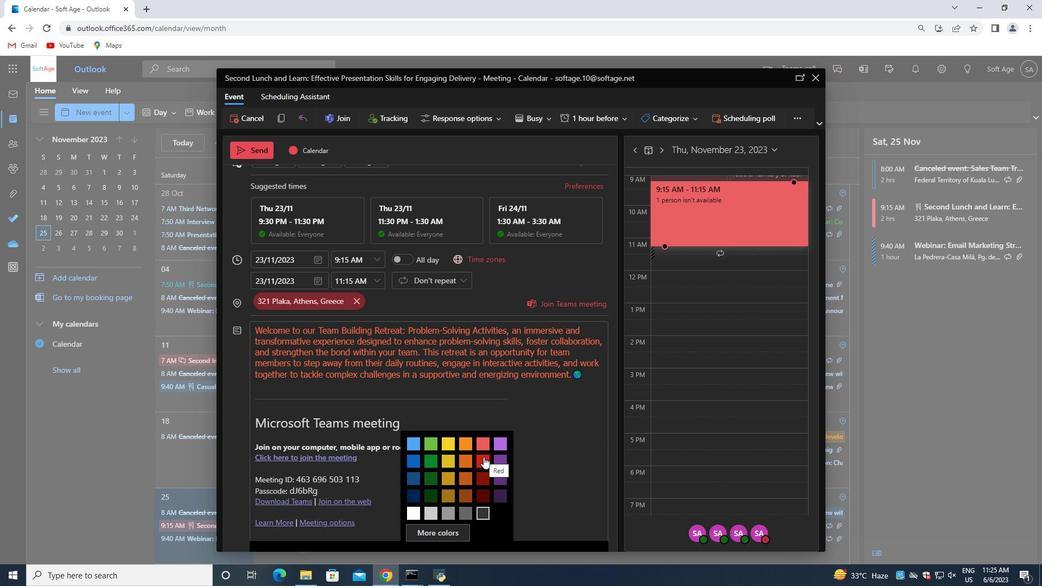 
Action: Mouse pressed left at (483, 457)
Screenshot: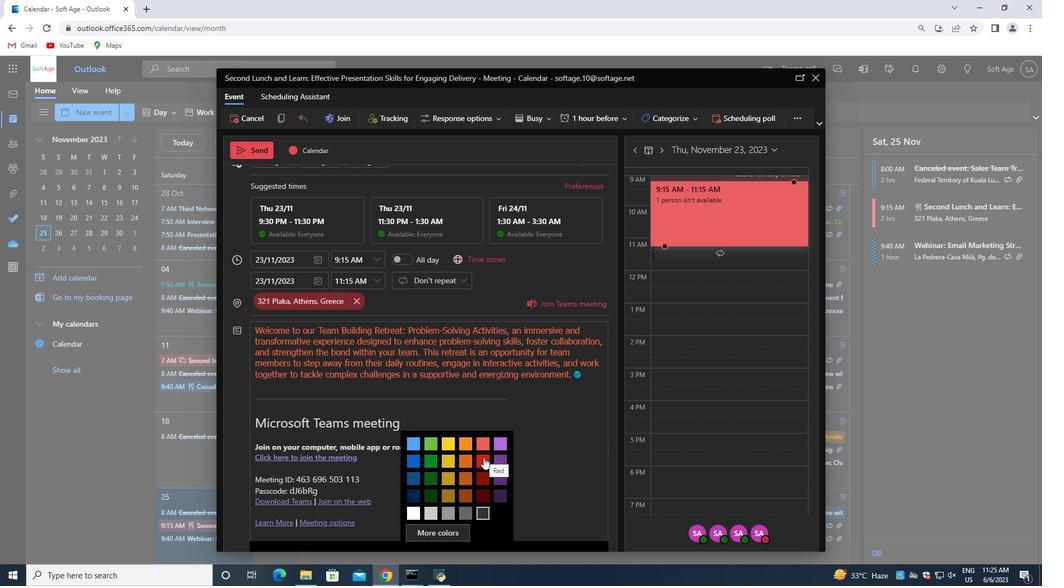 
Action: Mouse moved to (483, 459)
Screenshot: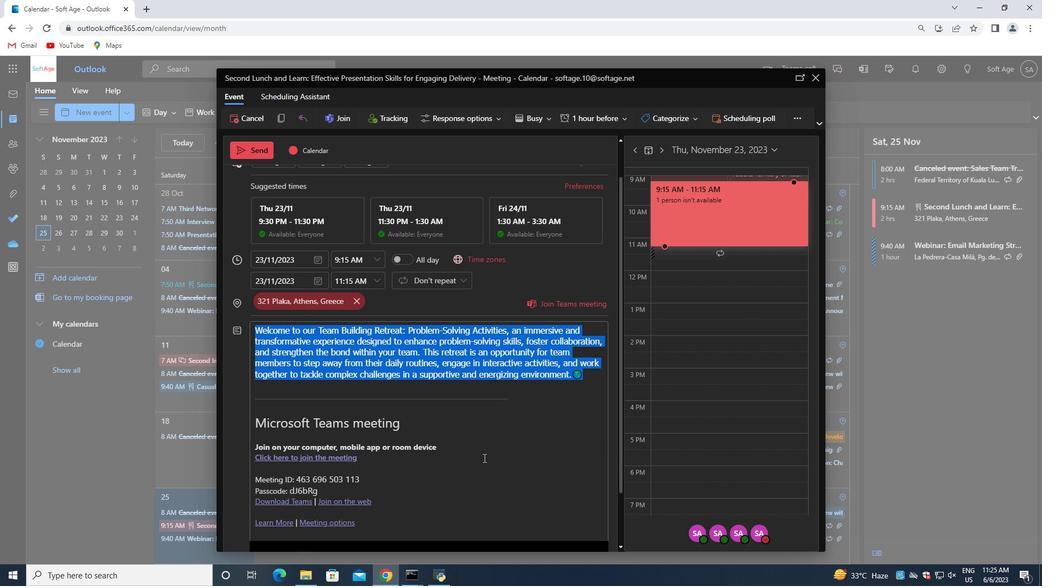 
Action: Mouse scrolled (483, 459) with delta (0, 0)
Screenshot: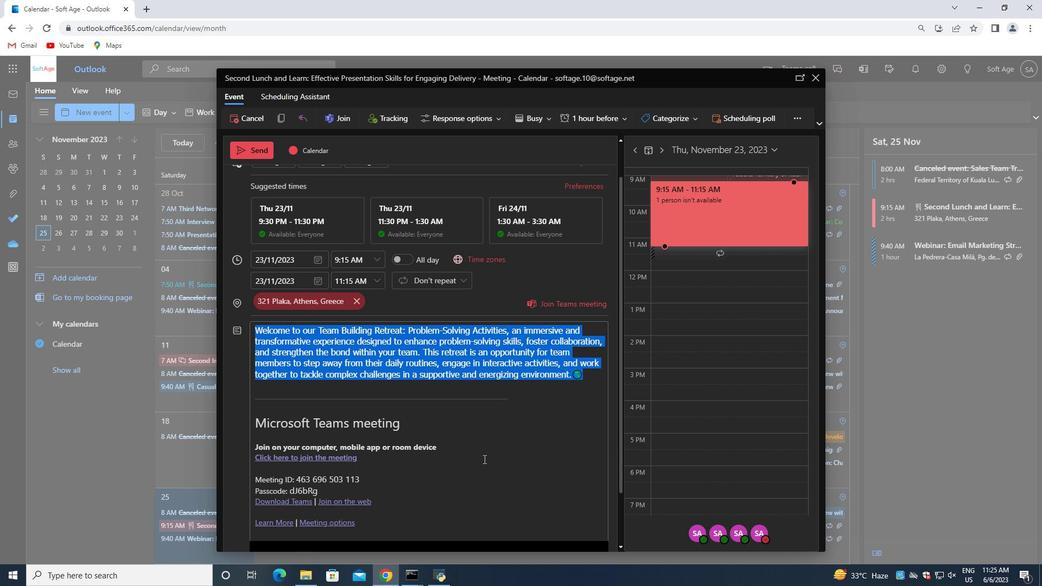 
Action: Mouse scrolled (483, 459) with delta (0, 0)
Screenshot: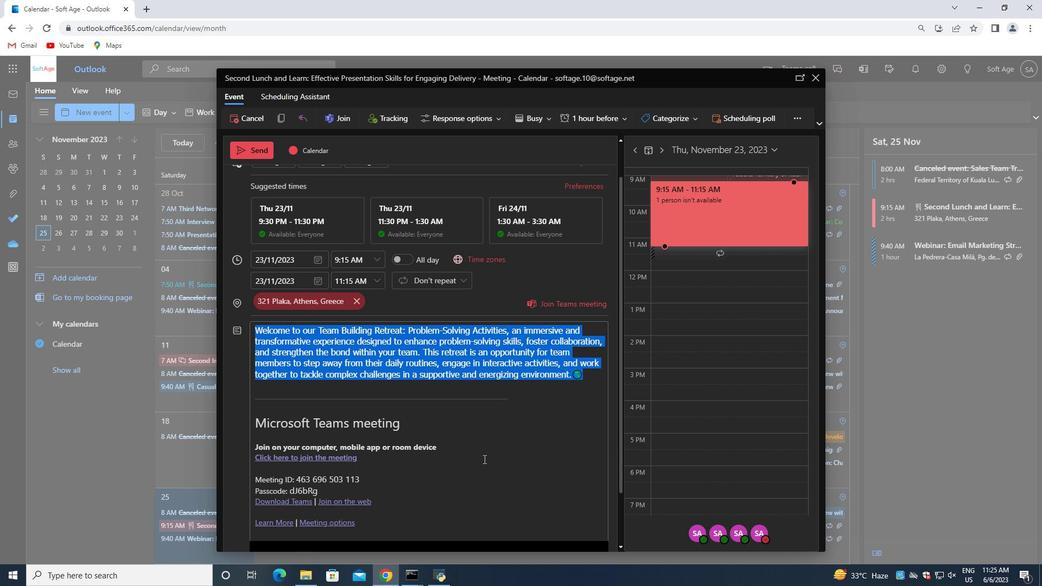 
Action: Mouse scrolled (483, 459) with delta (0, 0)
Screenshot: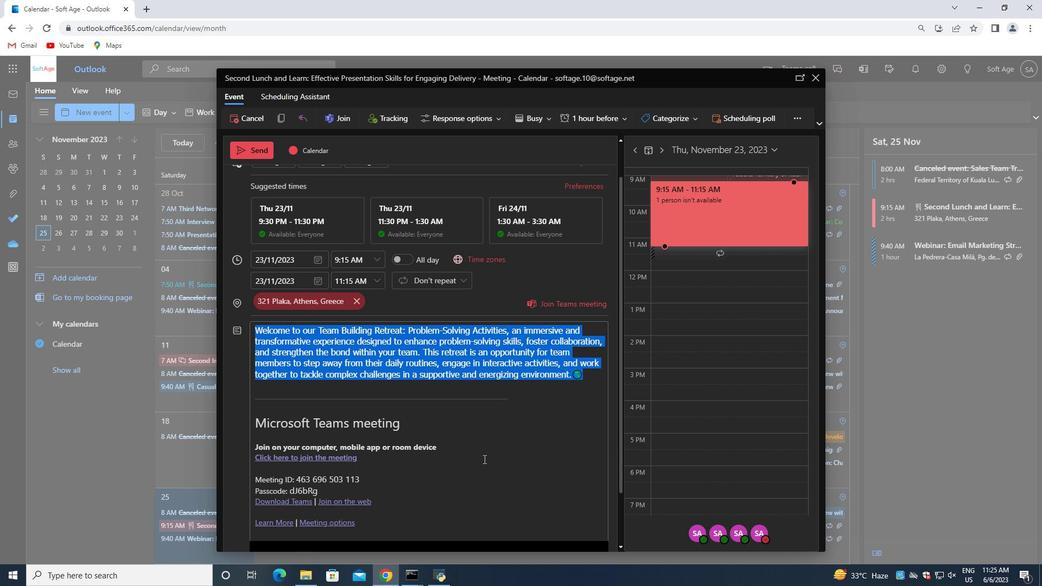 
Action: Mouse moved to (483, 460)
Screenshot: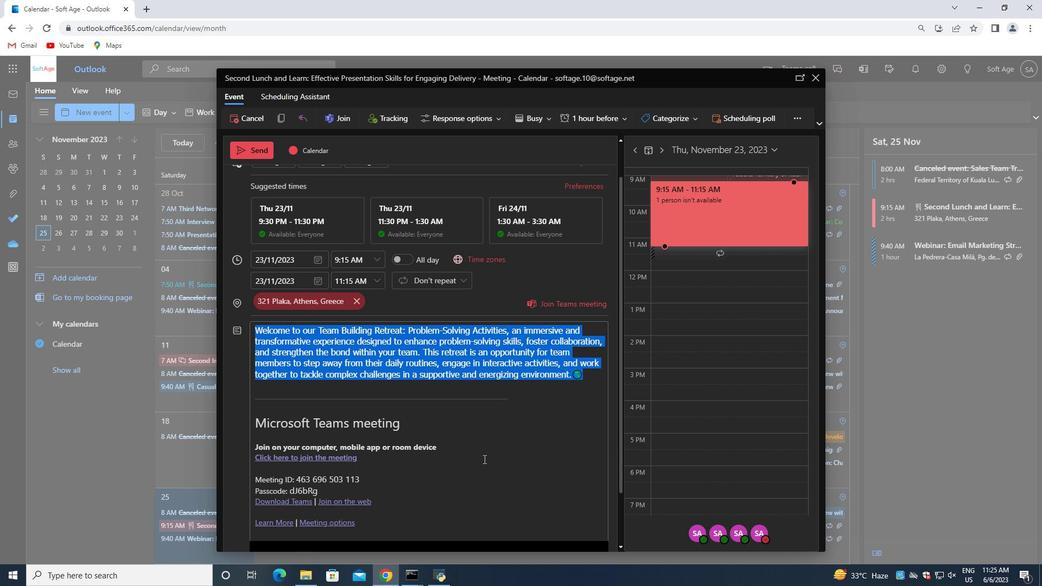 
Action: Mouse scrolled (483, 461) with delta (0, 0)
Screenshot: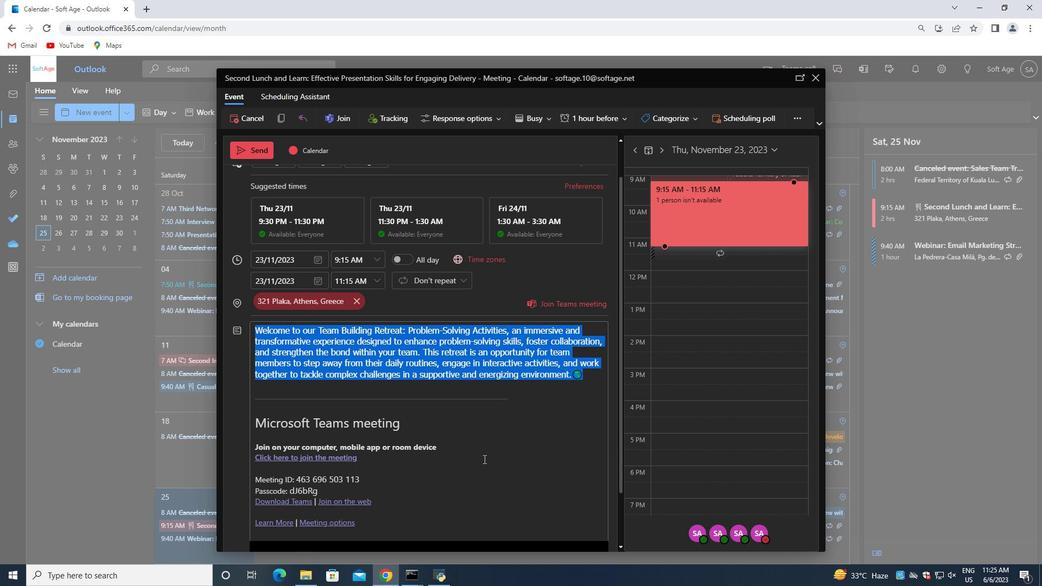 
Action: Mouse moved to (483, 460)
Screenshot: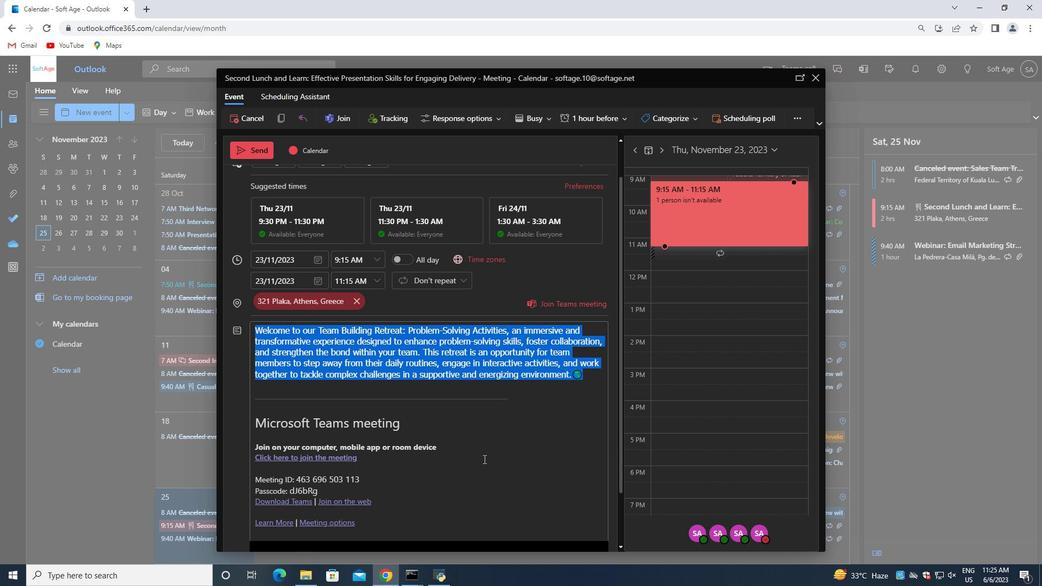 
Action: Mouse scrolled (483, 461) with delta (0, 0)
Screenshot: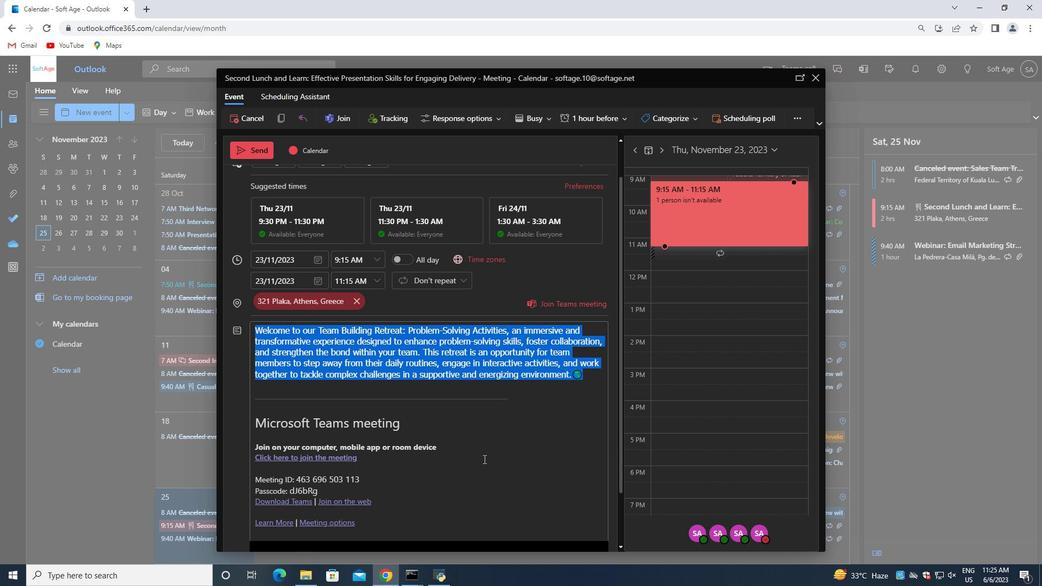 
Action: Mouse moved to (232, 178)
Screenshot: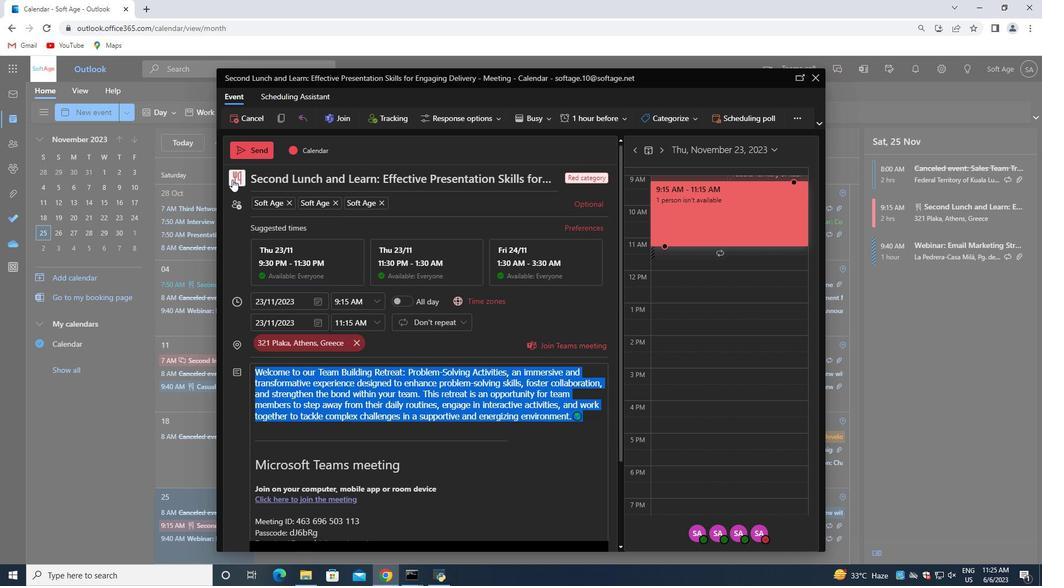 
Action: Mouse pressed left at (232, 178)
Screenshot: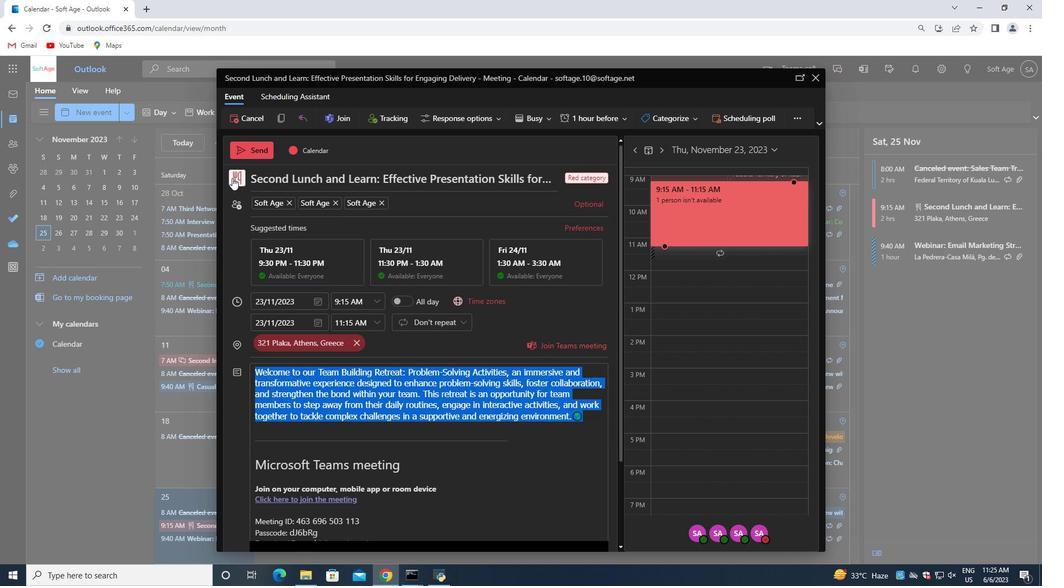 
Action: Mouse moved to (297, 215)
Screenshot: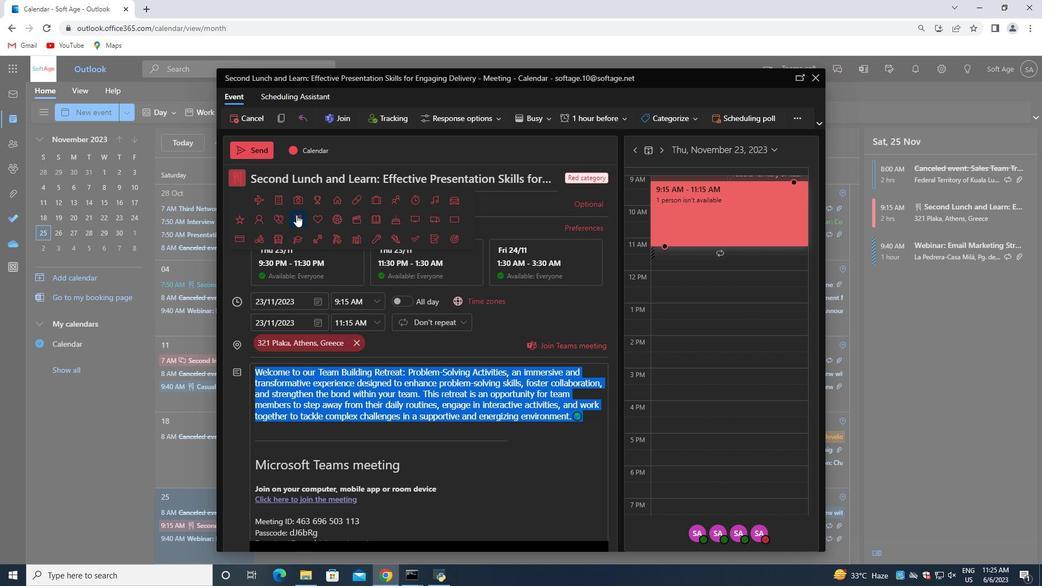 
Action: Mouse pressed left at (297, 215)
Screenshot: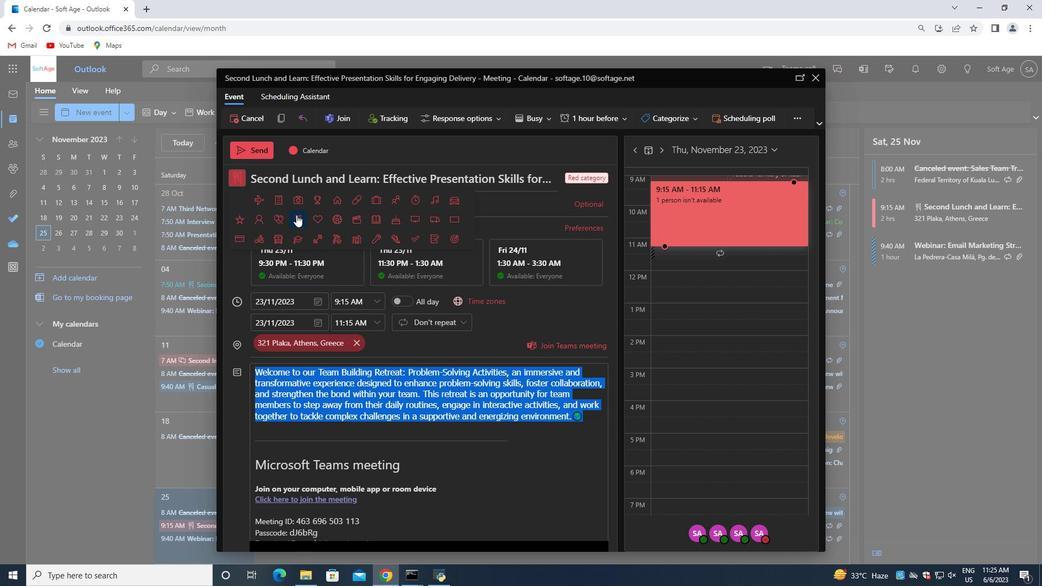 
Action: Mouse moved to (254, 145)
Screenshot: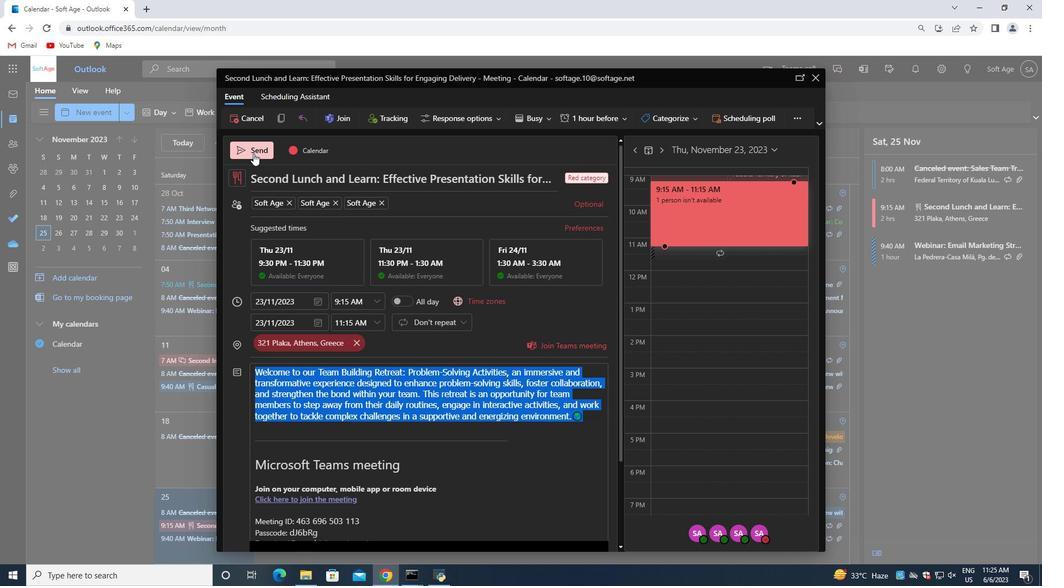 
Action: Mouse pressed left at (254, 145)
Screenshot: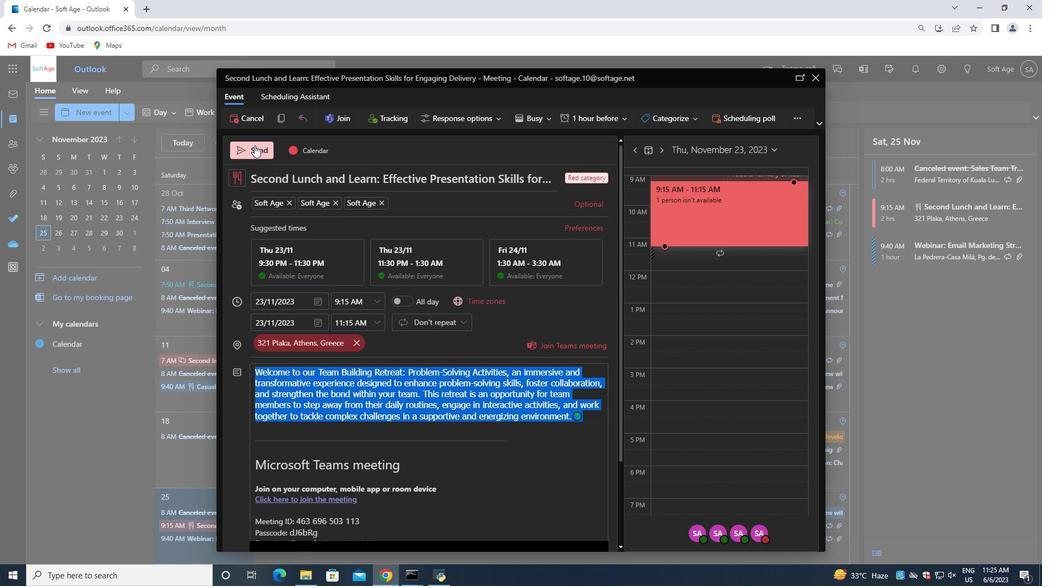 
